 Task: Find connections with filter location Várzea Paulista with filter topic #Technologywith filter profile language German with filter current company Jubilant Biosys Limited with filter school Ganpat University with filter industry Administration of Justice with filter service category Nature Photography with filter keywords title Superintendent
Action: Mouse moved to (769, 555)
Screenshot: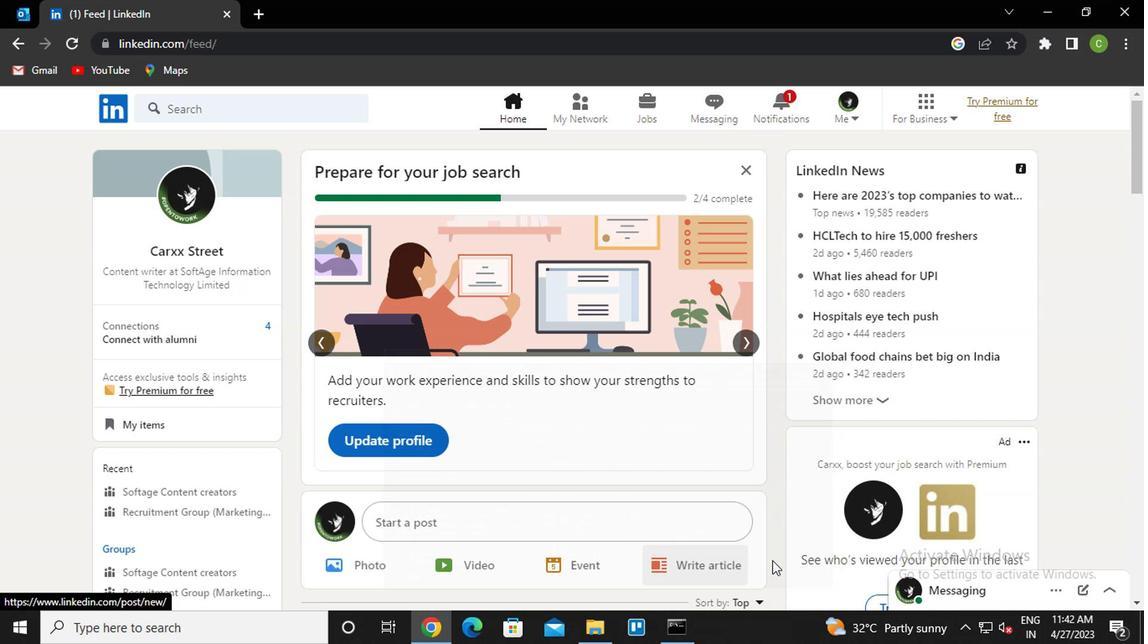 
Action: Mouse scrolled (769, 555) with delta (0, 0)
Screenshot: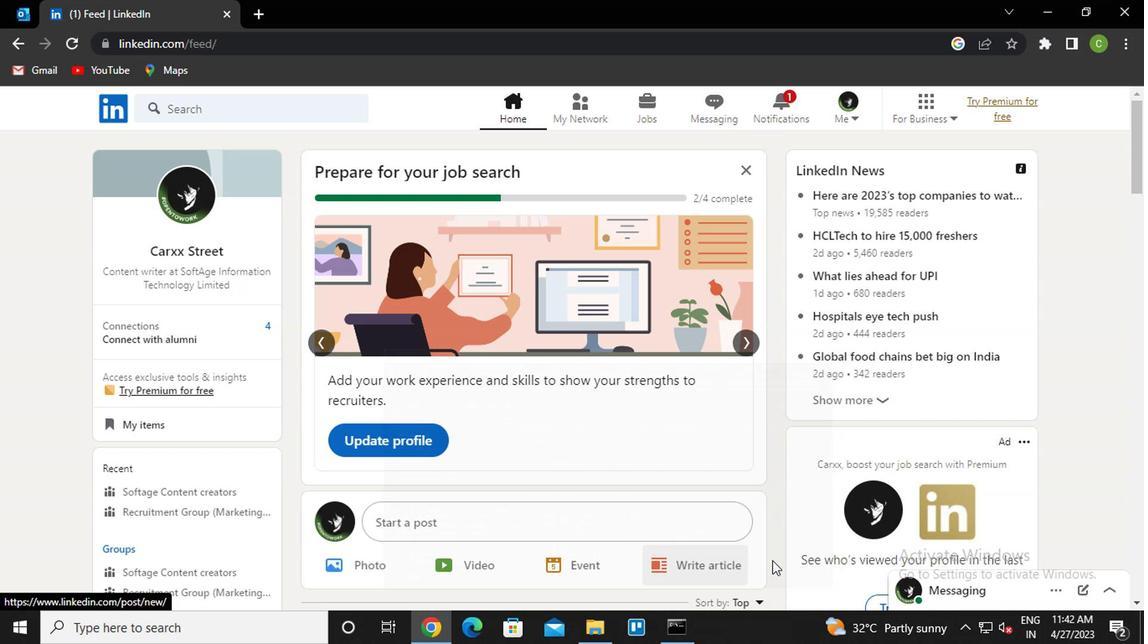 
Action: Mouse moved to (584, 119)
Screenshot: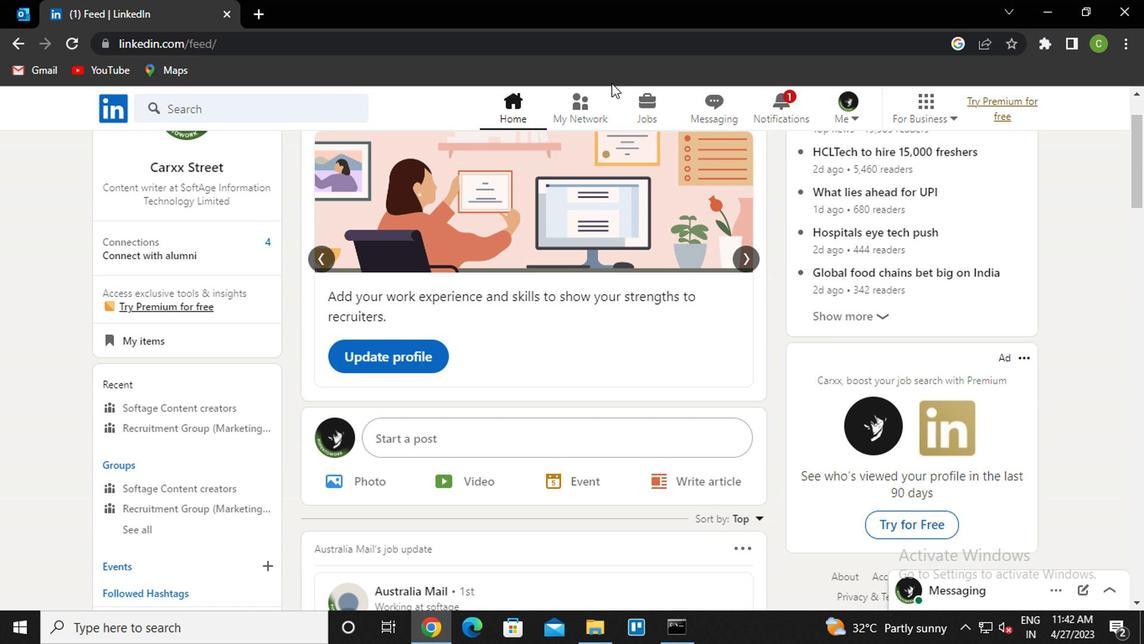 
Action: Mouse pressed left at (584, 119)
Screenshot: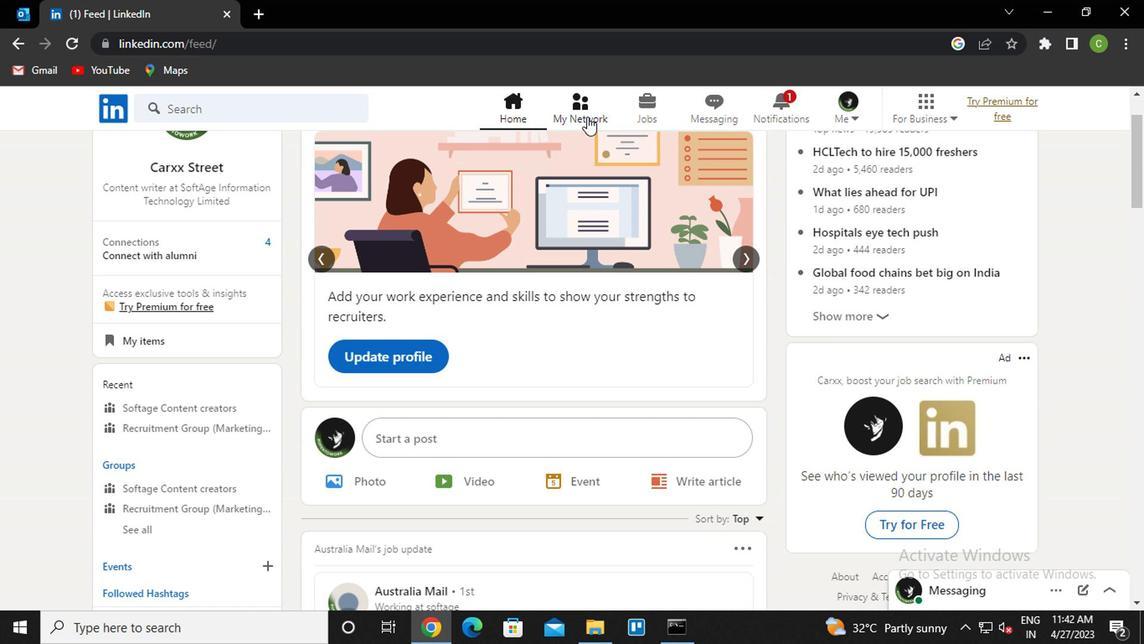 
Action: Mouse moved to (248, 206)
Screenshot: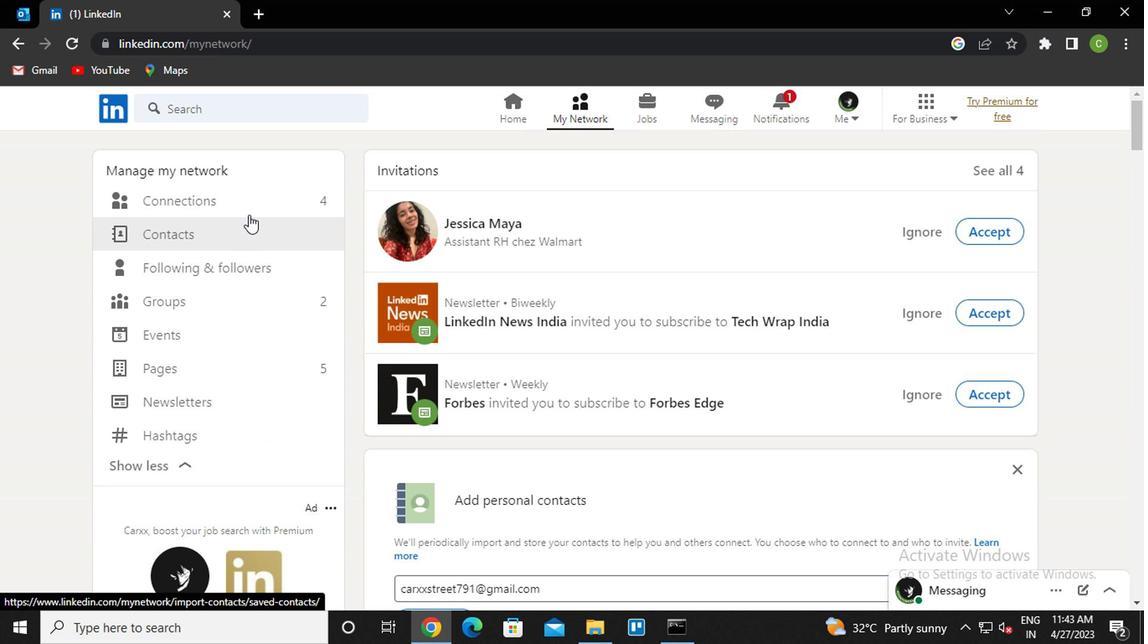 
Action: Mouse pressed left at (248, 206)
Screenshot: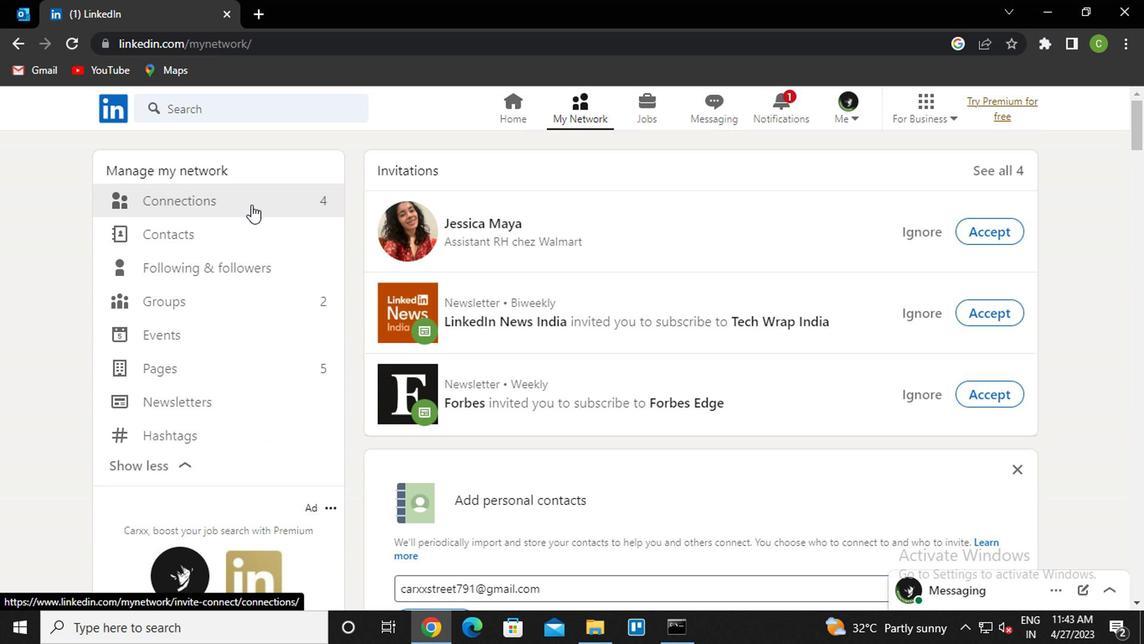 
Action: Mouse moved to (693, 206)
Screenshot: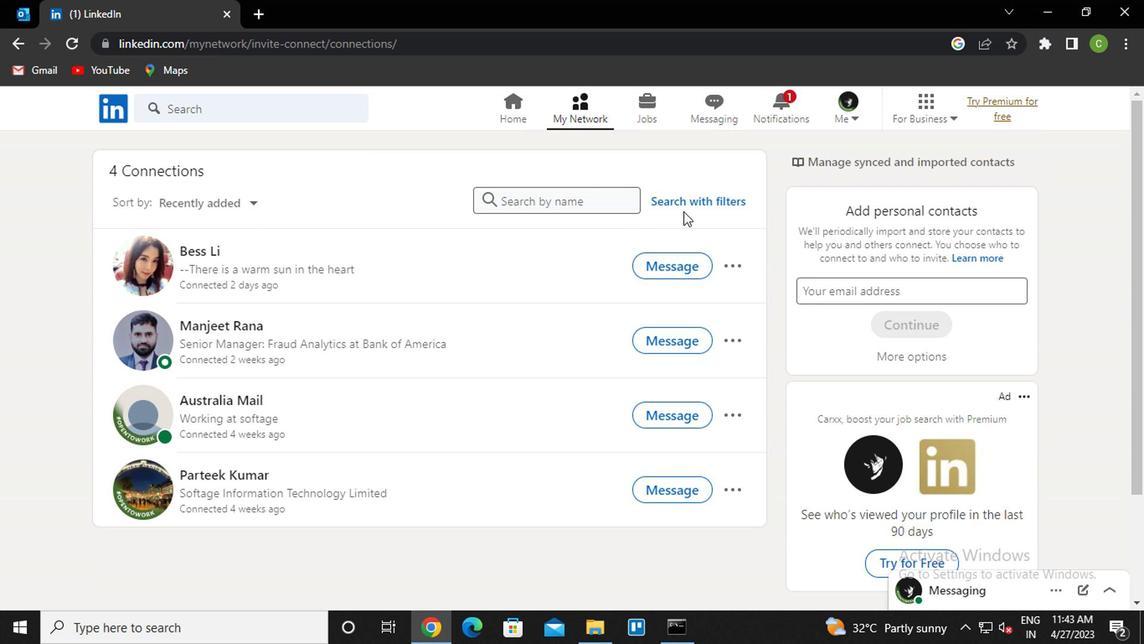 
Action: Mouse pressed left at (693, 206)
Screenshot: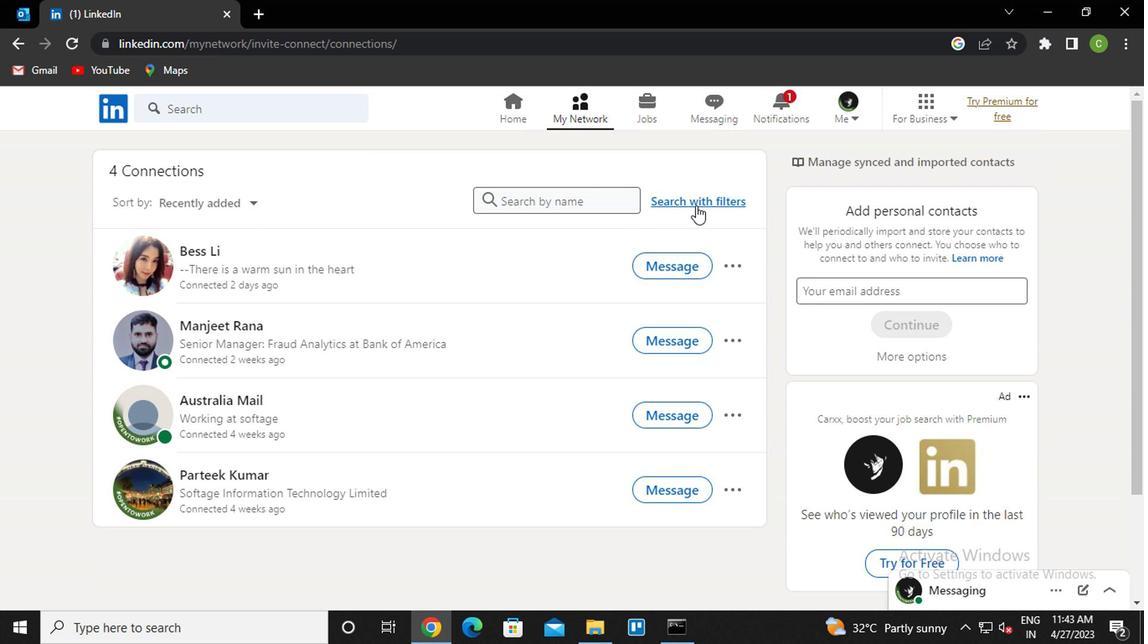
Action: Mouse moved to (616, 158)
Screenshot: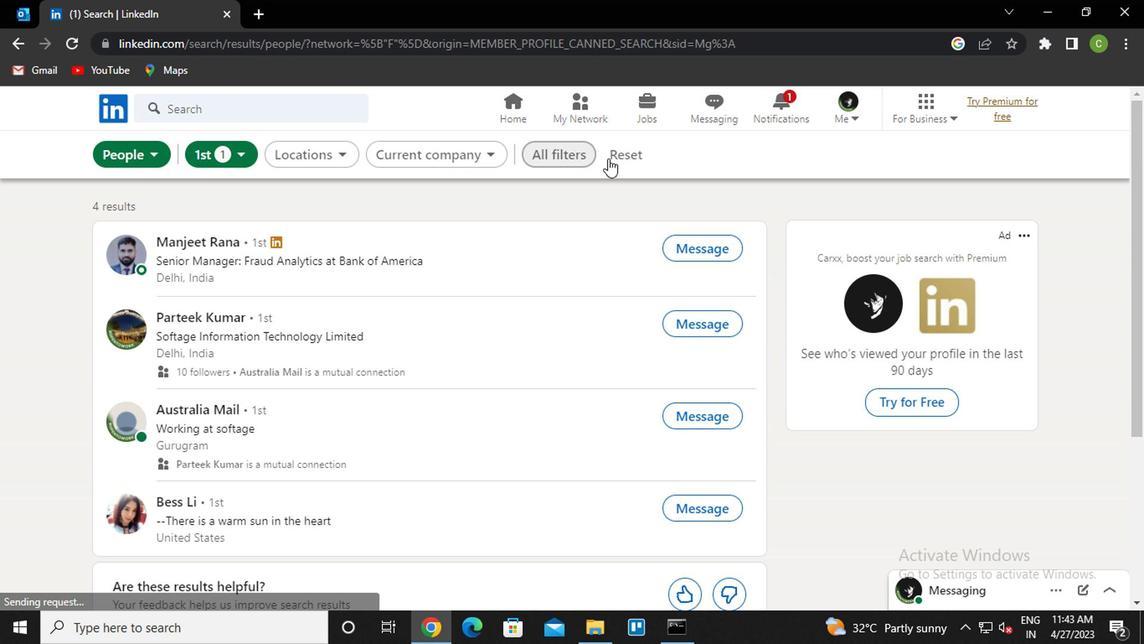 
Action: Mouse pressed left at (616, 158)
Screenshot: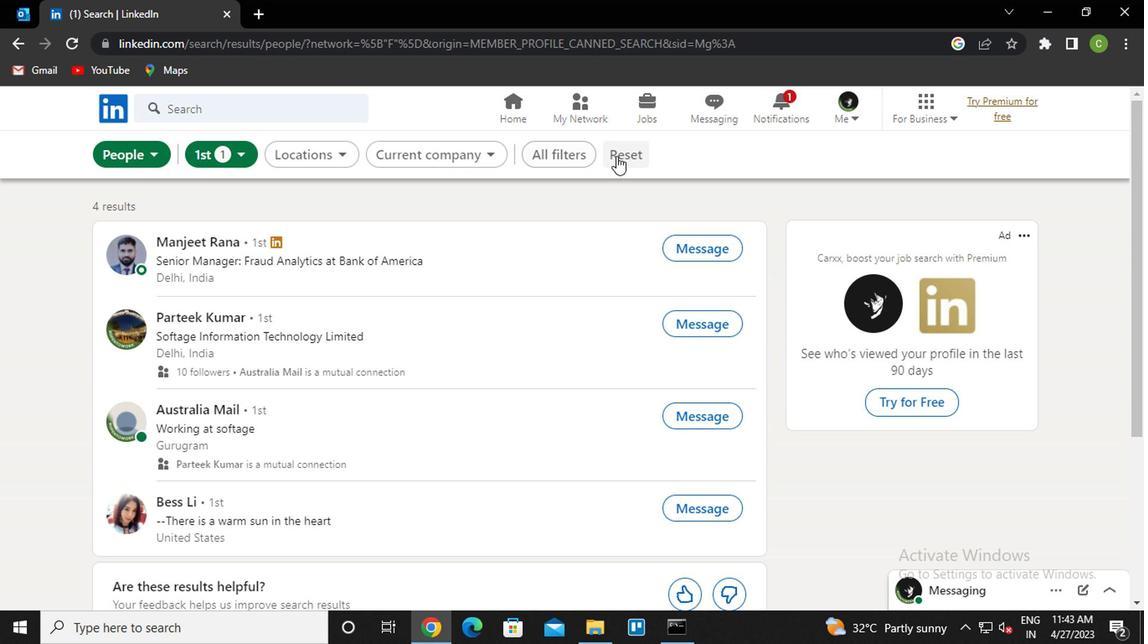 
Action: Mouse moved to (588, 161)
Screenshot: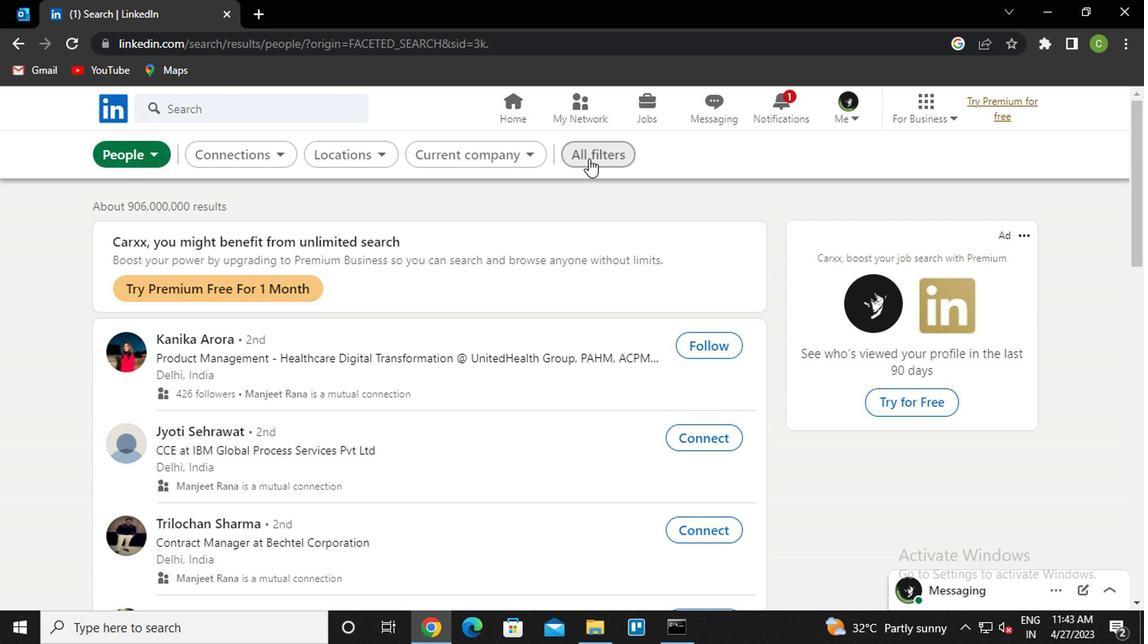 
Action: Mouse pressed left at (588, 161)
Screenshot: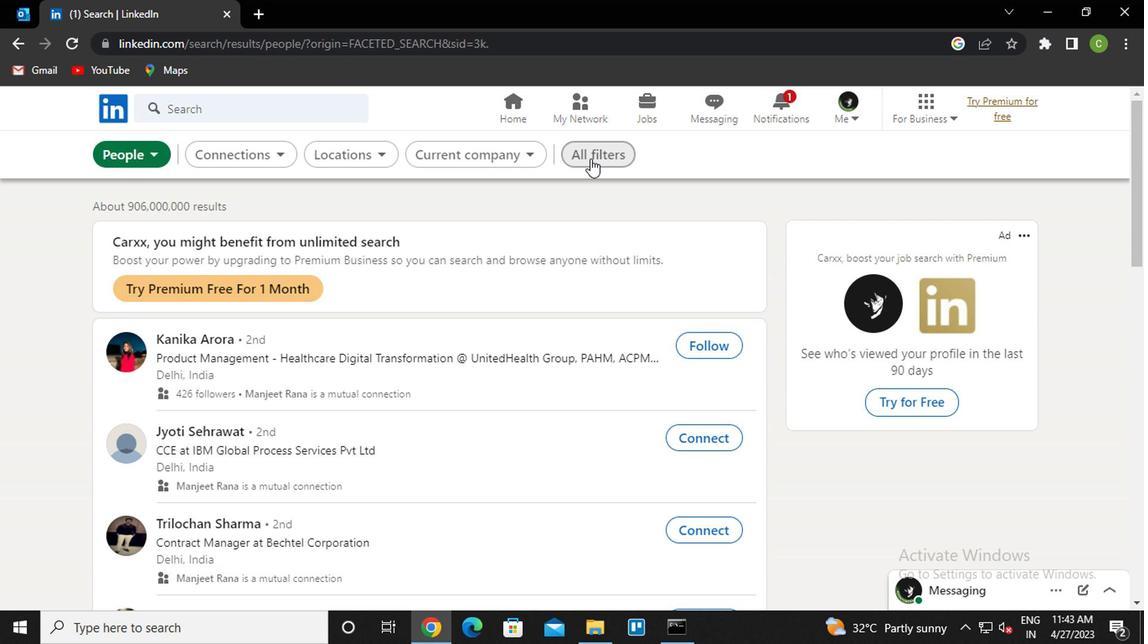 
Action: Mouse moved to (915, 359)
Screenshot: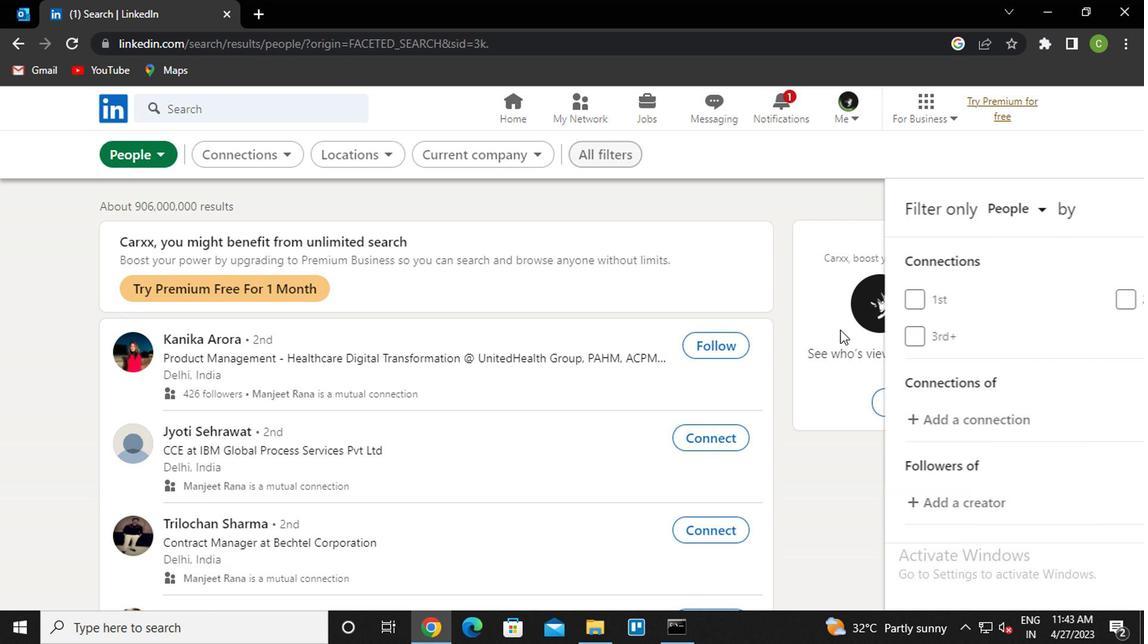 
Action: Mouse scrolled (915, 358) with delta (0, 0)
Screenshot: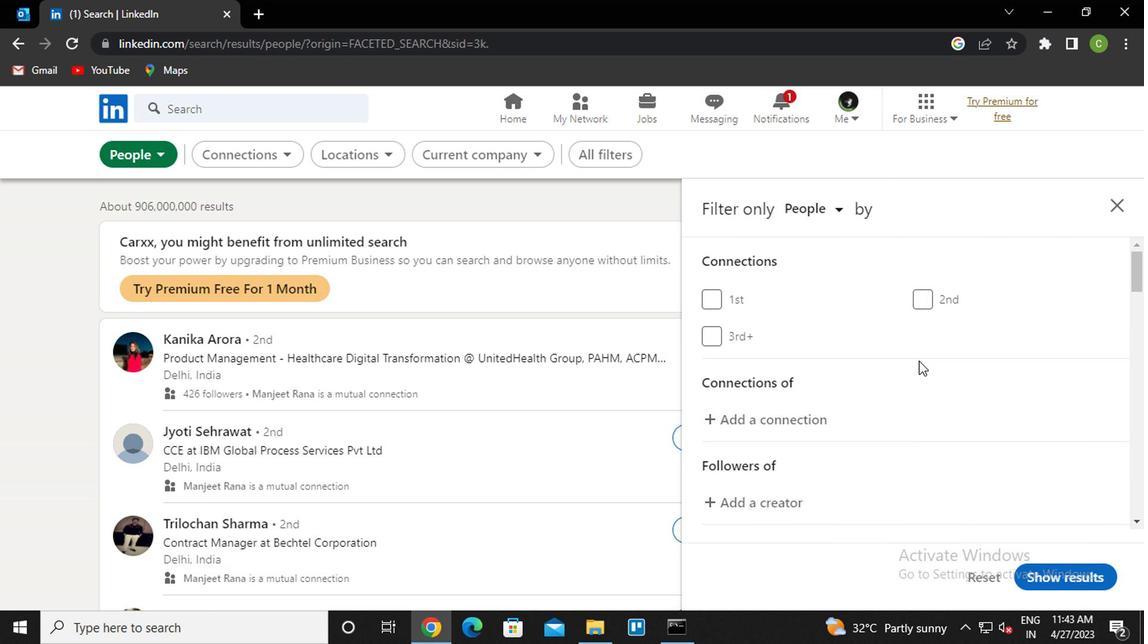 
Action: Mouse scrolled (915, 358) with delta (0, 0)
Screenshot: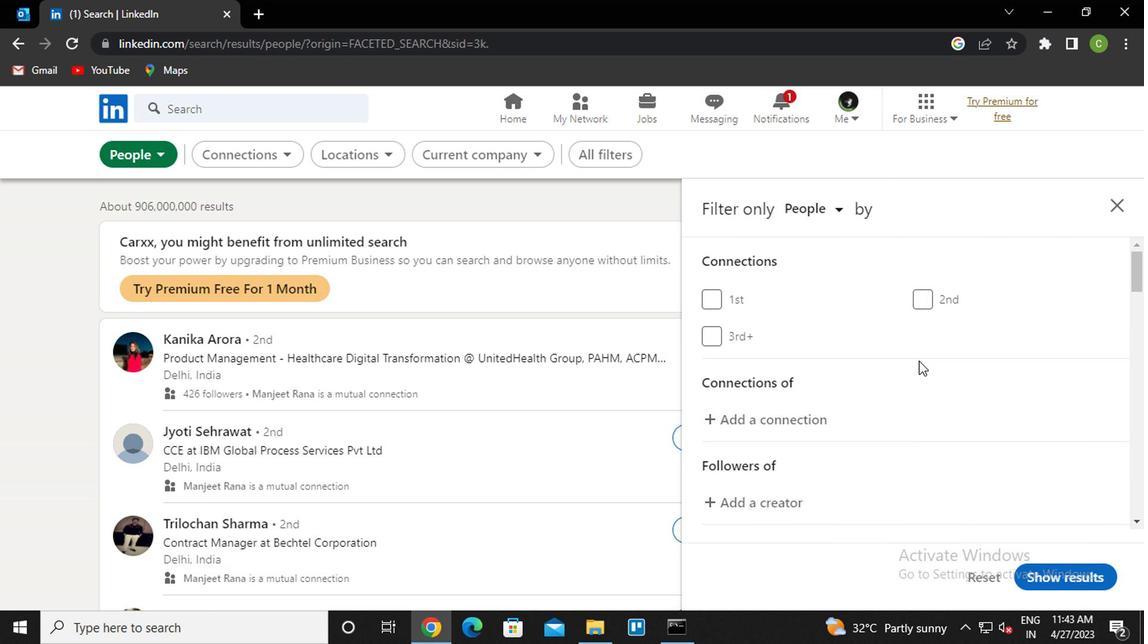 
Action: Mouse scrolled (915, 358) with delta (0, 0)
Screenshot: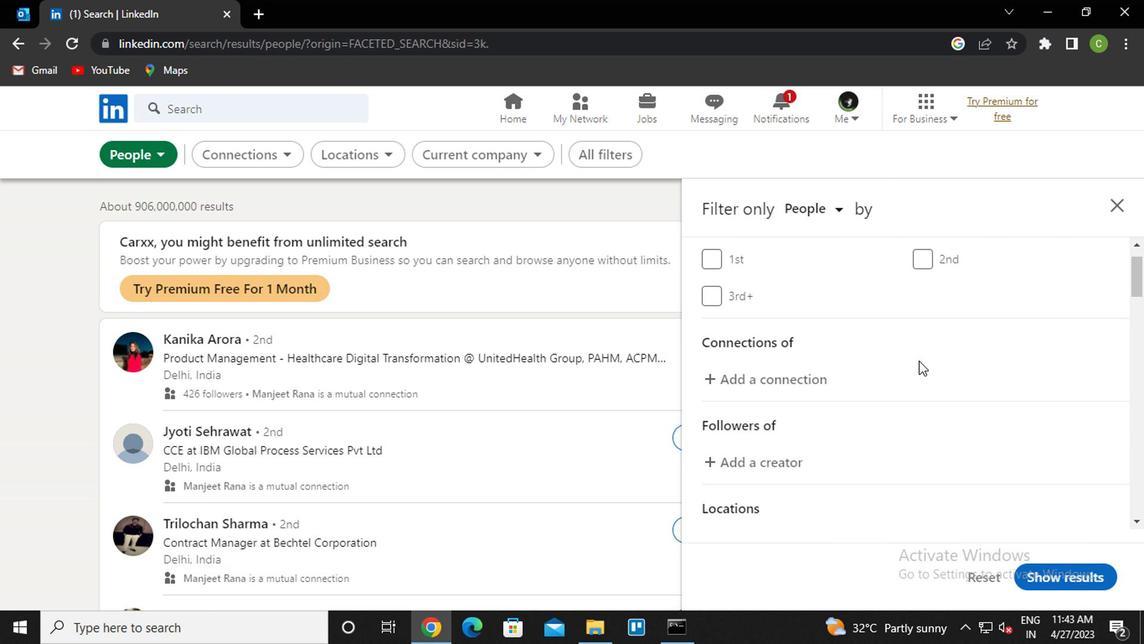 
Action: Mouse scrolled (915, 358) with delta (0, 0)
Screenshot: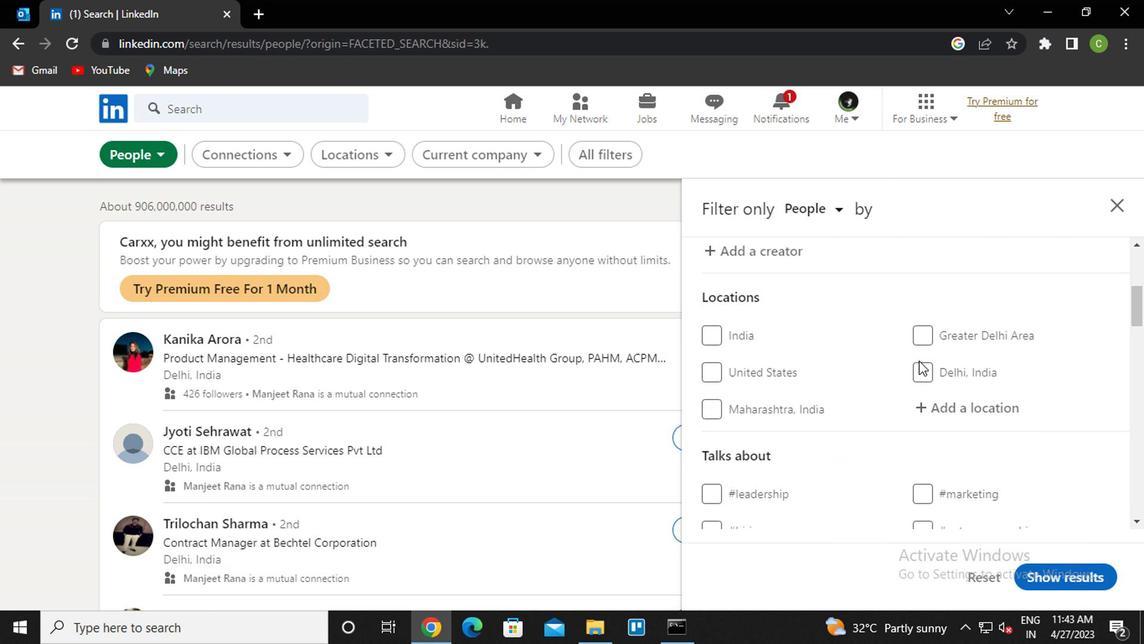 
Action: Mouse moved to (957, 325)
Screenshot: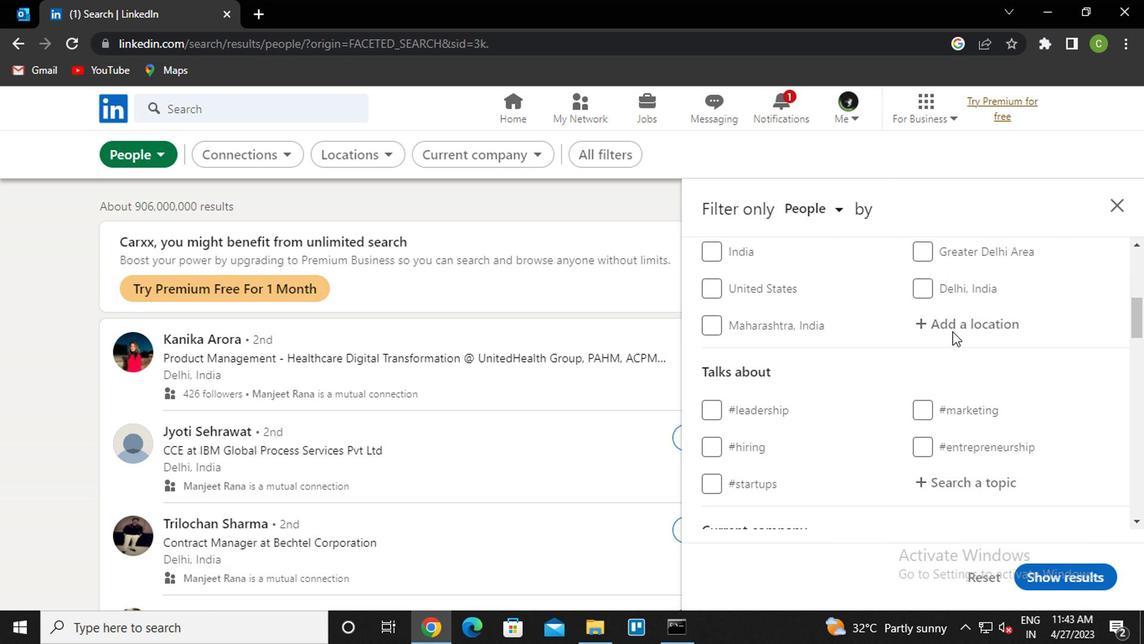 
Action: Mouse pressed left at (957, 325)
Screenshot: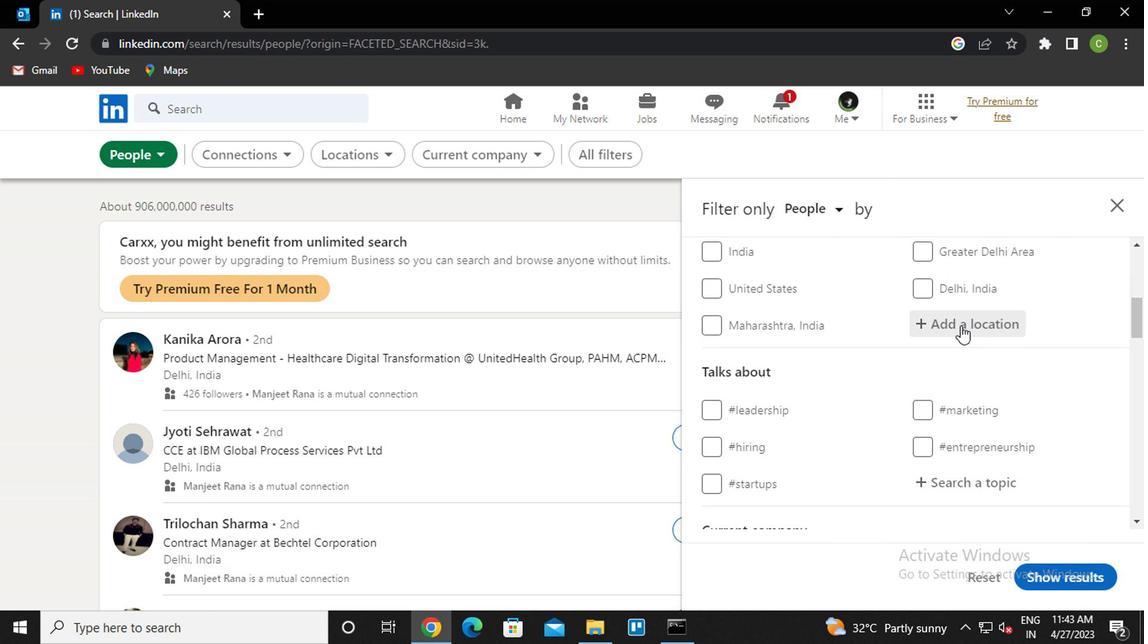 
Action: Key pressed <Key.caps_lock>v<Key.caps_lock>arzea<Key.down><Key.down><Key.enter>
Screenshot: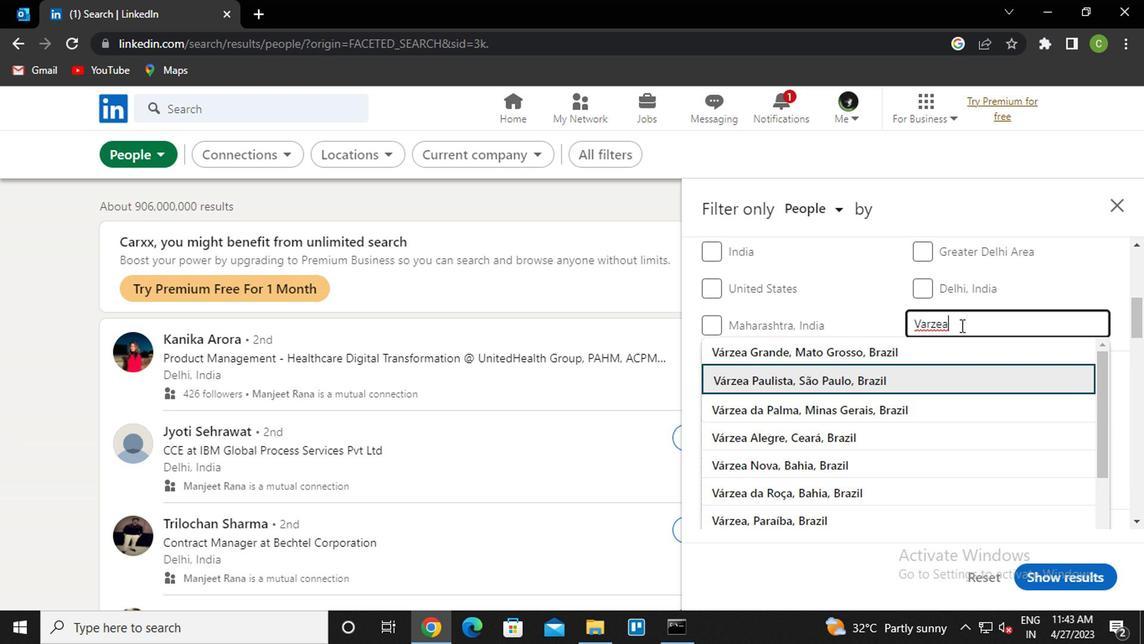 
Action: Mouse scrolled (957, 324) with delta (0, 0)
Screenshot: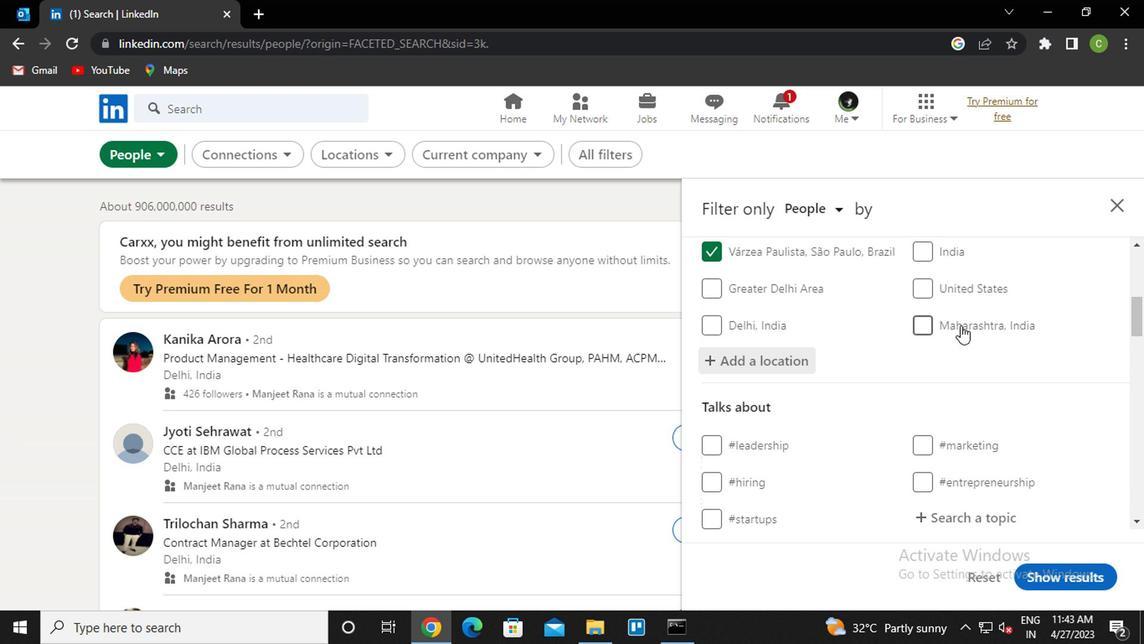 
Action: Mouse scrolled (957, 324) with delta (0, 0)
Screenshot: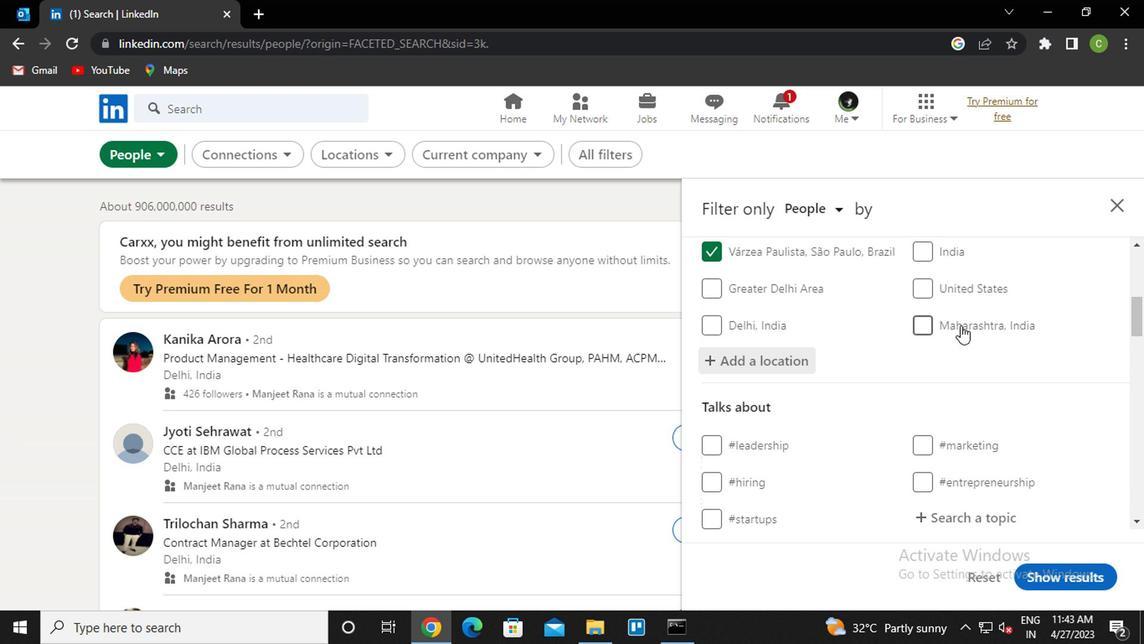 
Action: Mouse moved to (961, 341)
Screenshot: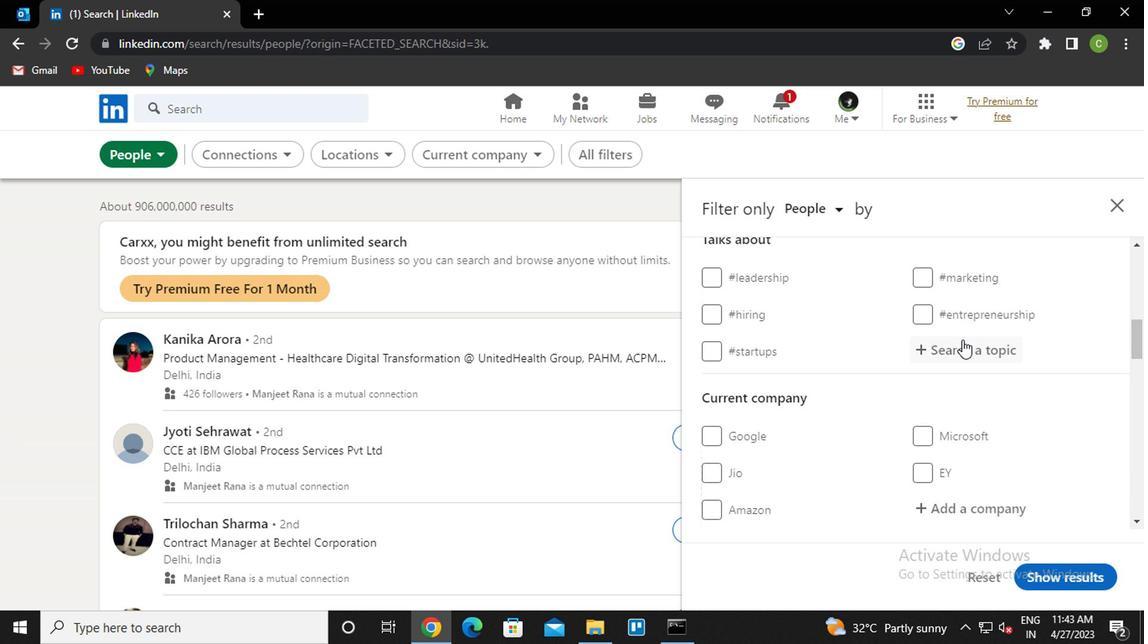 
Action: Mouse pressed left at (961, 341)
Screenshot: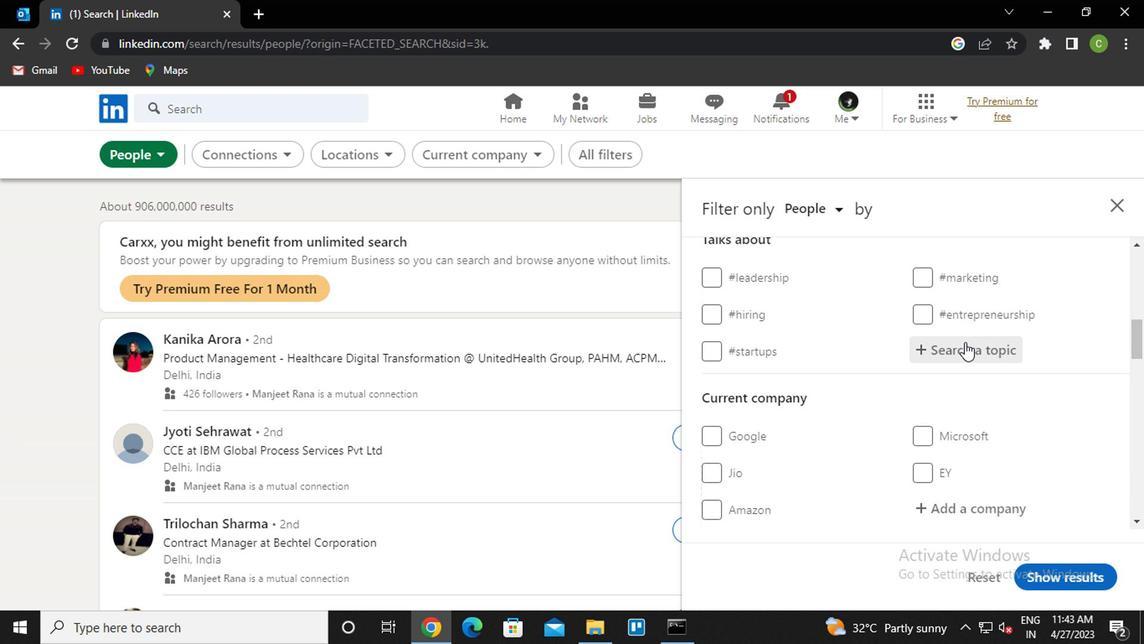 
Action: Key pressed <Key.caps_lock>t<Key.caps_lock>echno<Key.down><Key.enter>
Screenshot: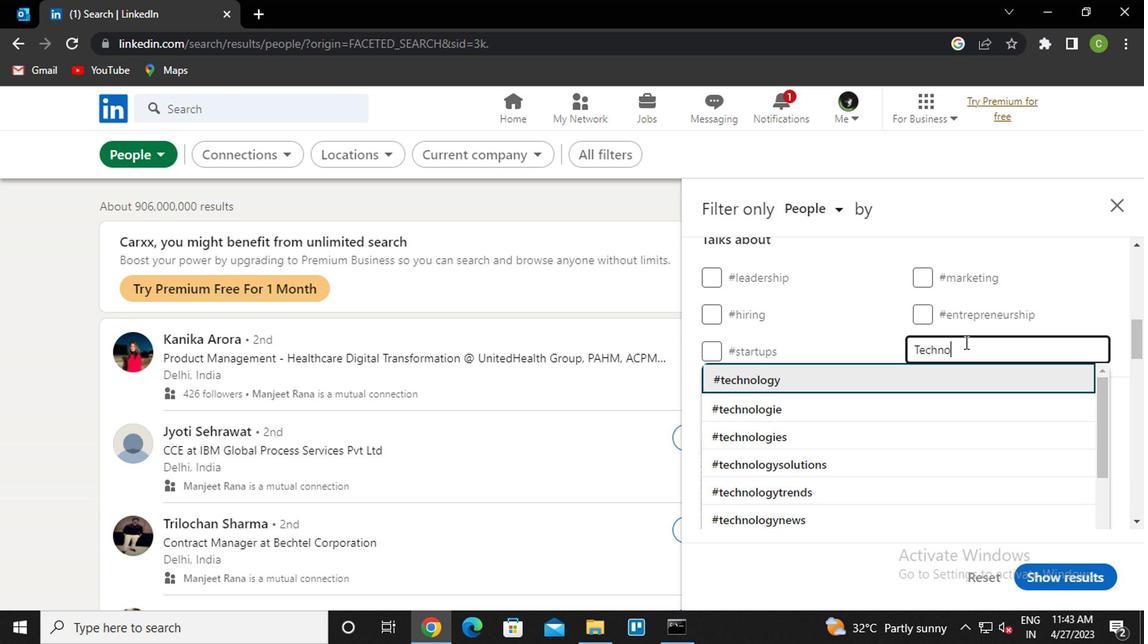
Action: Mouse scrolled (961, 340) with delta (0, -1)
Screenshot: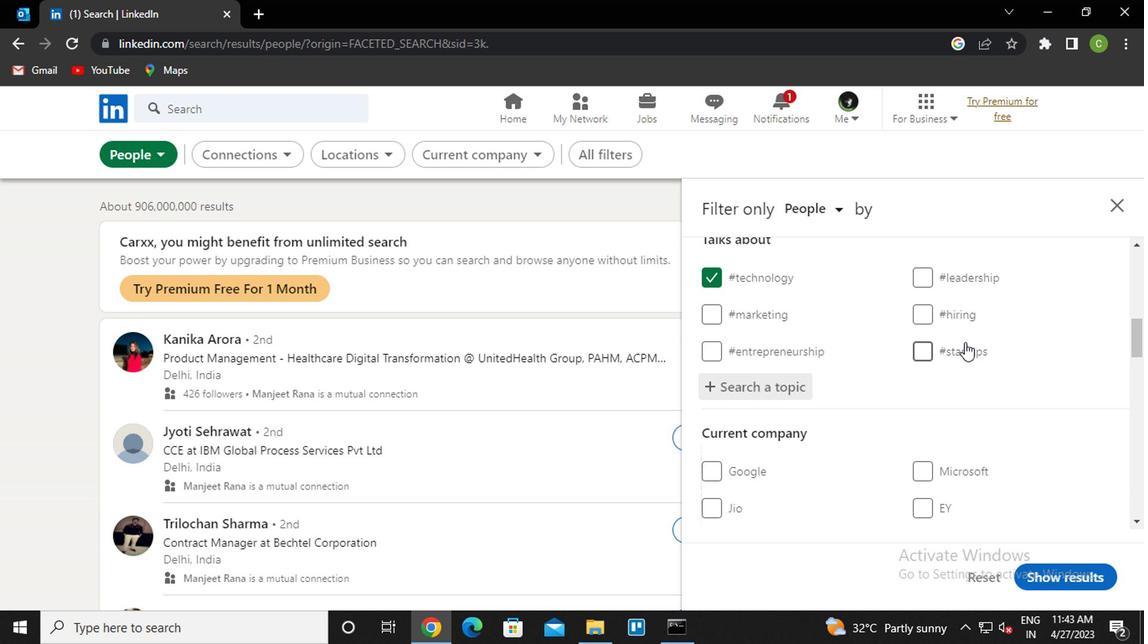 
Action: Mouse scrolled (961, 340) with delta (0, -1)
Screenshot: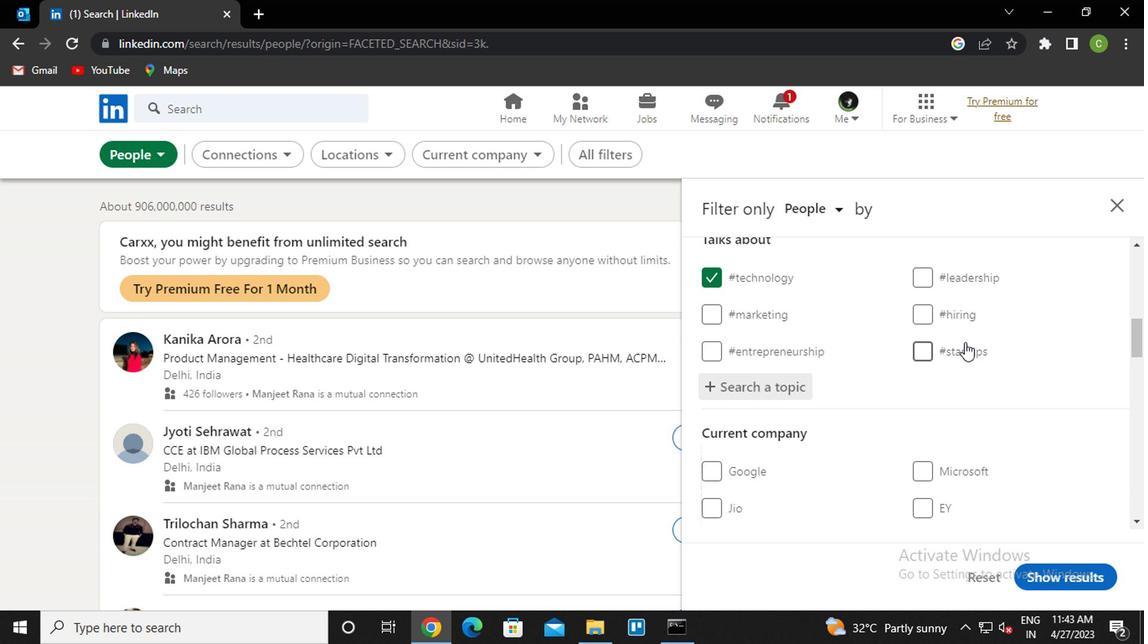 
Action: Mouse scrolled (961, 340) with delta (0, -1)
Screenshot: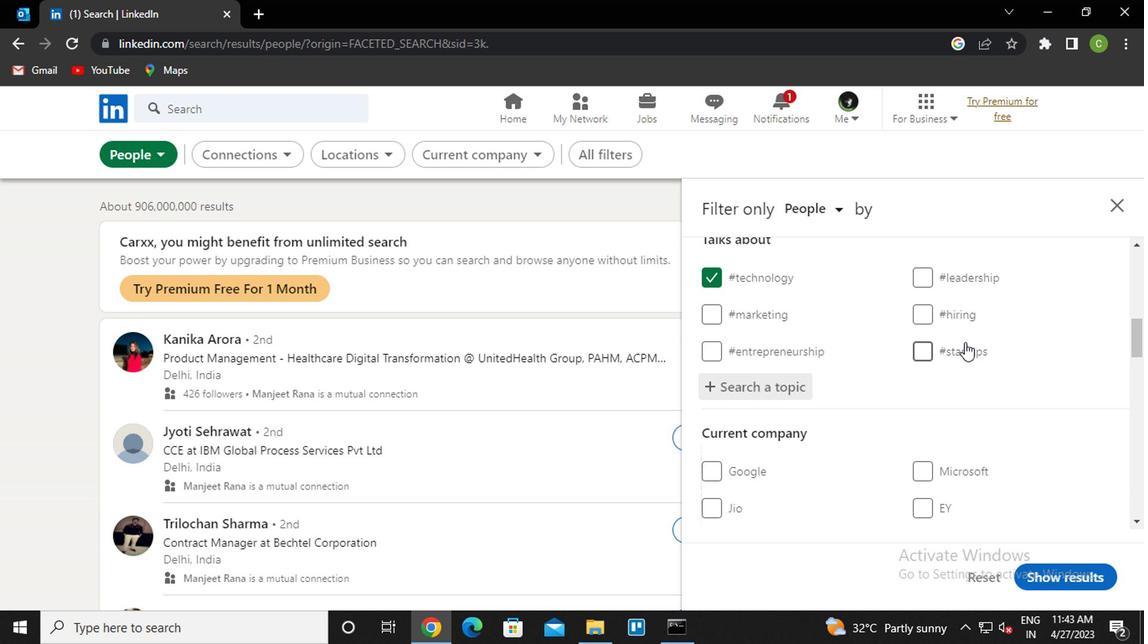 
Action: Mouse scrolled (961, 340) with delta (0, -1)
Screenshot: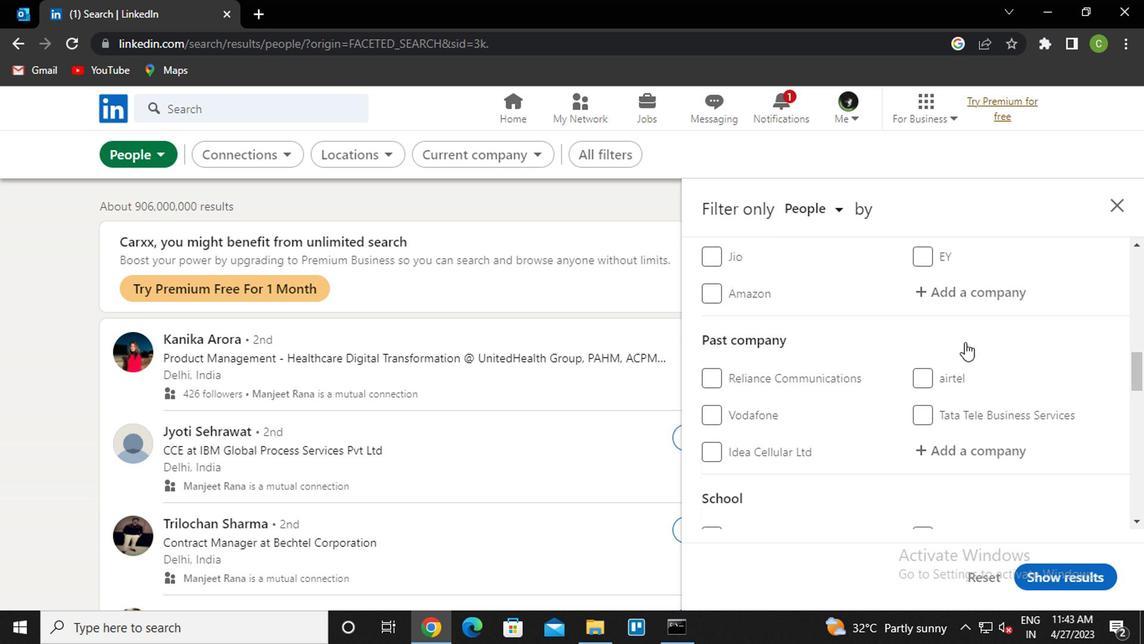
Action: Mouse scrolled (961, 340) with delta (0, -1)
Screenshot: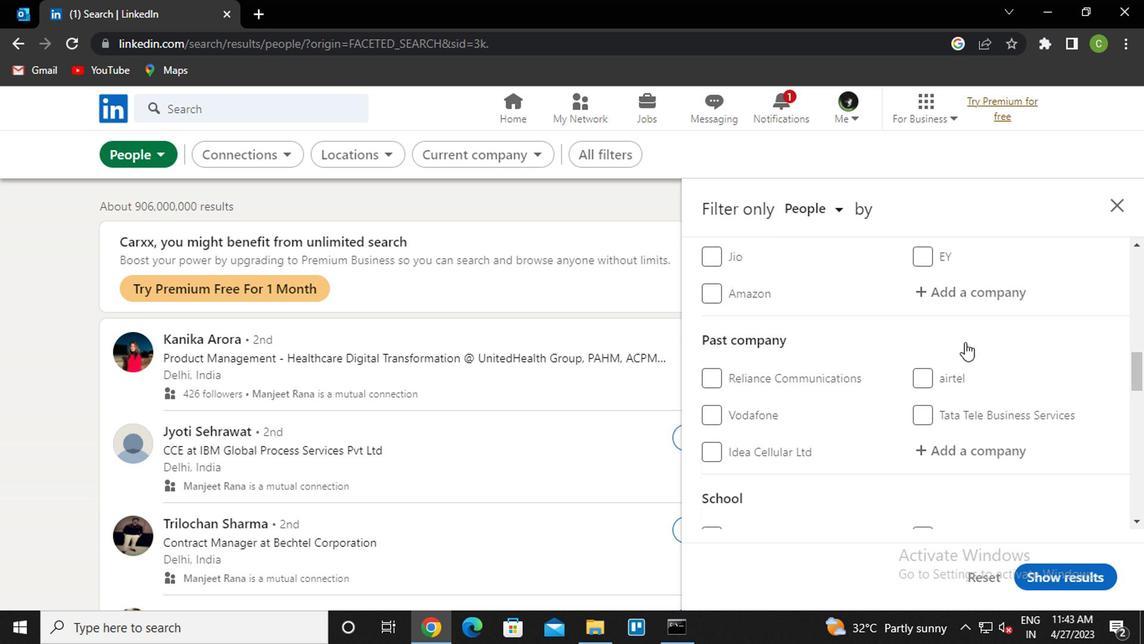 
Action: Mouse scrolled (961, 340) with delta (0, -1)
Screenshot: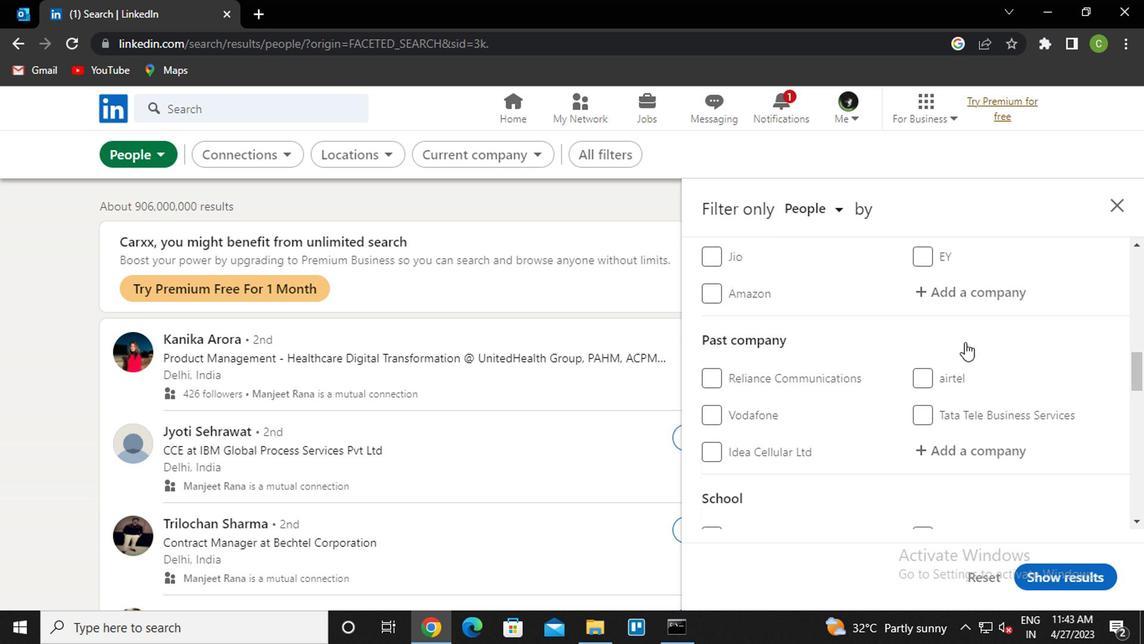 
Action: Mouse scrolled (961, 340) with delta (0, -1)
Screenshot: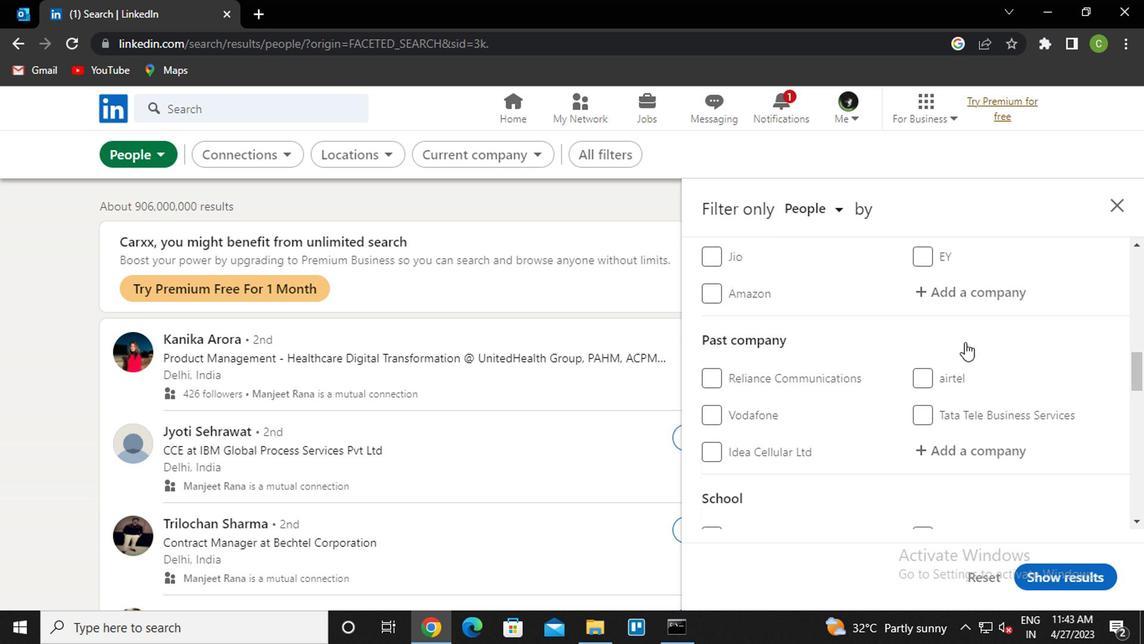 
Action: Mouse scrolled (961, 340) with delta (0, -1)
Screenshot: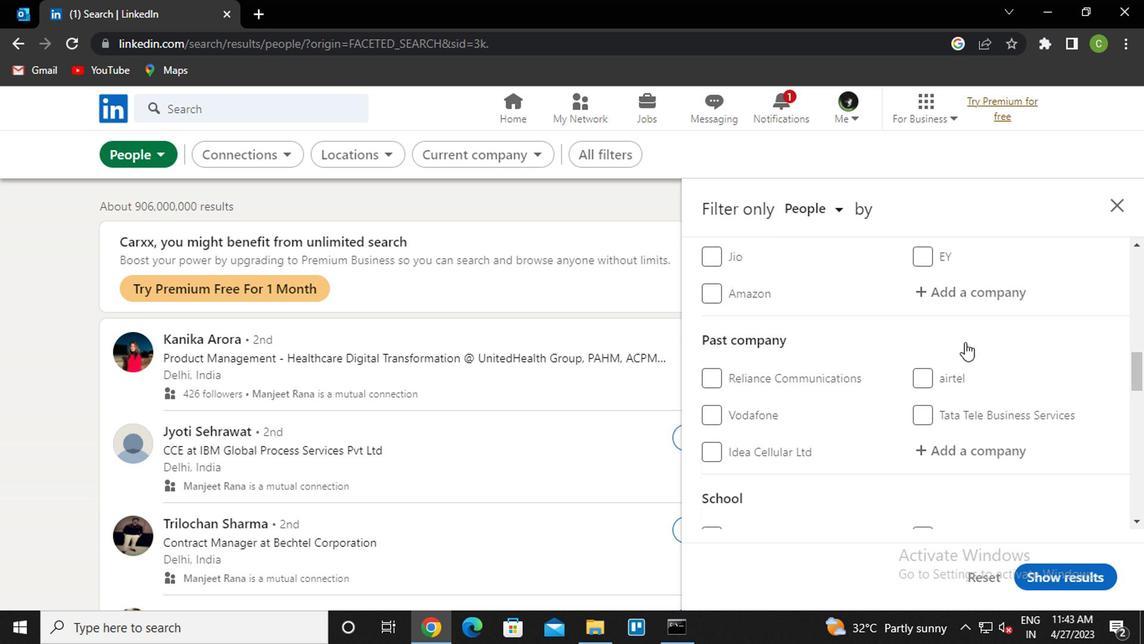 
Action: Mouse scrolled (961, 340) with delta (0, -1)
Screenshot: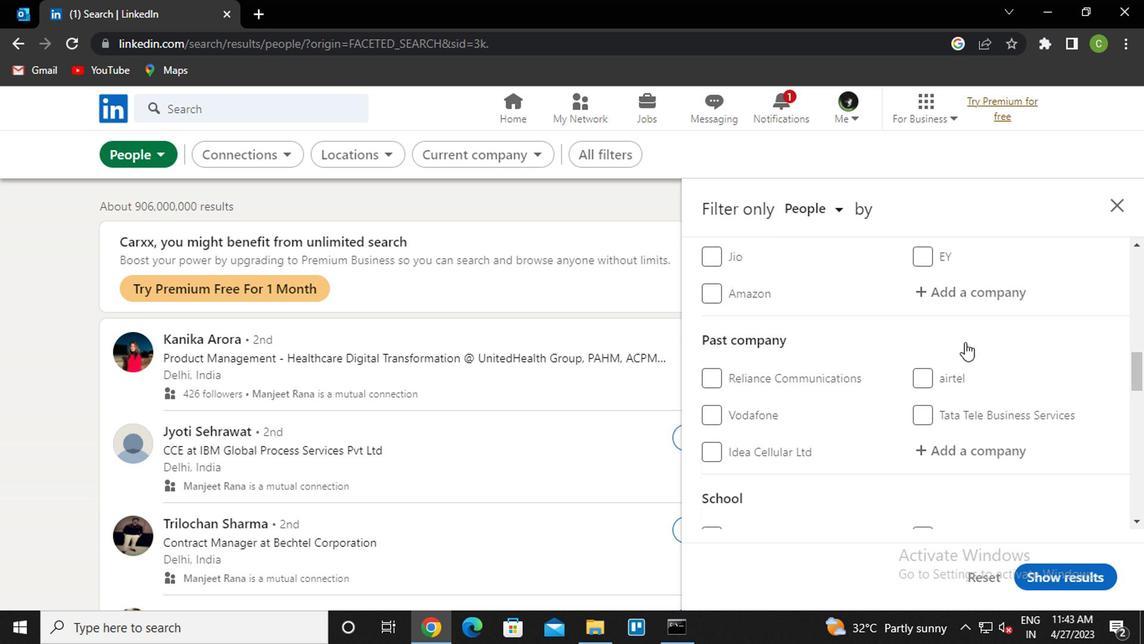 
Action: Mouse moved to (898, 353)
Screenshot: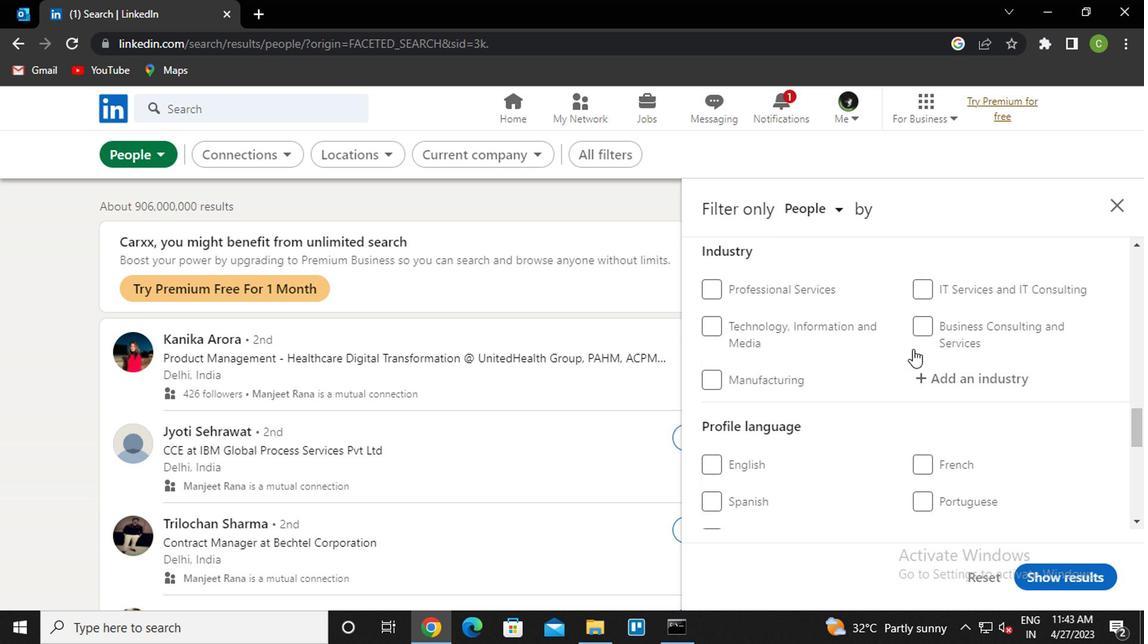 
Action: Mouse scrolled (898, 352) with delta (0, 0)
Screenshot: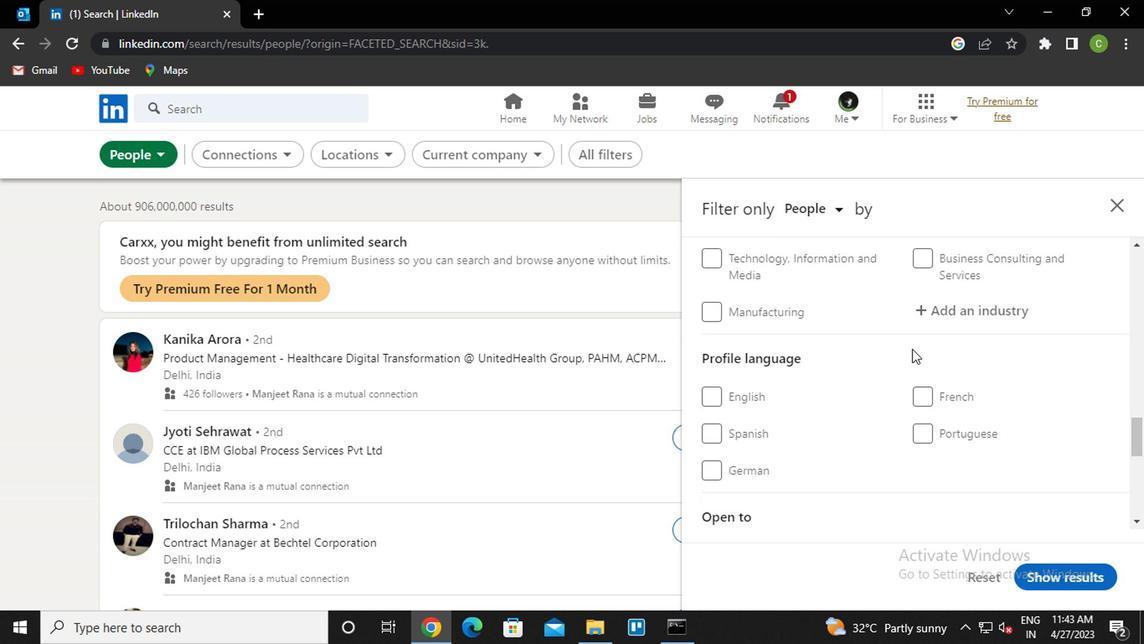 
Action: Mouse moved to (898, 353)
Screenshot: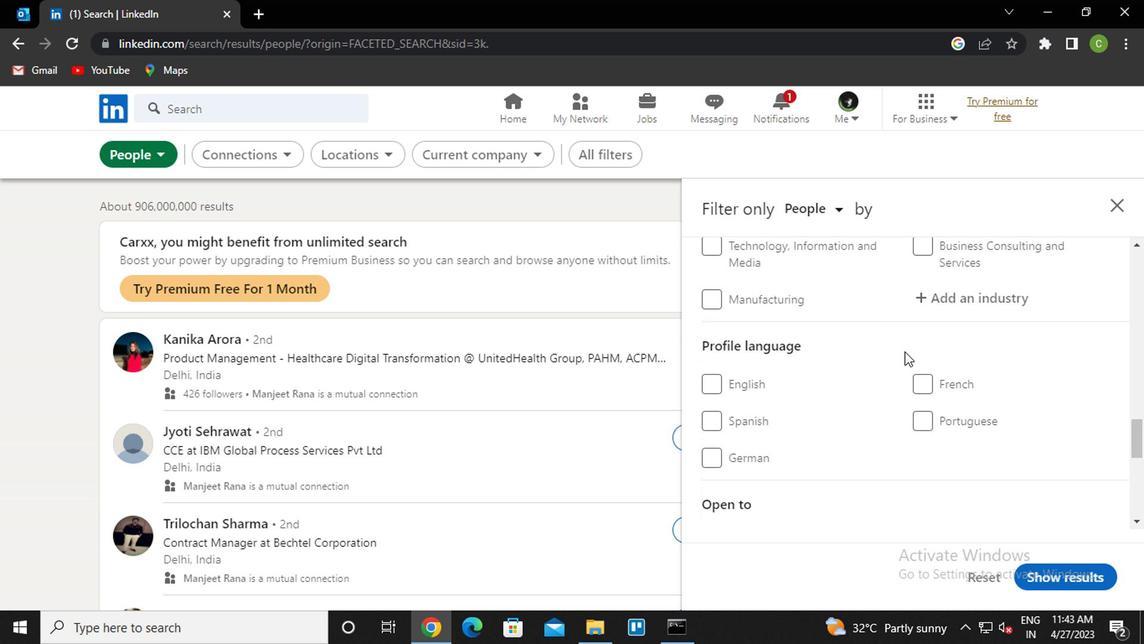 
Action: Mouse scrolled (898, 353) with delta (0, 0)
Screenshot: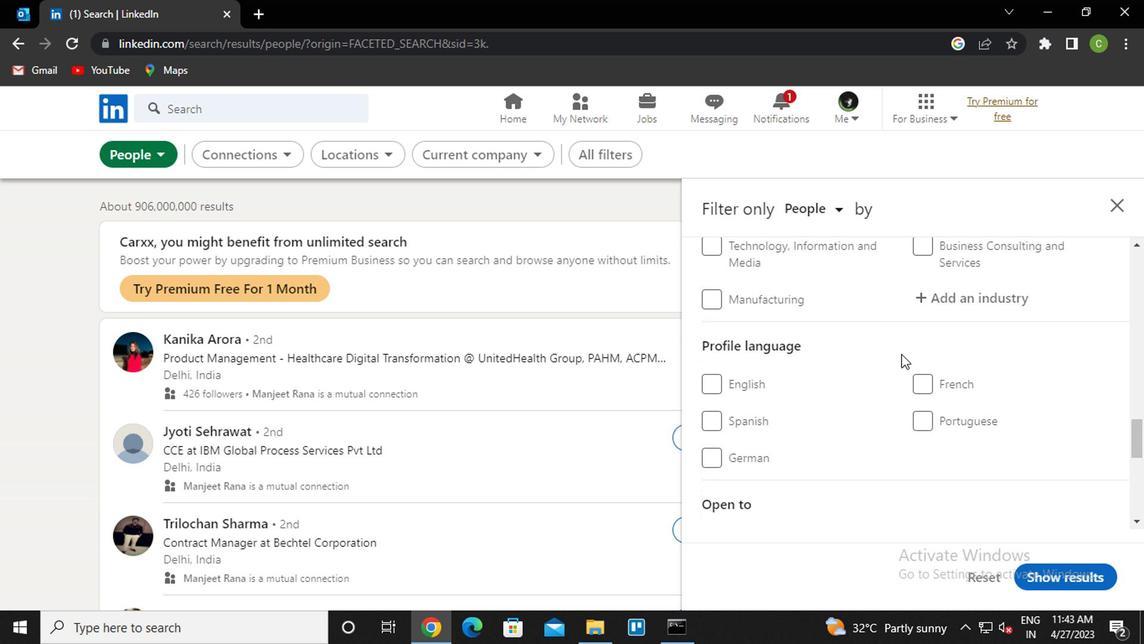 
Action: Mouse scrolled (898, 353) with delta (0, 0)
Screenshot: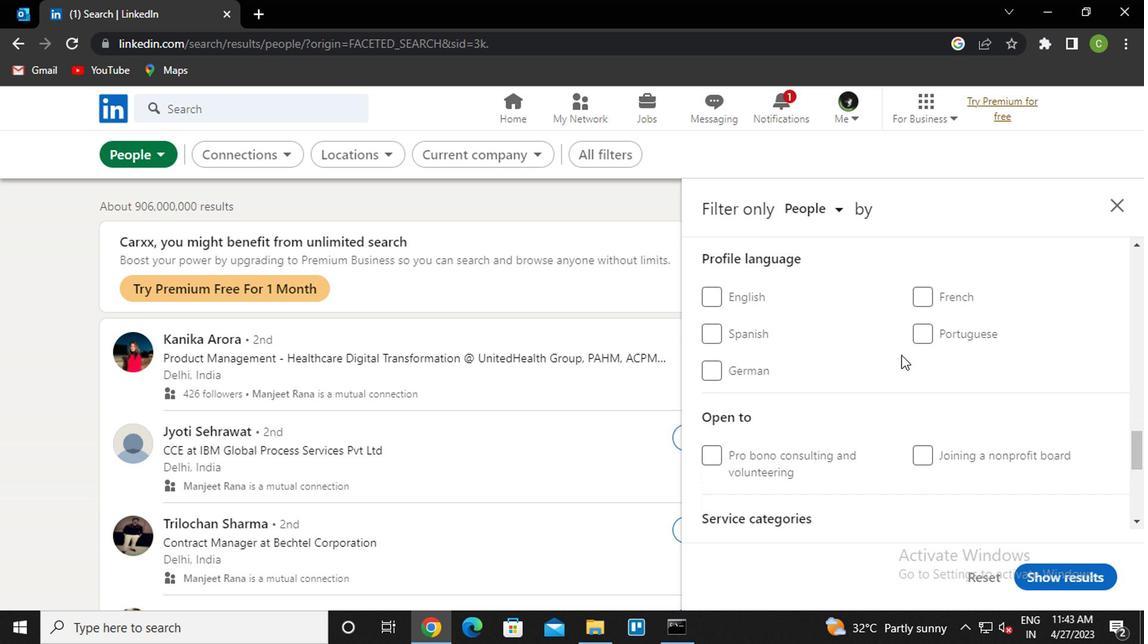 
Action: Mouse scrolled (898, 354) with delta (0, 1)
Screenshot: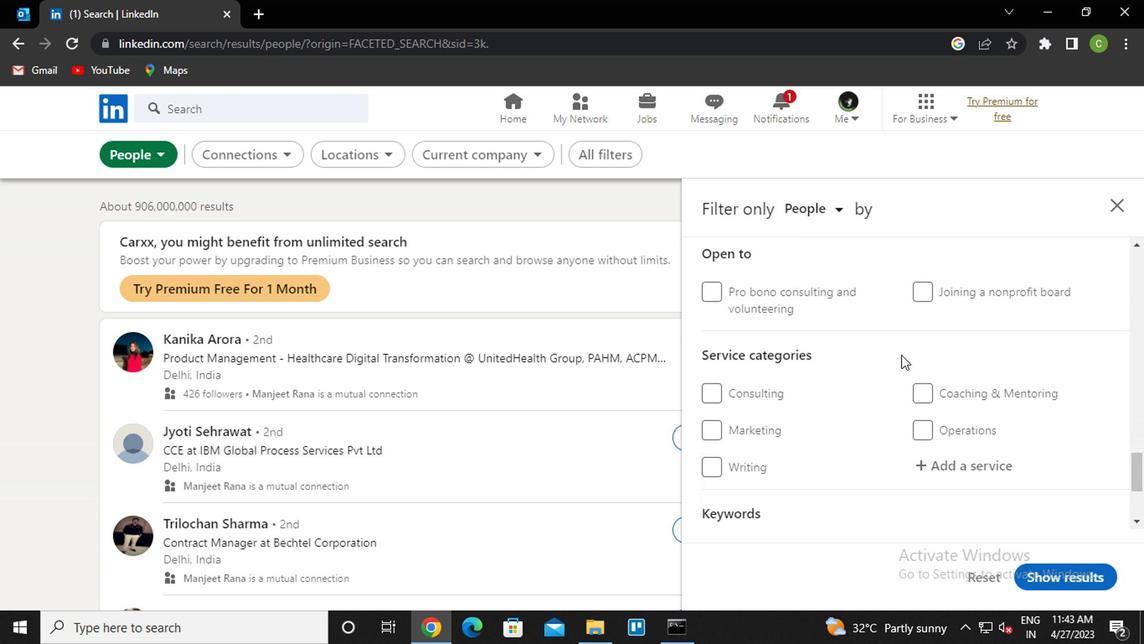 
Action: Mouse scrolled (898, 354) with delta (0, 1)
Screenshot: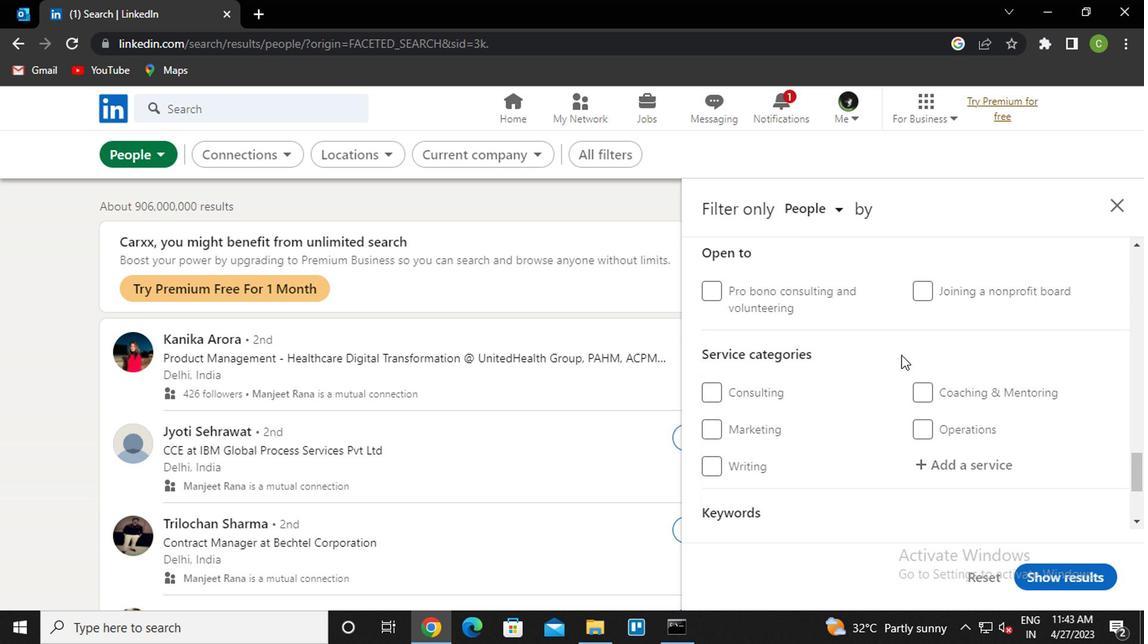 
Action: Mouse moved to (709, 368)
Screenshot: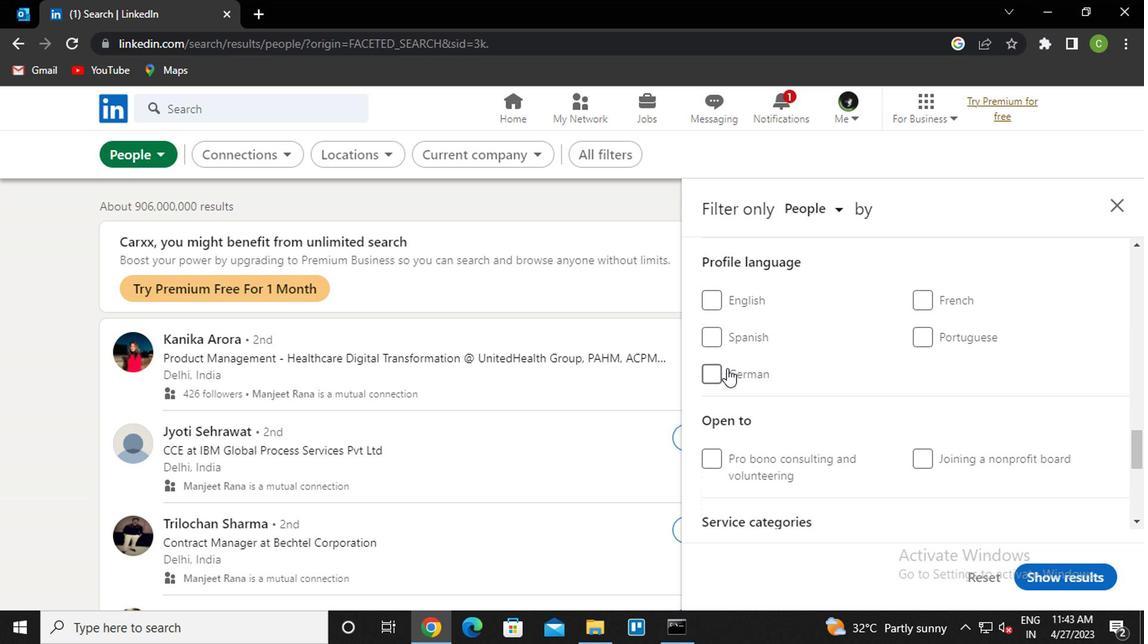 
Action: Mouse pressed left at (709, 368)
Screenshot: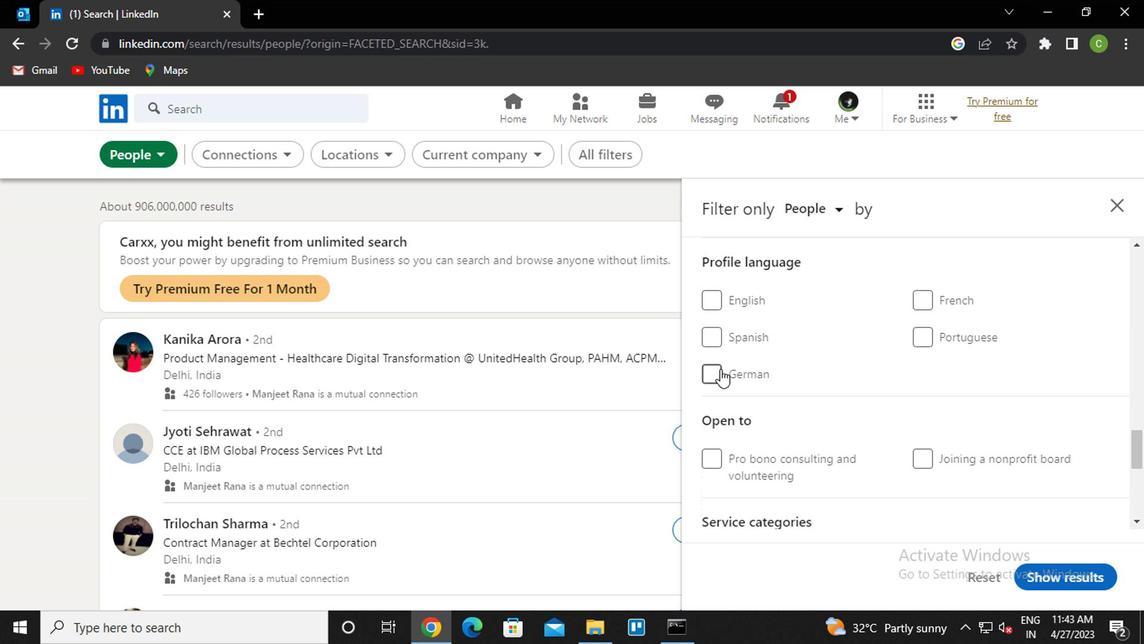 
Action: Mouse moved to (812, 400)
Screenshot: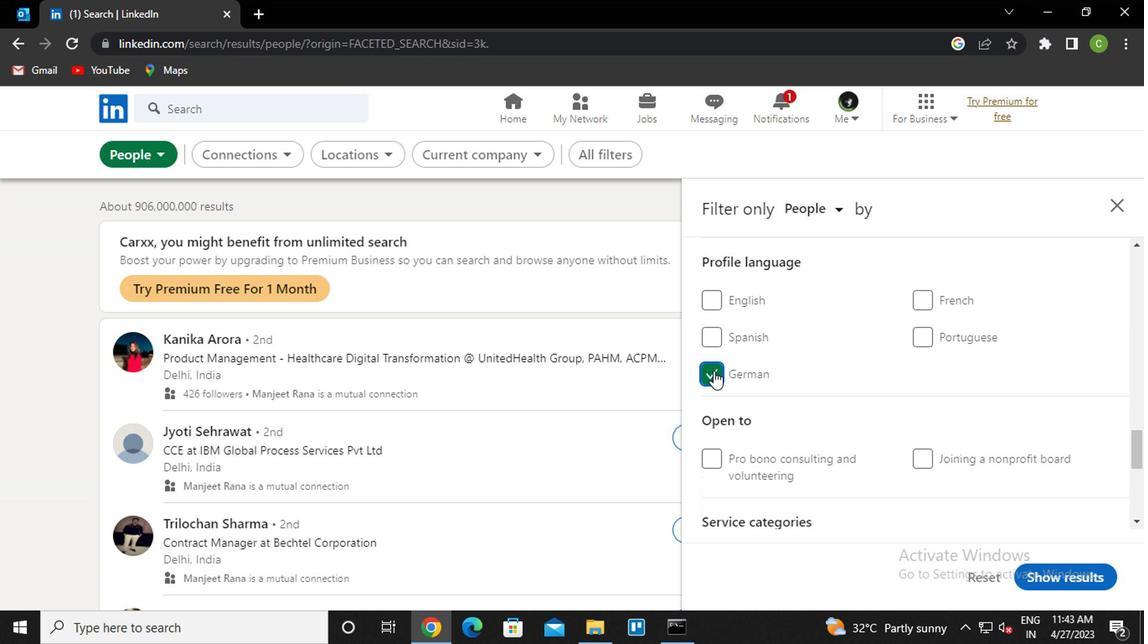
Action: Mouse scrolled (812, 401) with delta (0, 1)
Screenshot: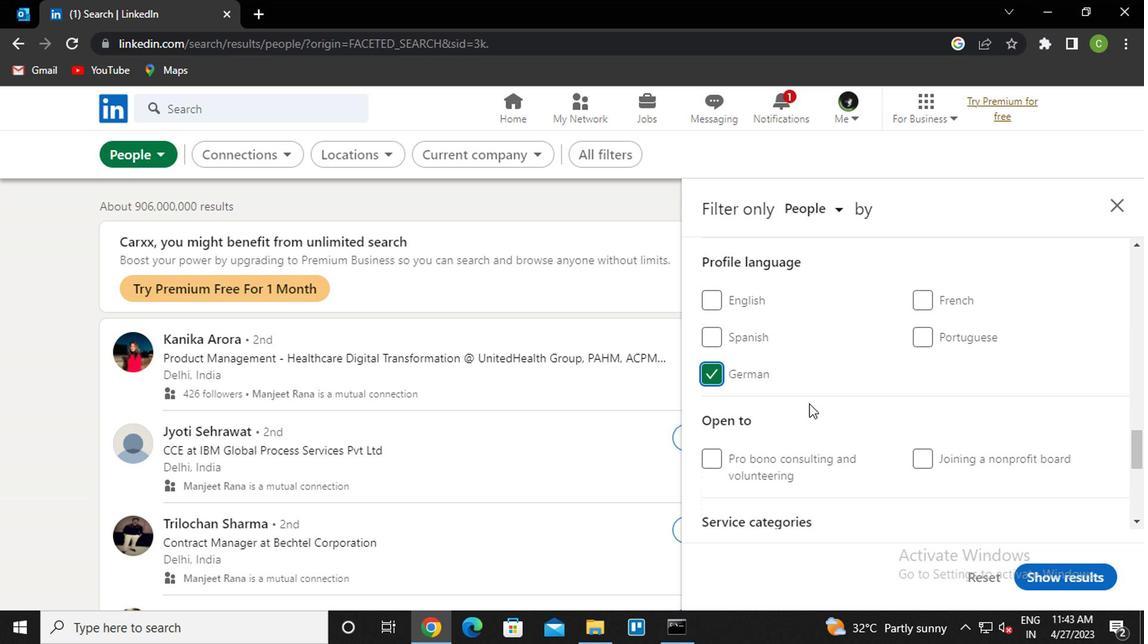 
Action: Mouse scrolled (812, 401) with delta (0, 1)
Screenshot: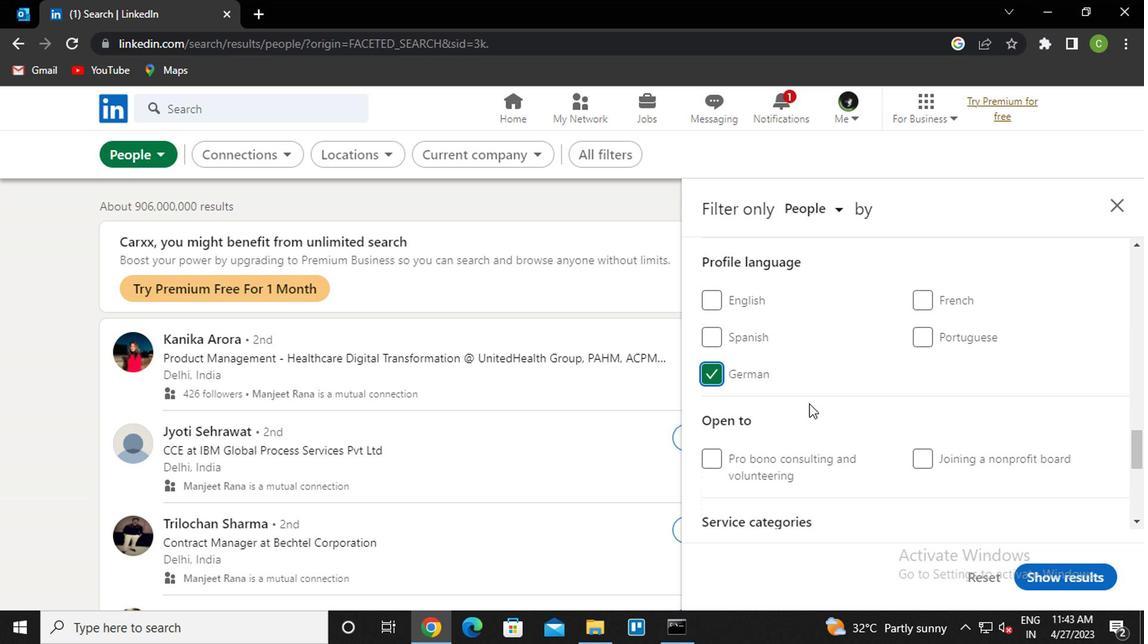 
Action: Mouse scrolled (812, 401) with delta (0, 1)
Screenshot: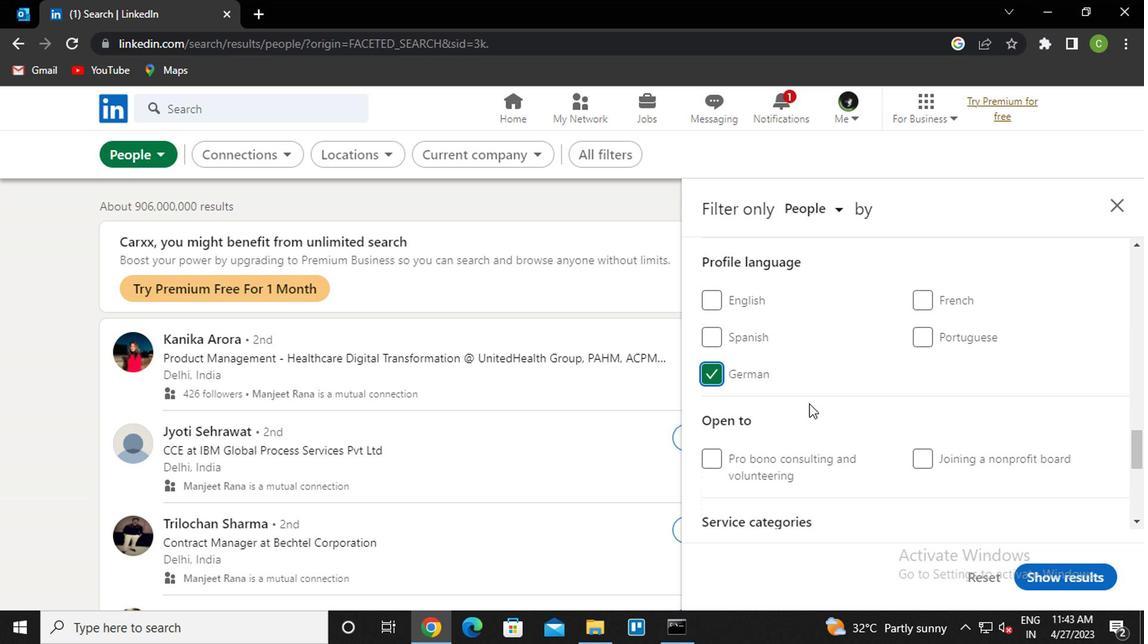 
Action: Mouse scrolled (812, 401) with delta (0, 1)
Screenshot: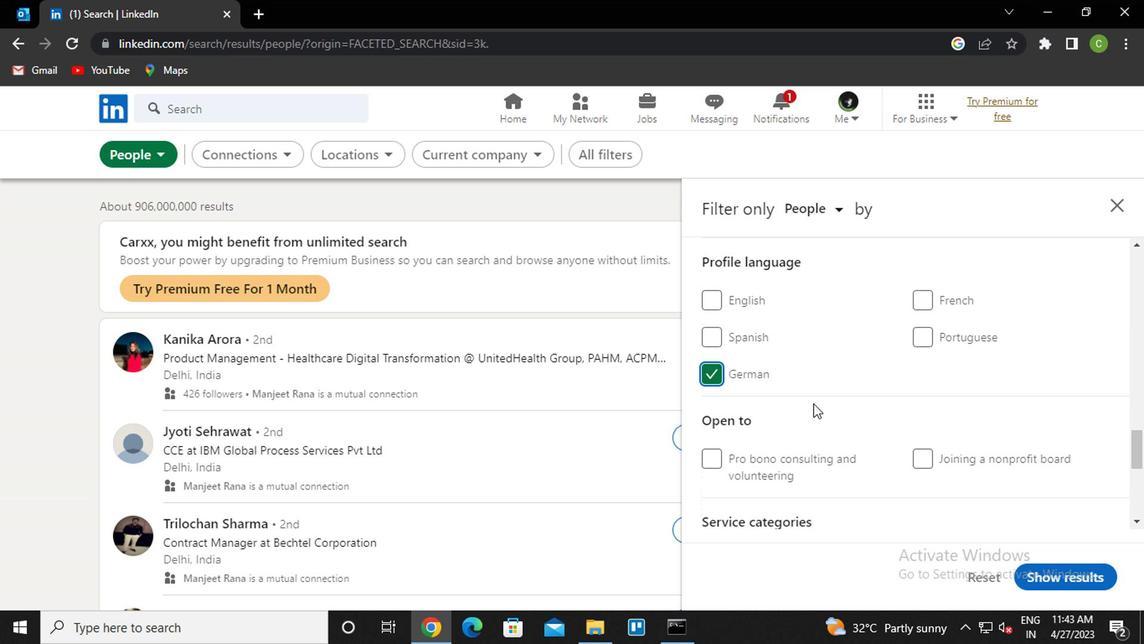 
Action: Mouse scrolled (812, 401) with delta (0, 1)
Screenshot: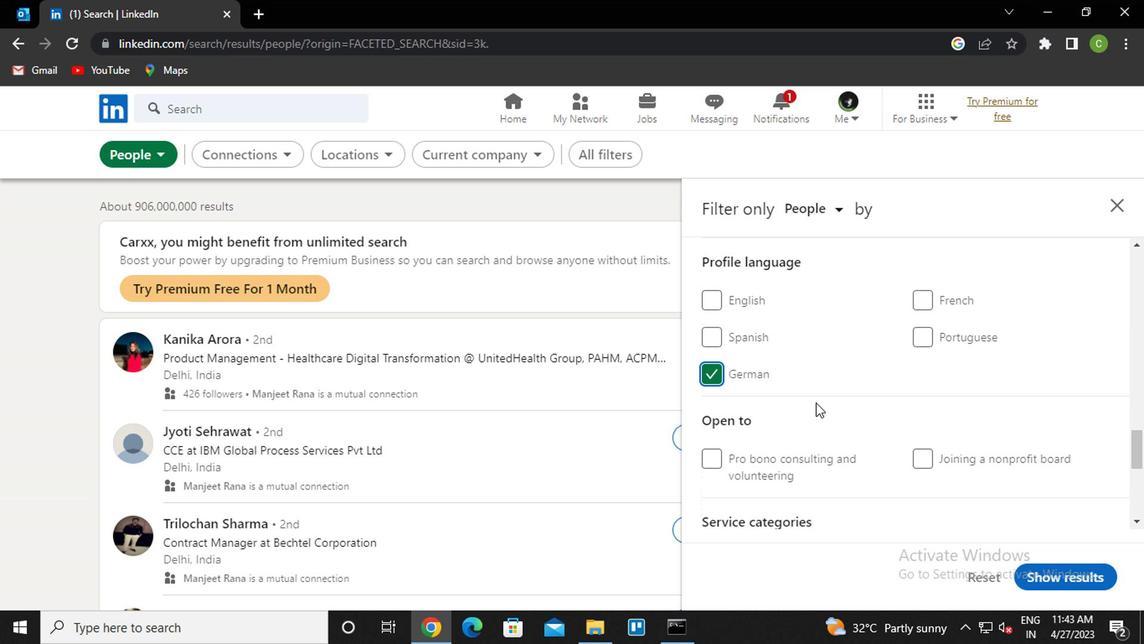 
Action: Mouse scrolled (812, 401) with delta (0, 1)
Screenshot: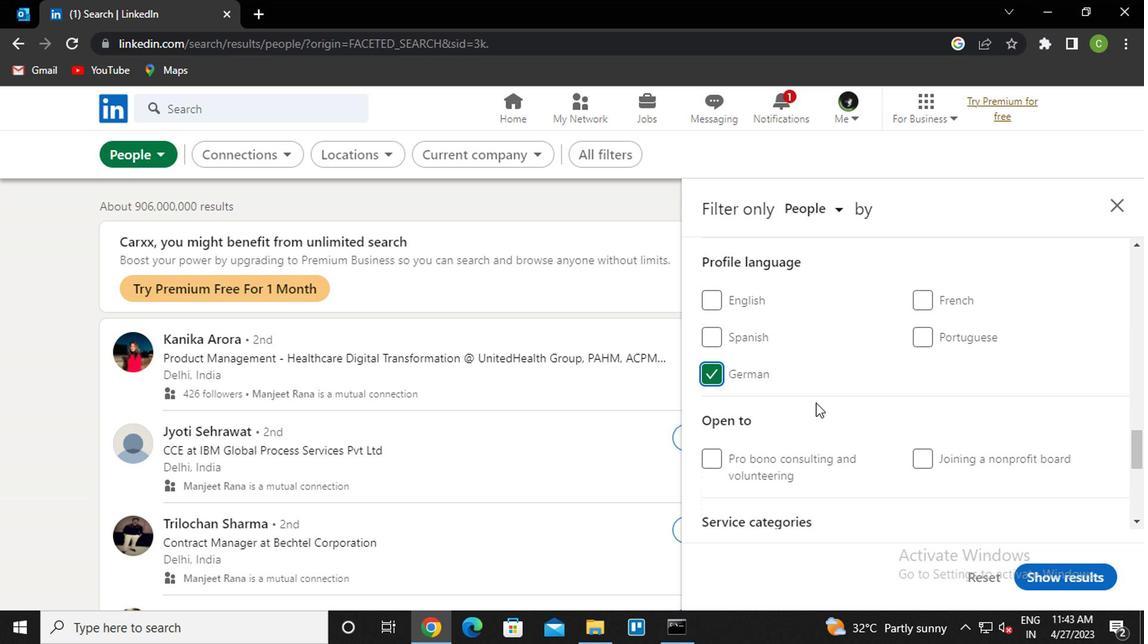 
Action: Mouse scrolled (812, 401) with delta (0, 1)
Screenshot: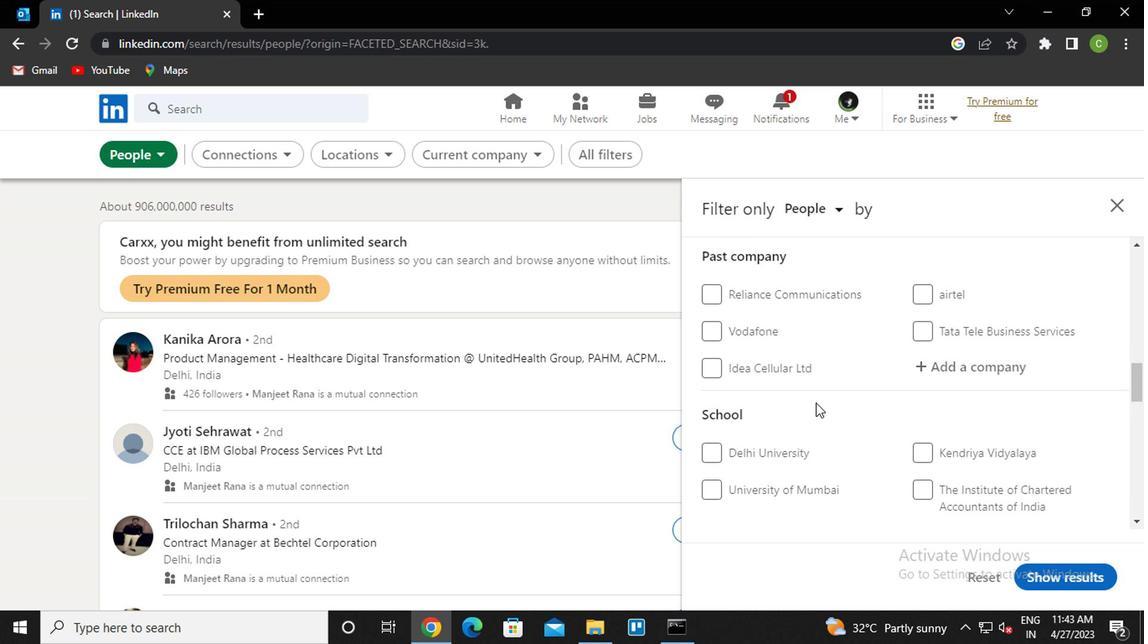 
Action: Mouse scrolled (812, 401) with delta (0, 1)
Screenshot: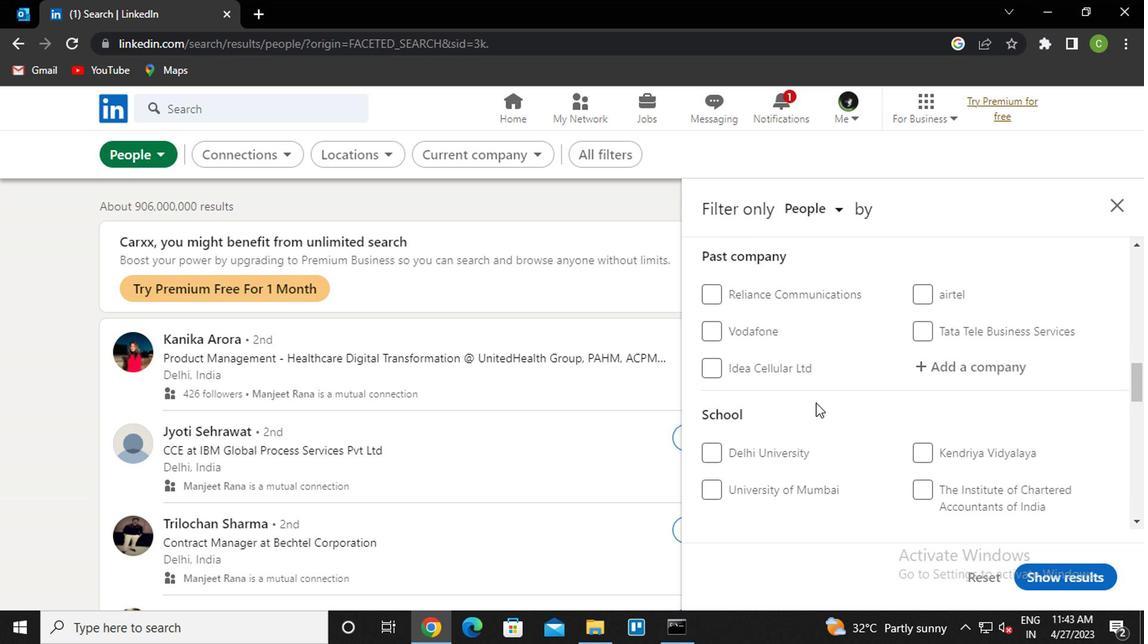 
Action: Mouse scrolled (812, 401) with delta (0, 1)
Screenshot: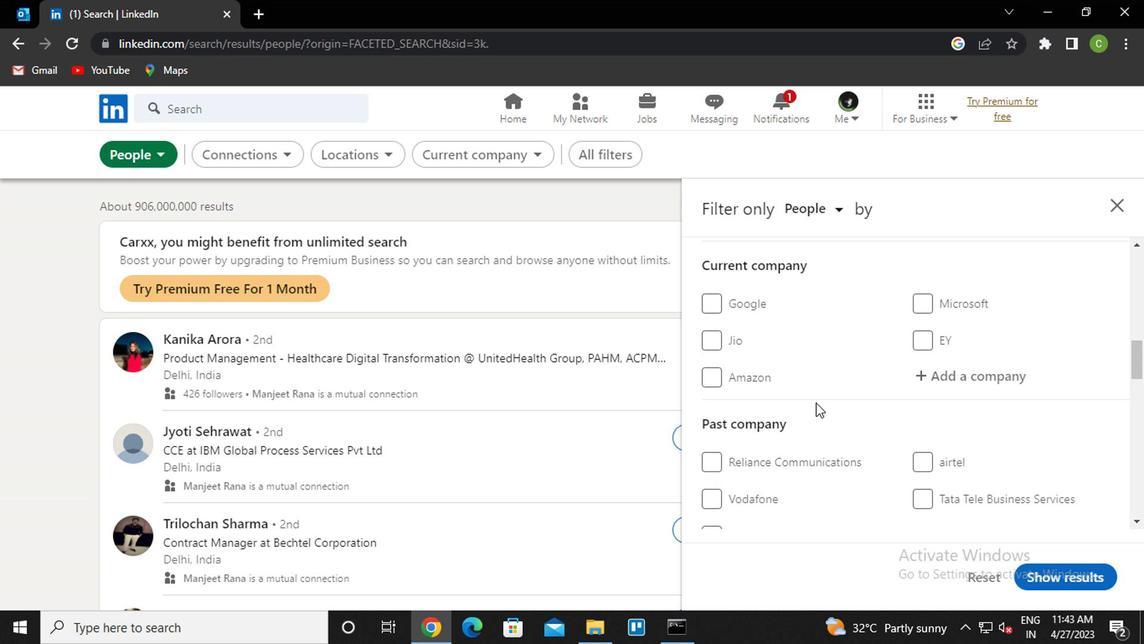 
Action: Mouse scrolled (812, 401) with delta (0, 1)
Screenshot: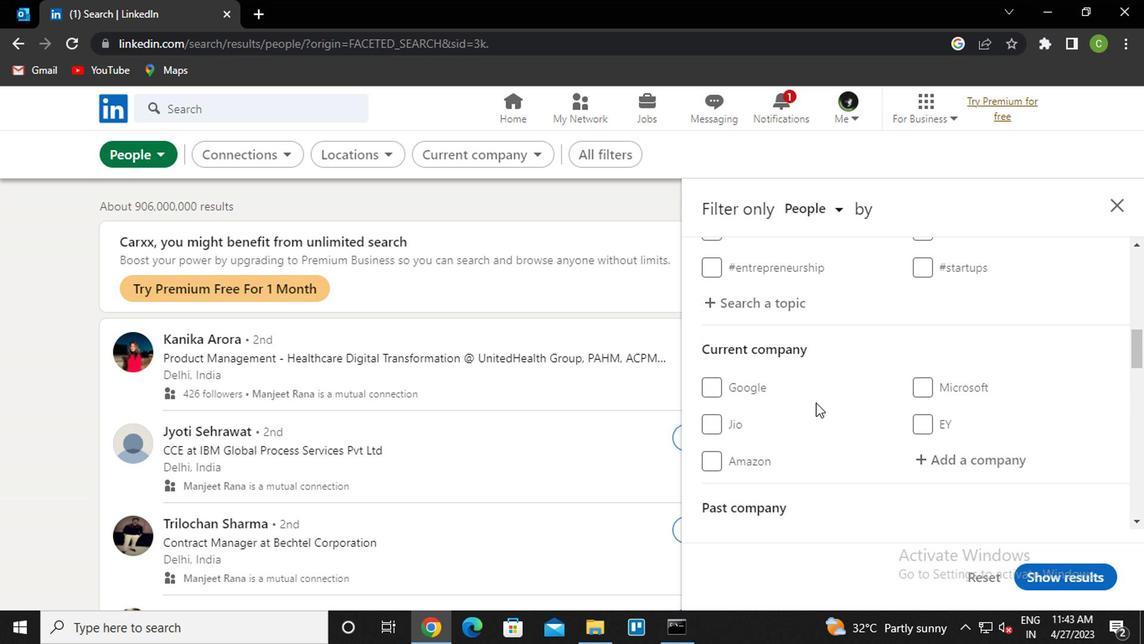 
Action: Mouse scrolled (812, 401) with delta (0, 1)
Screenshot: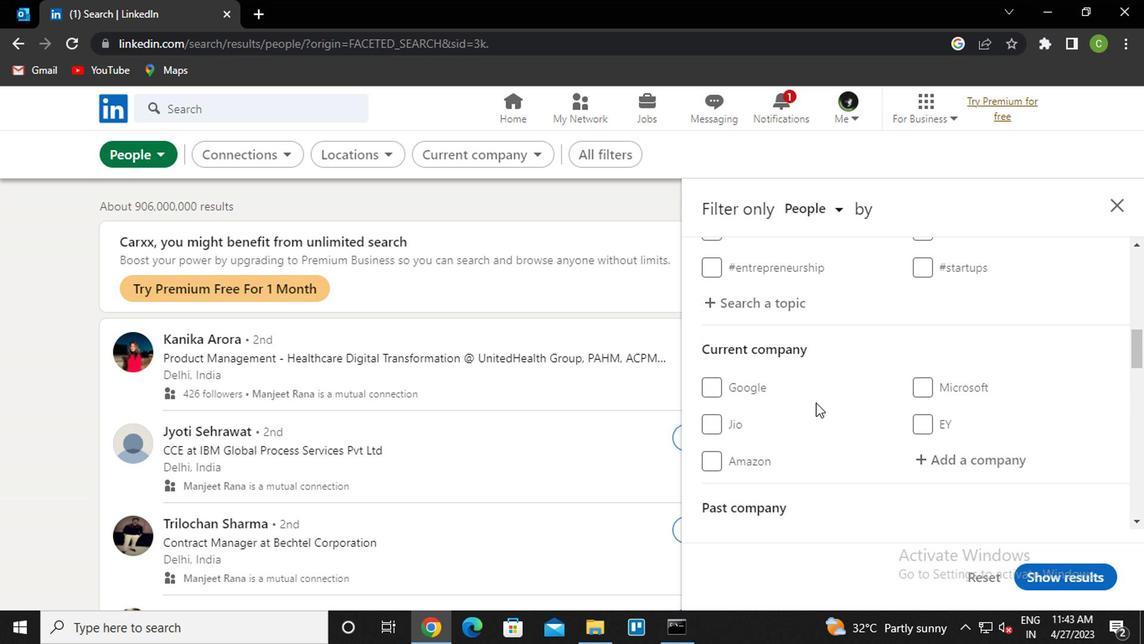 
Action: Mouse moved to (813, 400)
Screenshot: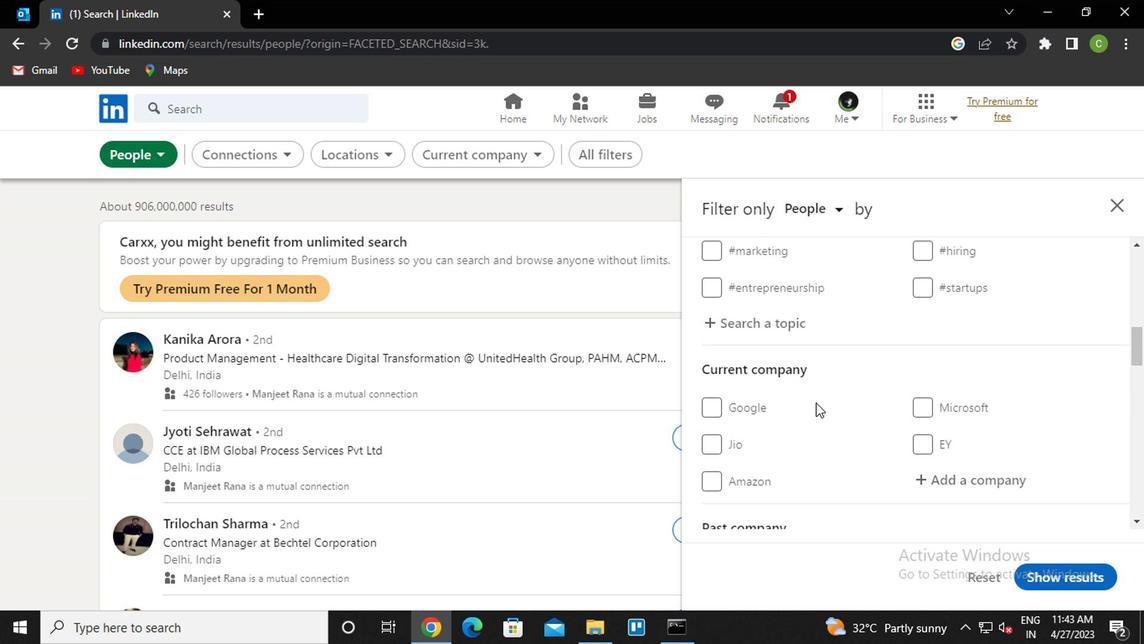 
Action: Mouse scrolled (813, 401) with delta (0, 1)
Screenshot: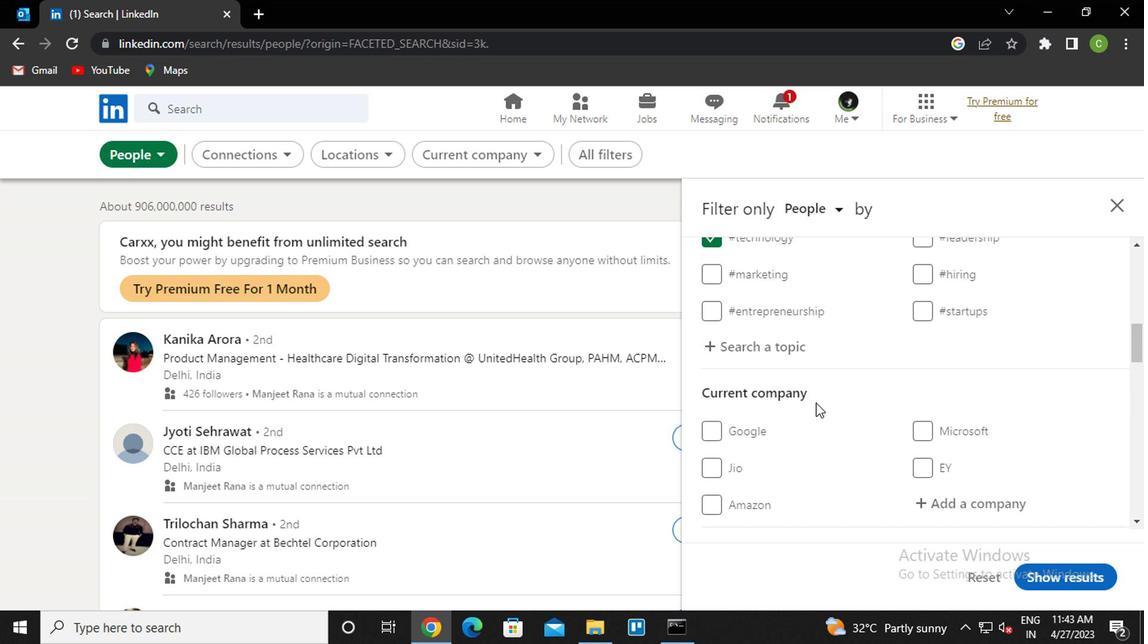 
Action: Mouse scrolled (813, 400) with delta (0, 0)
Screenshot: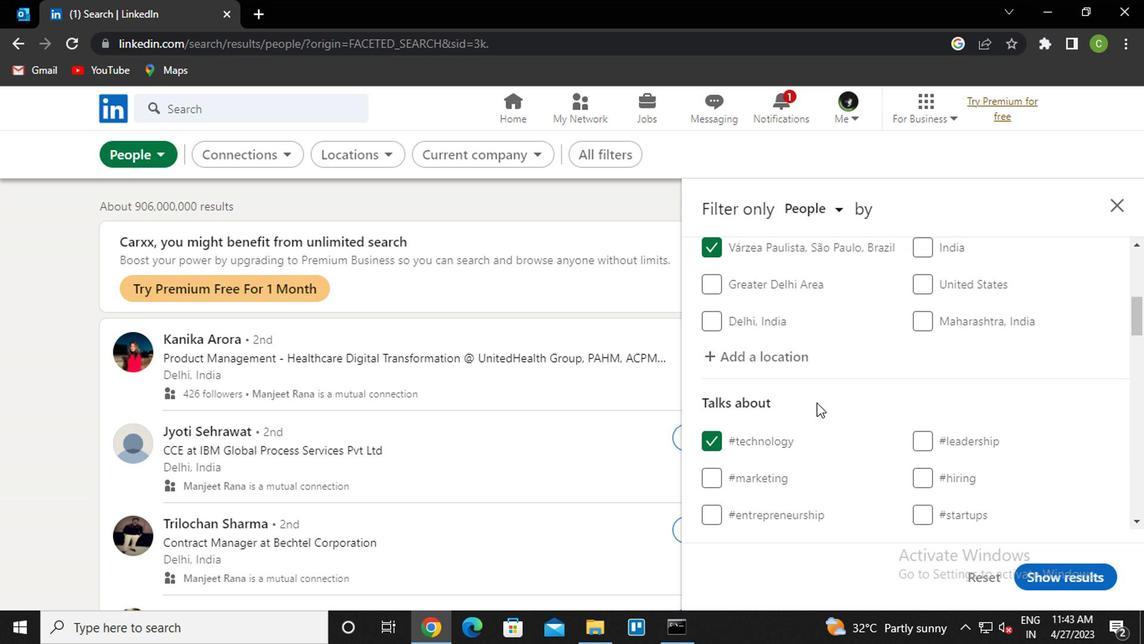 
Action: Mouse scrolled (813, 400) with delta (0, 0)
Screenshot: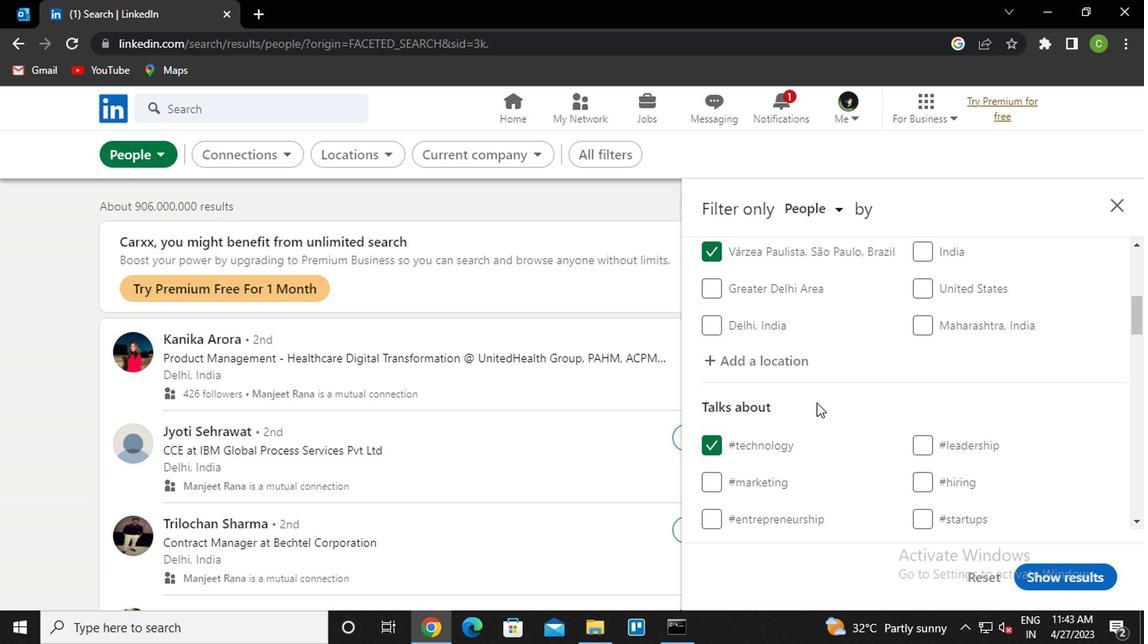 
Action: Mouse scrolled (813, 400) with delta (0, 0)
Screenshot: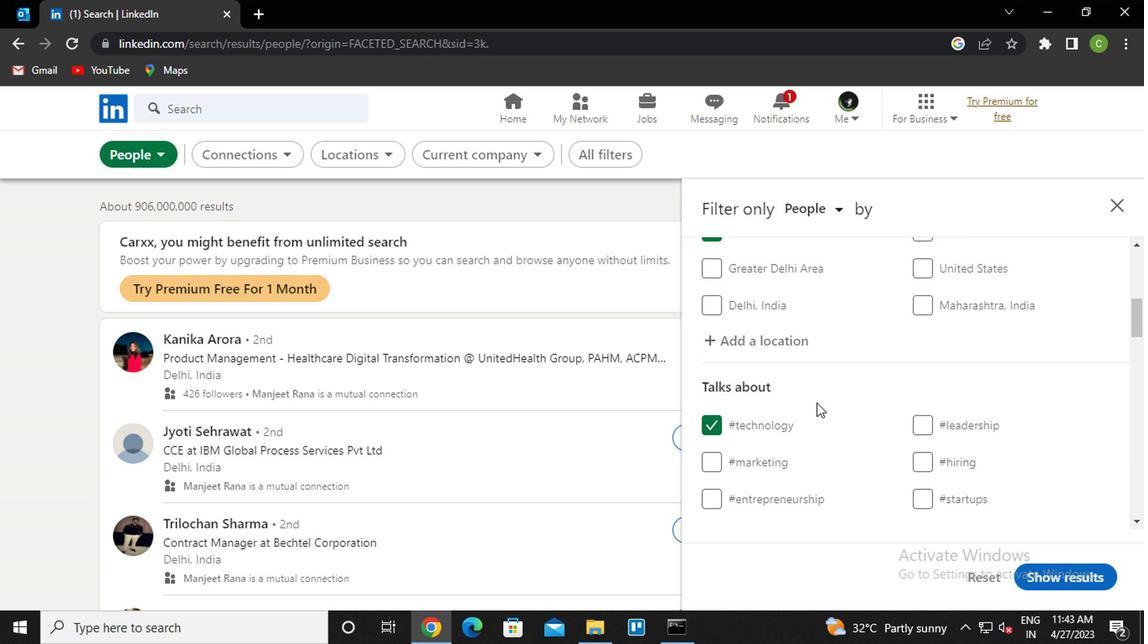 
Action: Mouse scrolled (813, 400) with delta (0, 0)
Screenshot: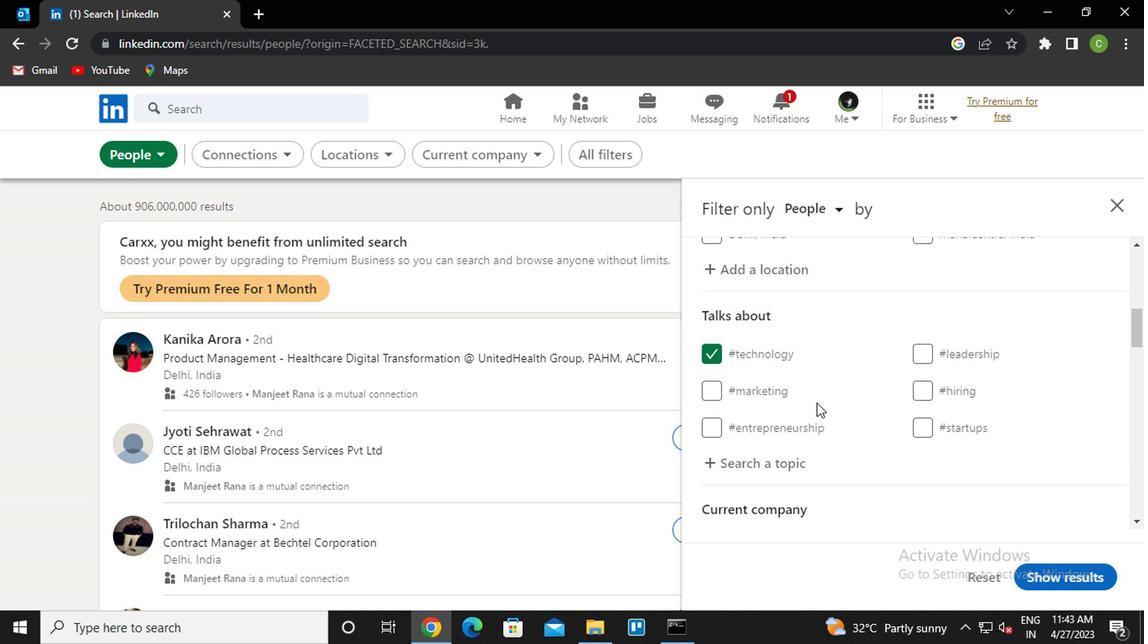 
Action: Mouse moved to (952, 371)
Screenshot: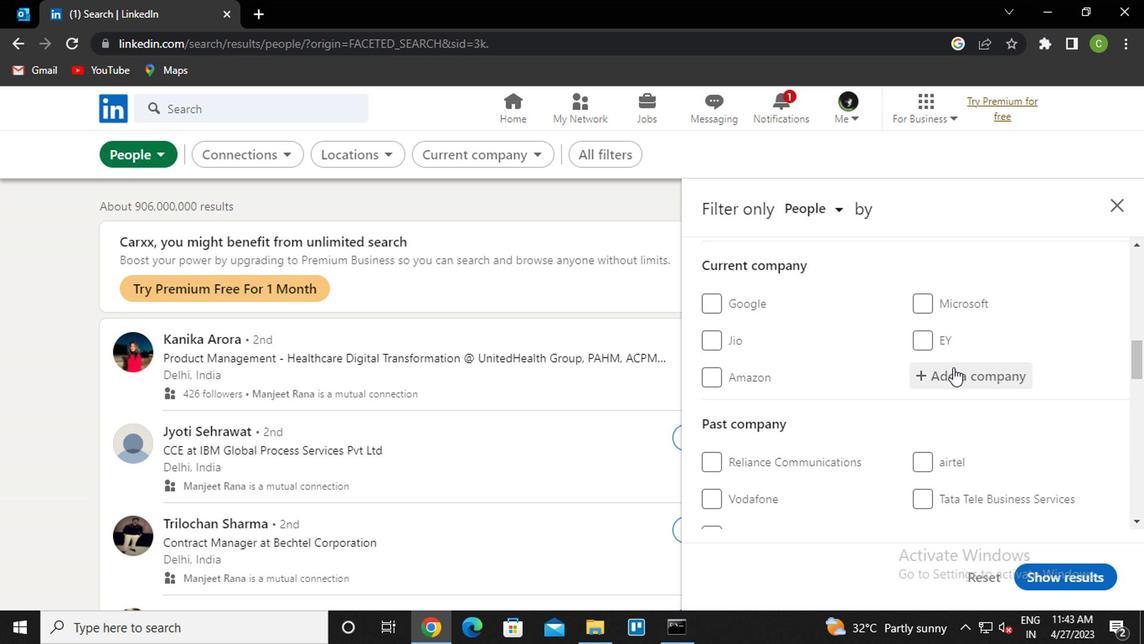 
Action: Mouse pressed left at (952, 371)
Screenshot: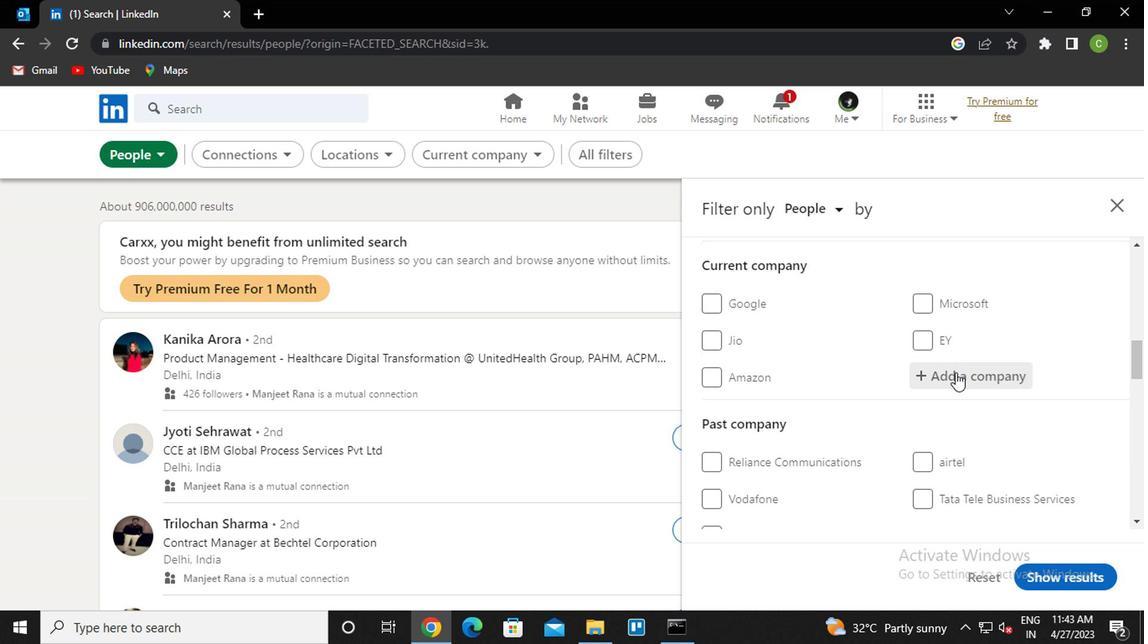 
Action: Key pressed <Key.caps_lock>j<Key.caps_lock>ubilant<Key.space><Key.down><Key.down><Key.down><Key.enter>
Screenshot: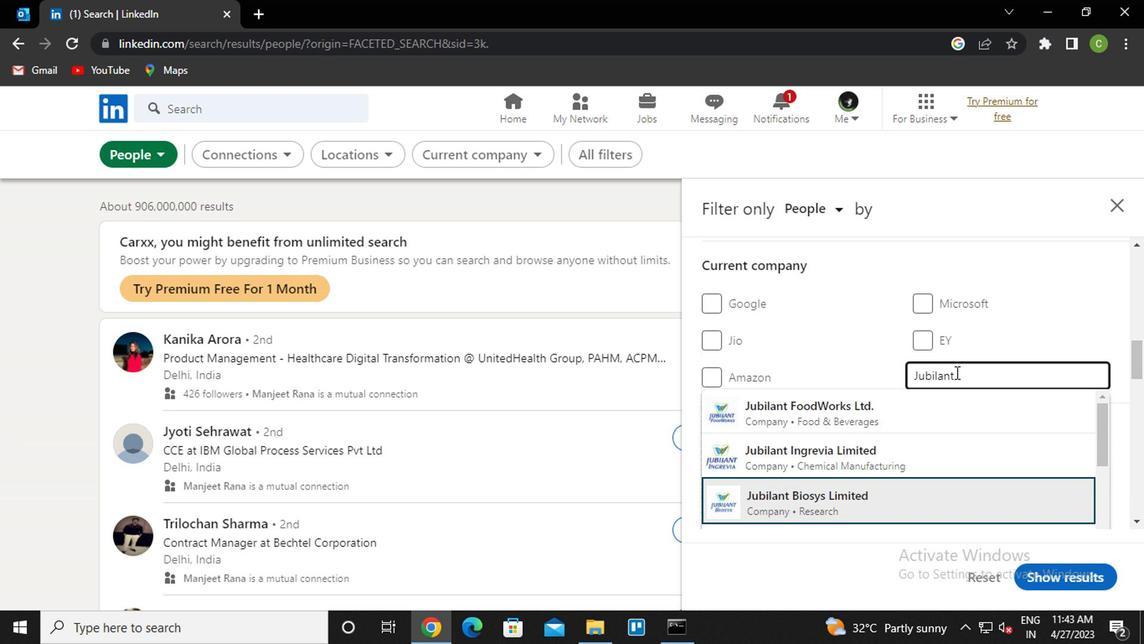 
Action: Mouse scrolled (952, 370) with delta (0, -1)
Screenshot: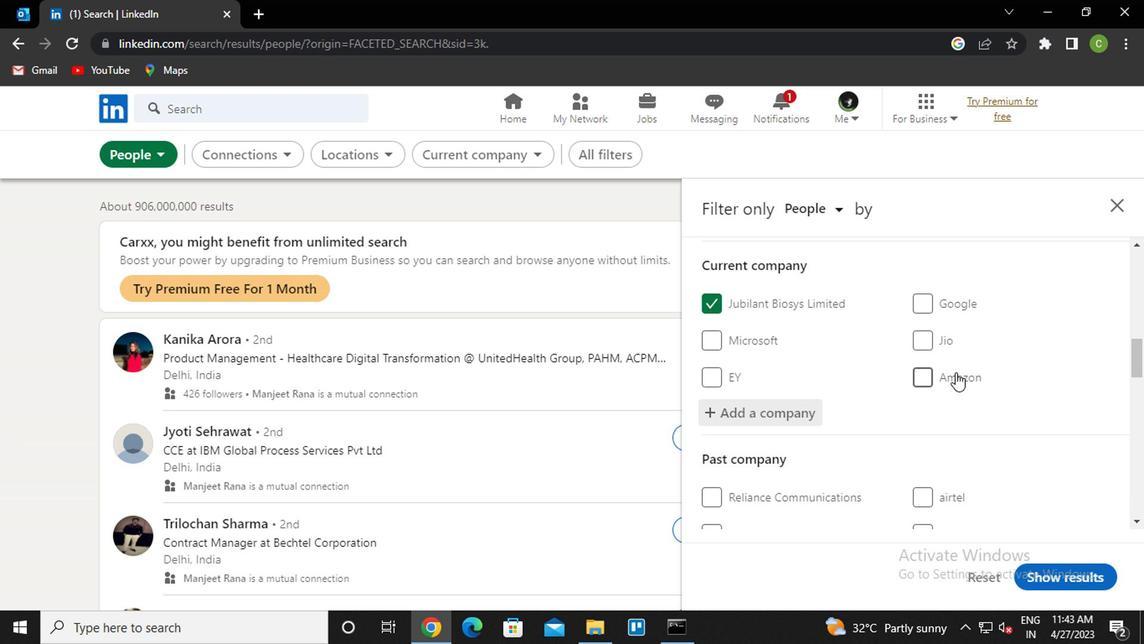 
Action: Mouse scrolled (952, 370) with delta (0, -1)
Screenshot: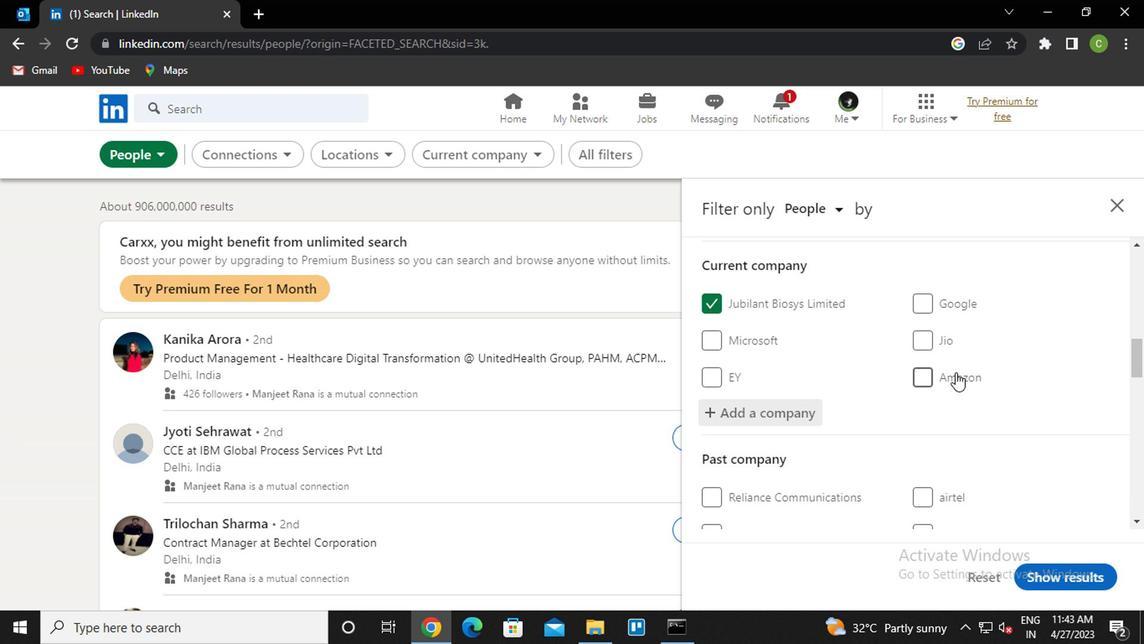 
Action: Mouse scrolled (952, 370) with delta (0, -1)
Screenshot: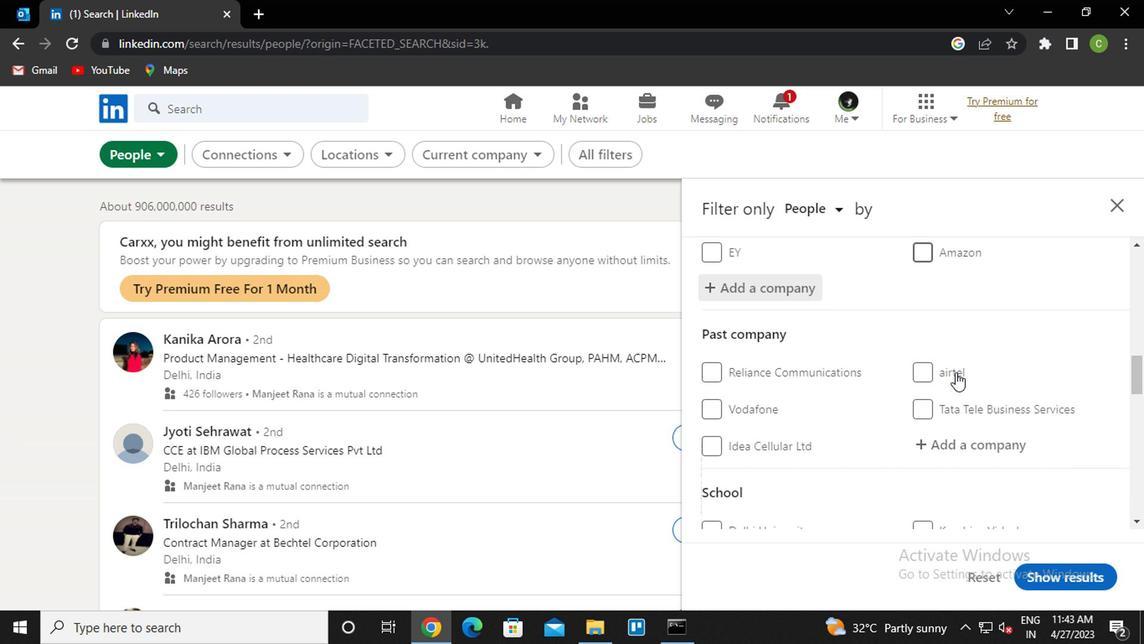 
Action: Mouse scrolled (952, 370) with delta (0, -1)
Screenshot: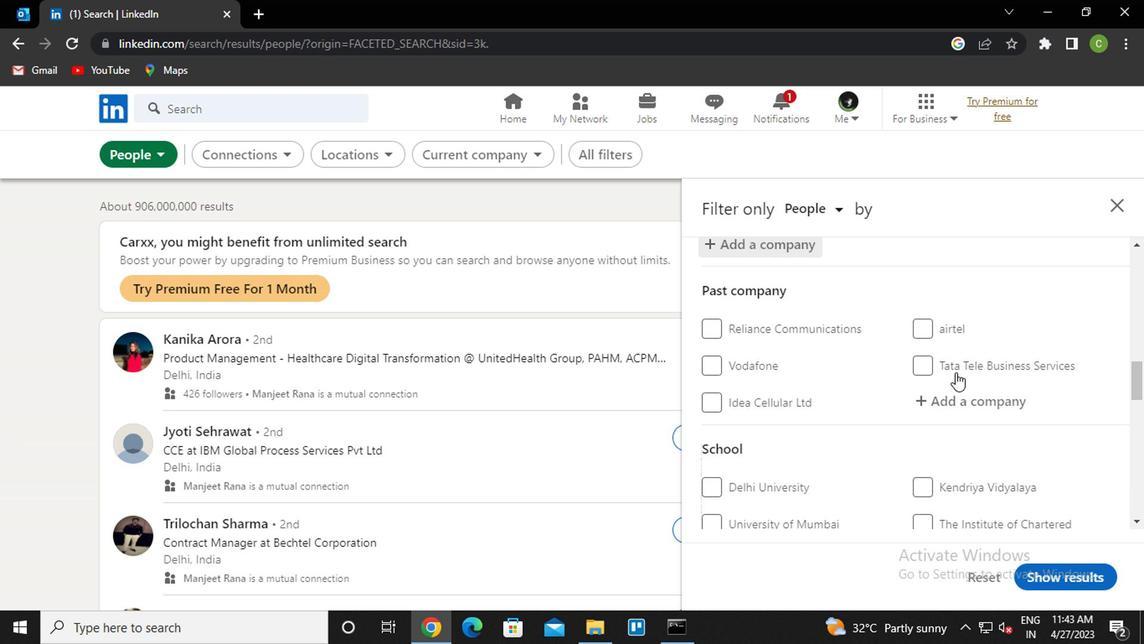 
Action: Mouse moved to (961, 397)
Screenshot: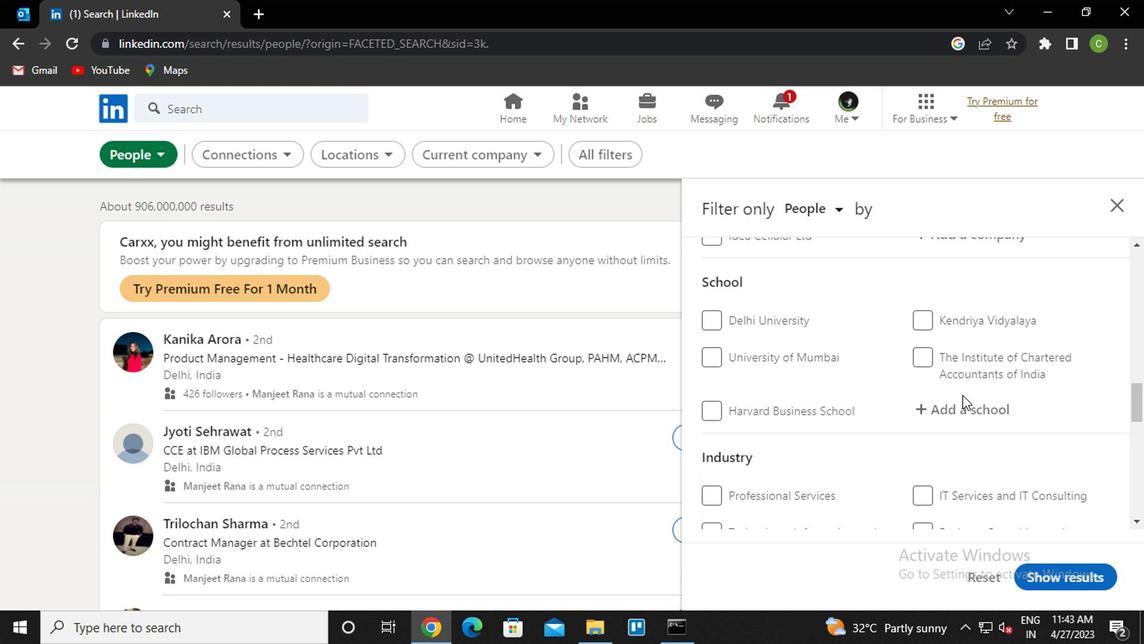 
Action: Mouse scrolled (961, 396) with delta (0, -1)
Screenshot: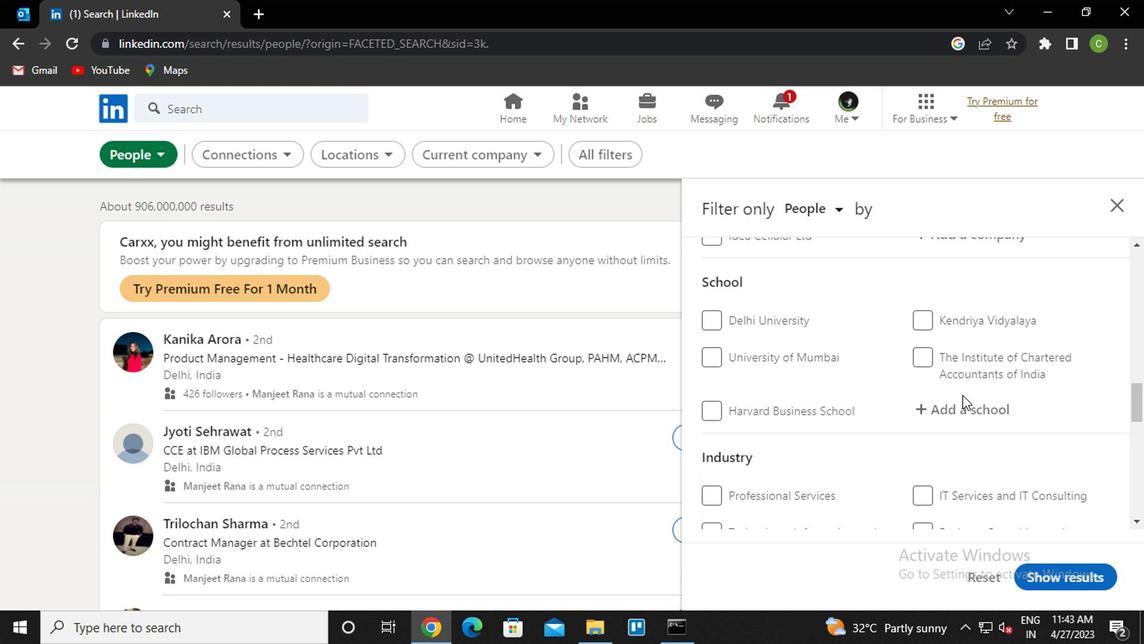 
Action: Mouse moved to (975, 323)
Screenshot: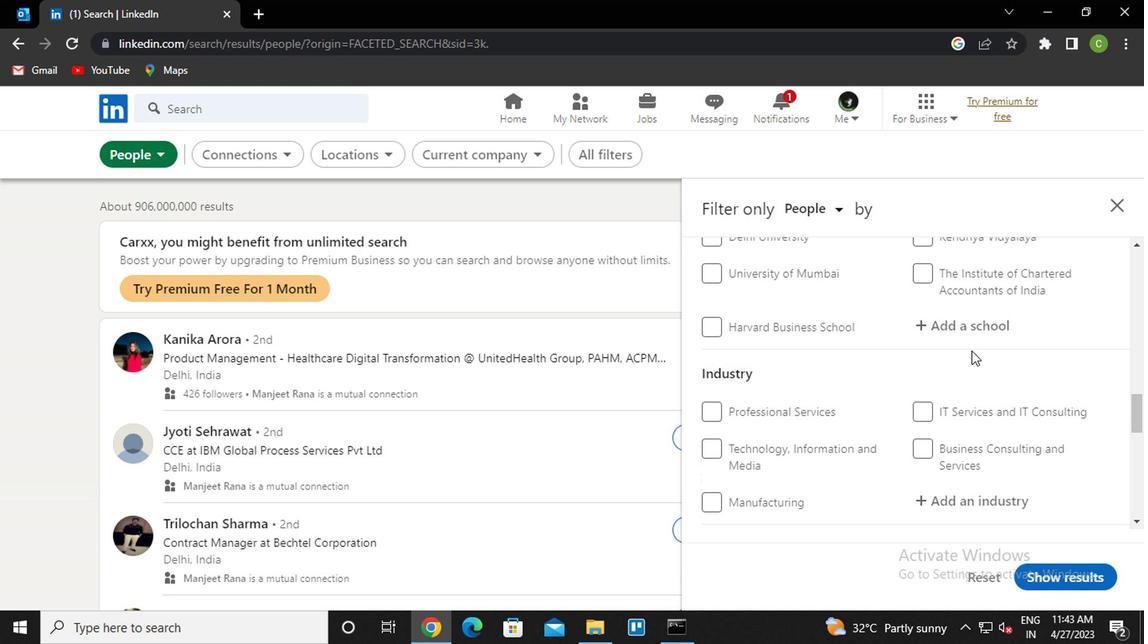 
Action: Mouse pressed left at (975, 323)
Screenshot: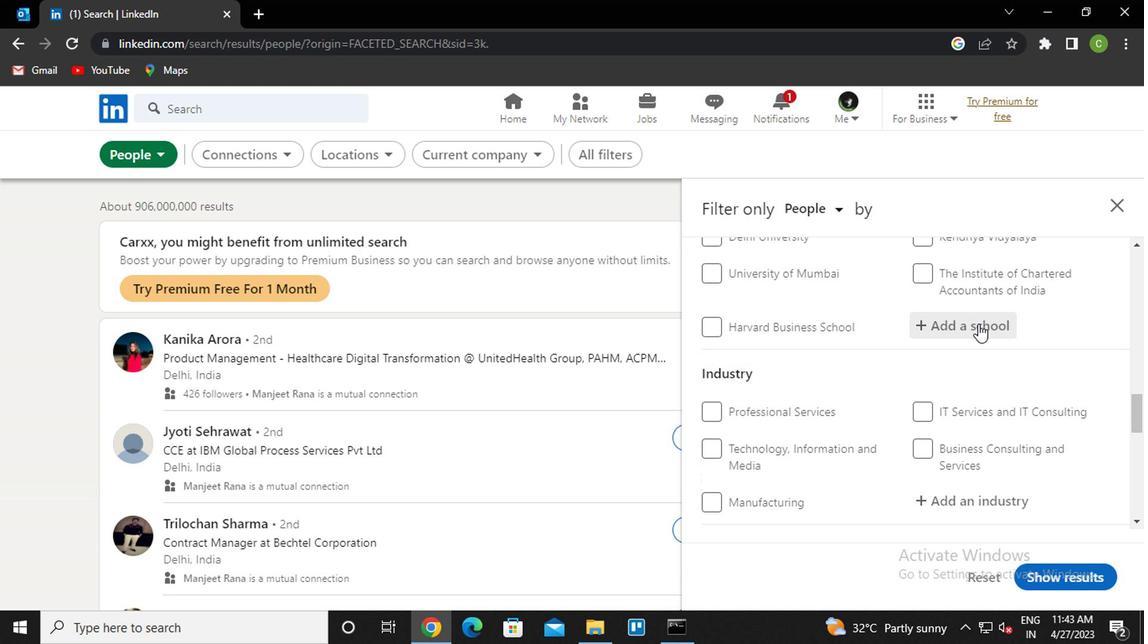 
Action: Key pressed <Key.caps_lock>g<Key.caps_lock>anpat<Key.space><Key.caps_lock>u<Key.caps_lock>niver<Key.down><Key.enter>
Screenshot: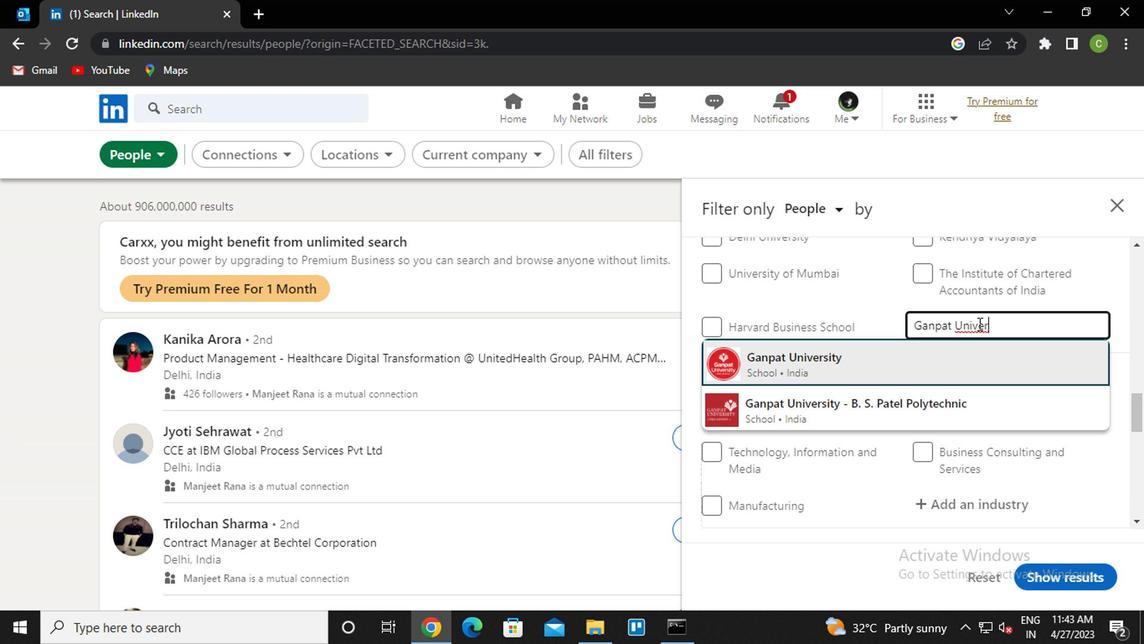
Action: Mouse moved to (968, 331)
Screenshot: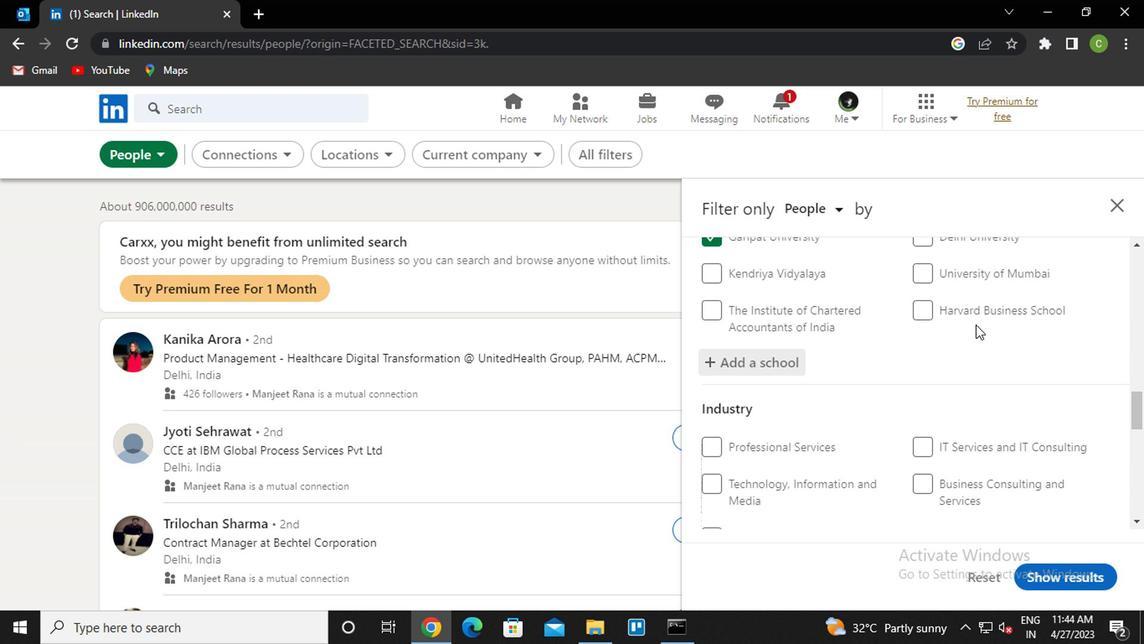 
Action: Mouse scrolled (968, 330) with delta (0, 0)
Screenshot: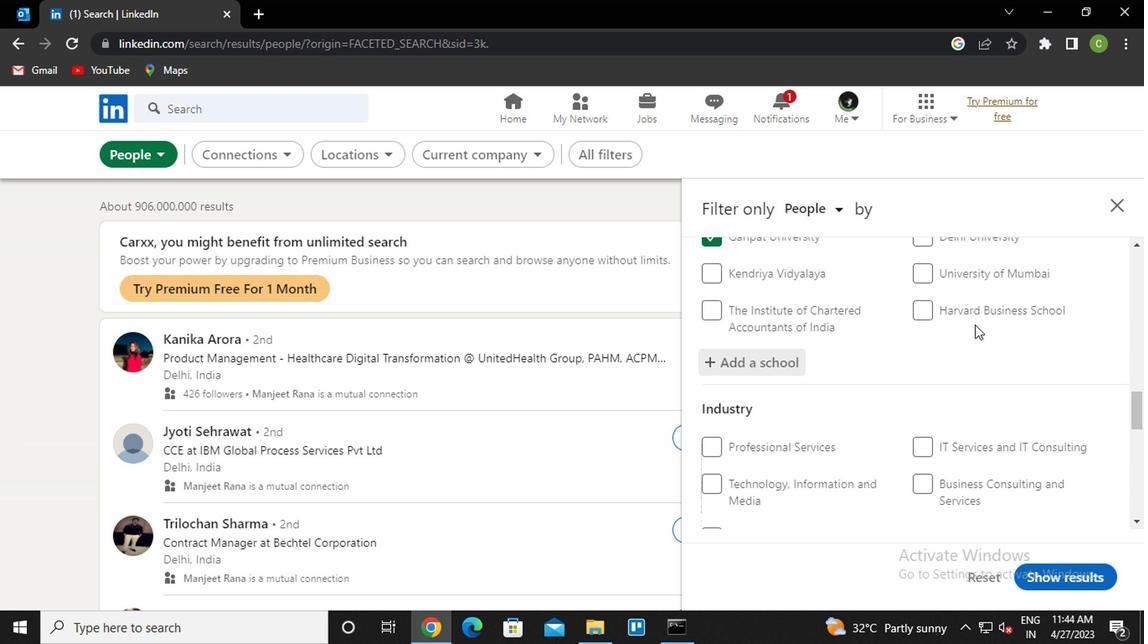 
Action: Mouse moved to (960, 341)
Screenshot: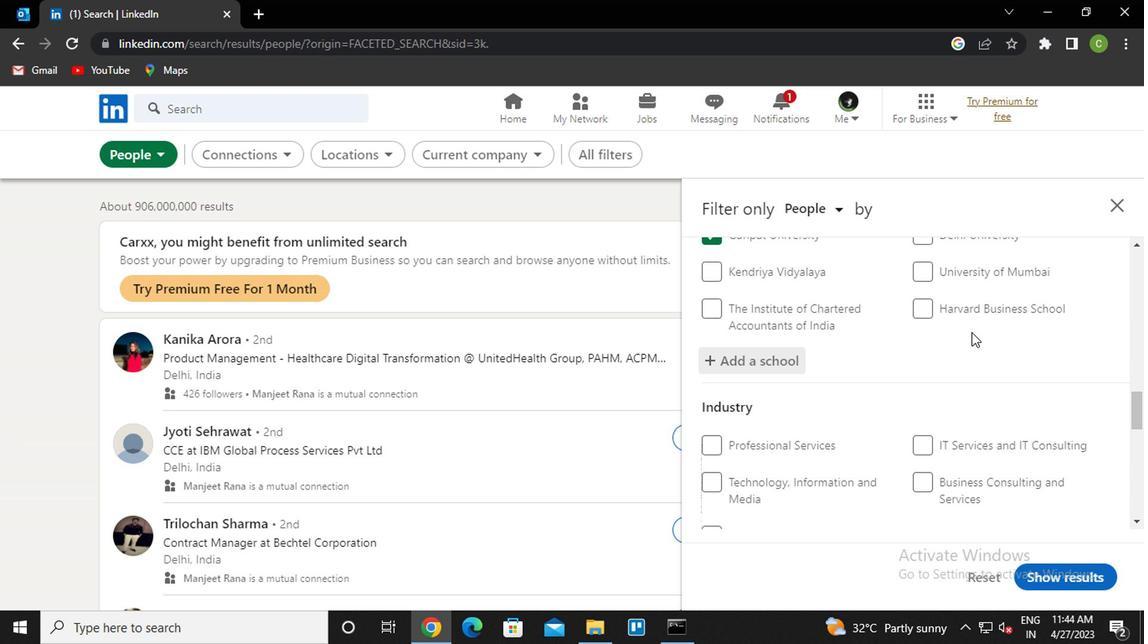 
Action: Mouse scrolled (960, 340) with delta (0, -1)
Screenshot: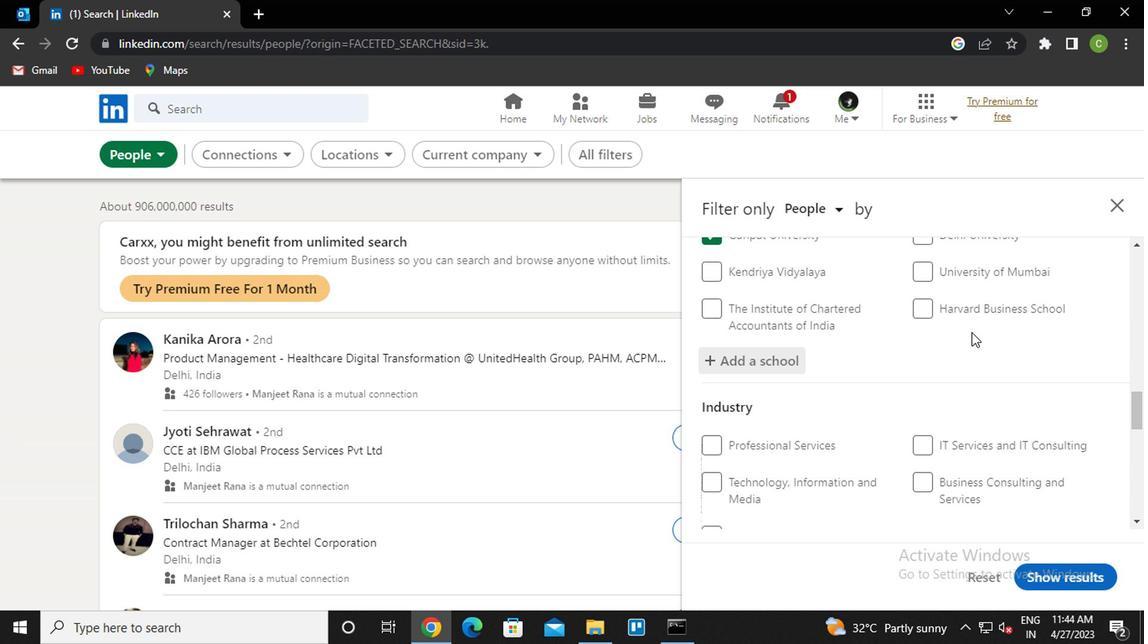 
Action: Mouse moved to (948, 360)
Screenshot: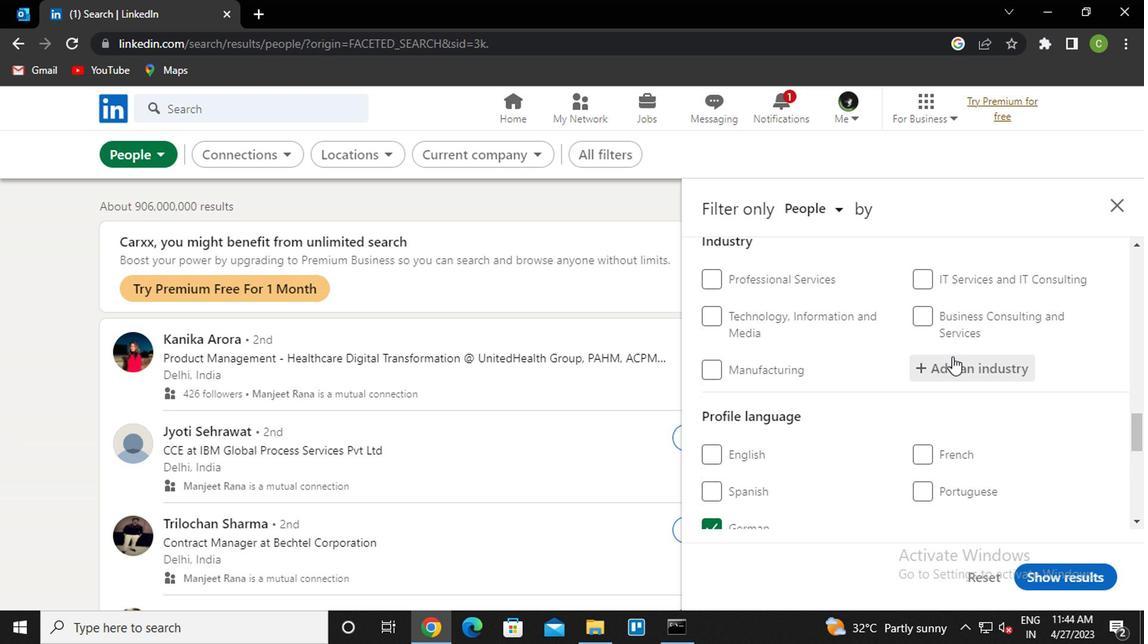 
Action: Mouse pressed left at (948, 360)
Screenshot: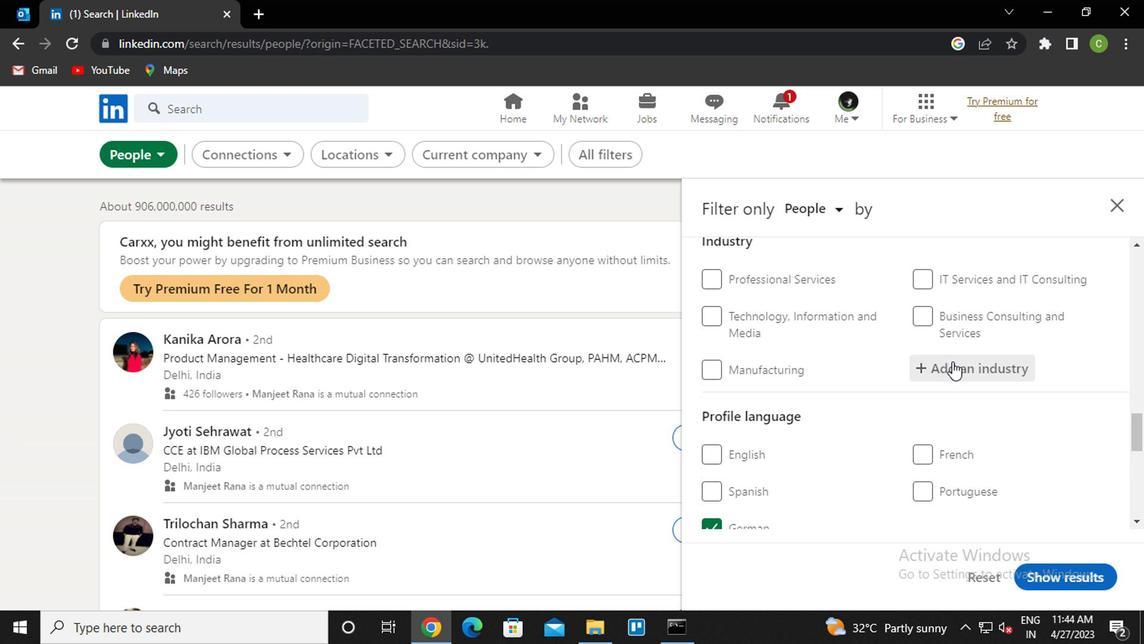
Action: Key pressed <Key.caps_lock>a<Key.caps_lock>dministra<Key.down><Key.down><Key.down><Key.down><Key.up><Key.enter>
Screenshot: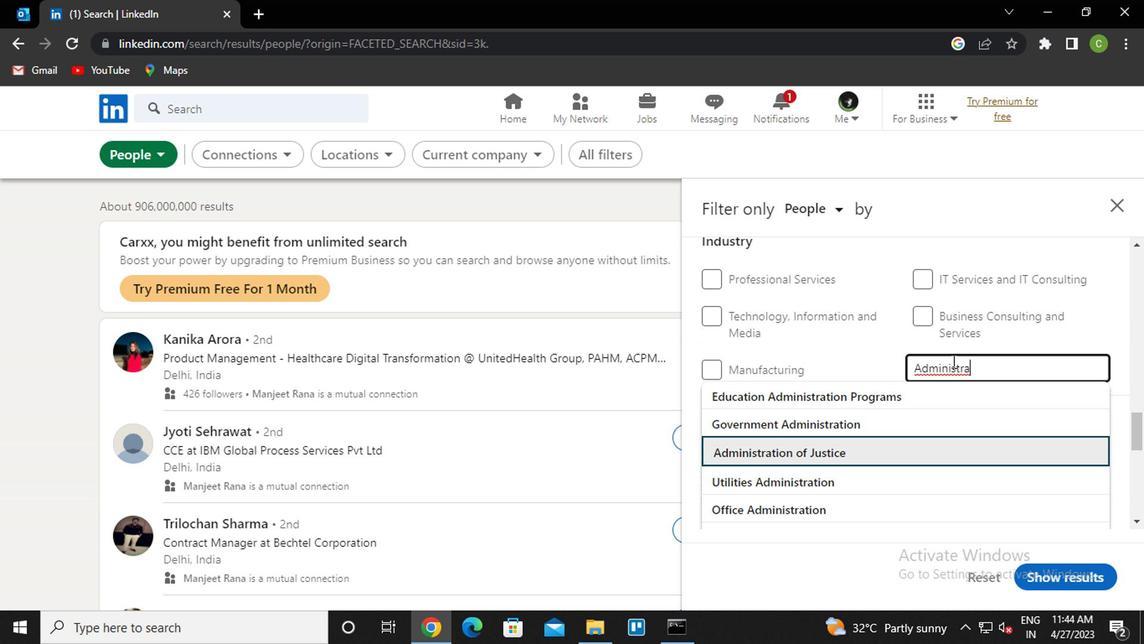 
Action: Mouse scrolled (948, 359) with delta (0, -1)
Screenshot: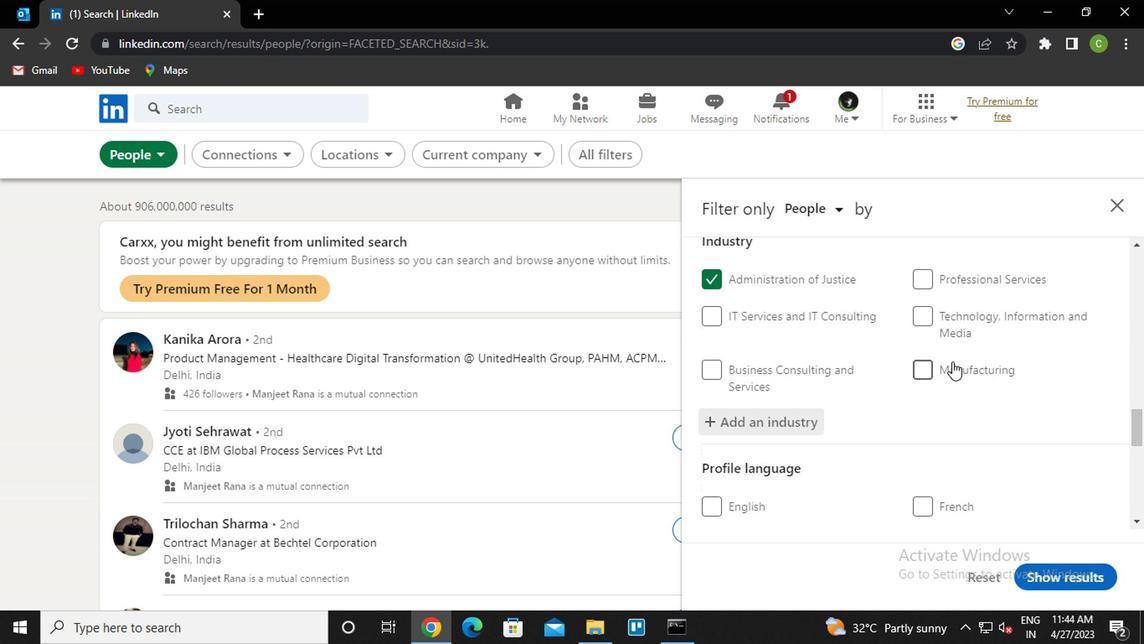 
Action: Mouse scrolled (948, 359) with delta (0, -1)
Screenshot: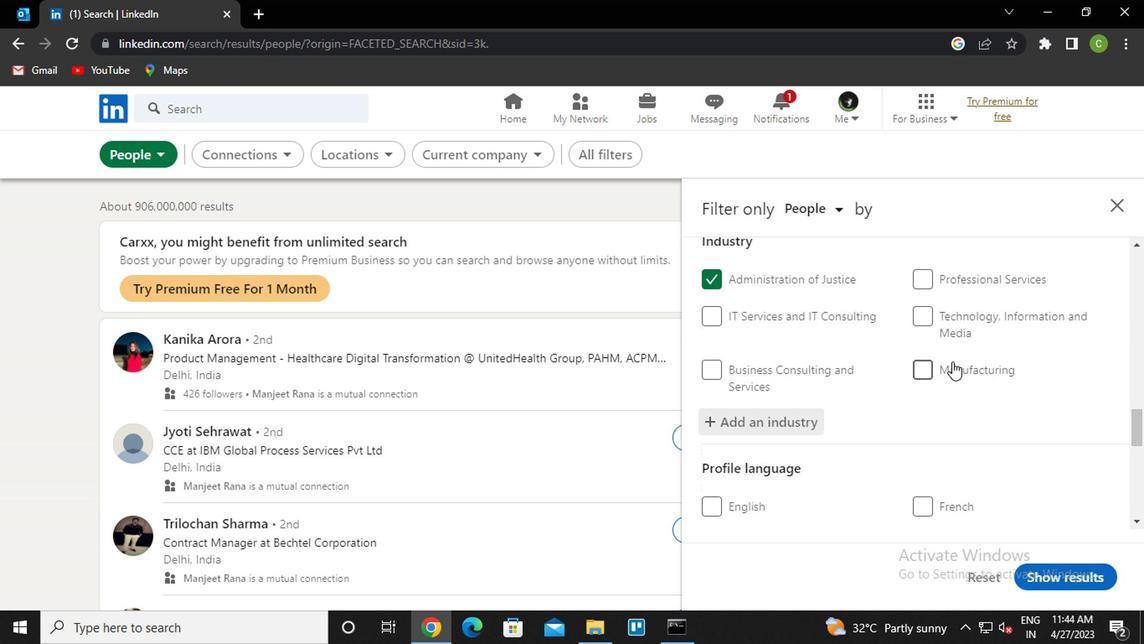 
Action: Mouse scrolled (948, 359) with delta (0, -1)
Screenshot: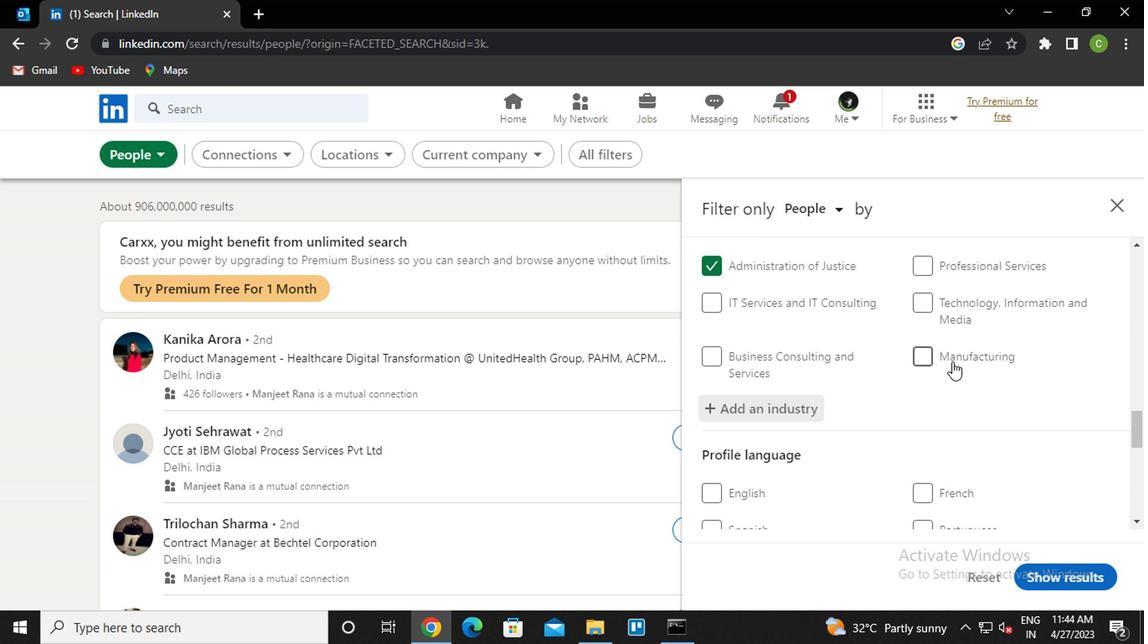 
Action: Mouse scrolled (948, 359) with delta (0, -1)
Screenshot: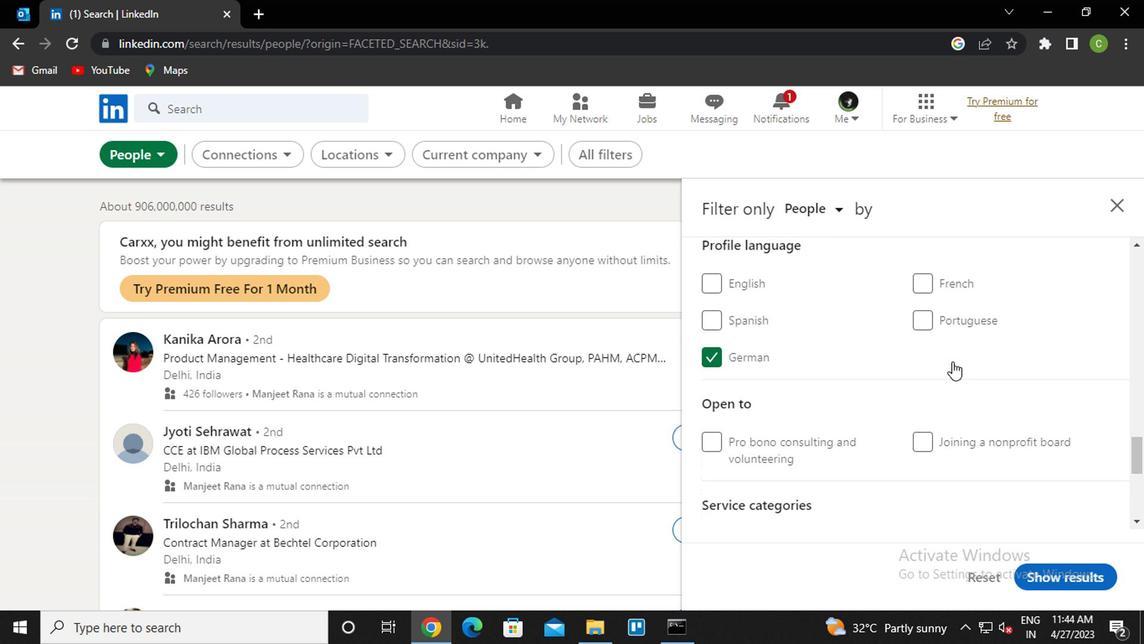 
Action: Mouse scrolled (948, 359) with delta (0, -1)
Screenshot: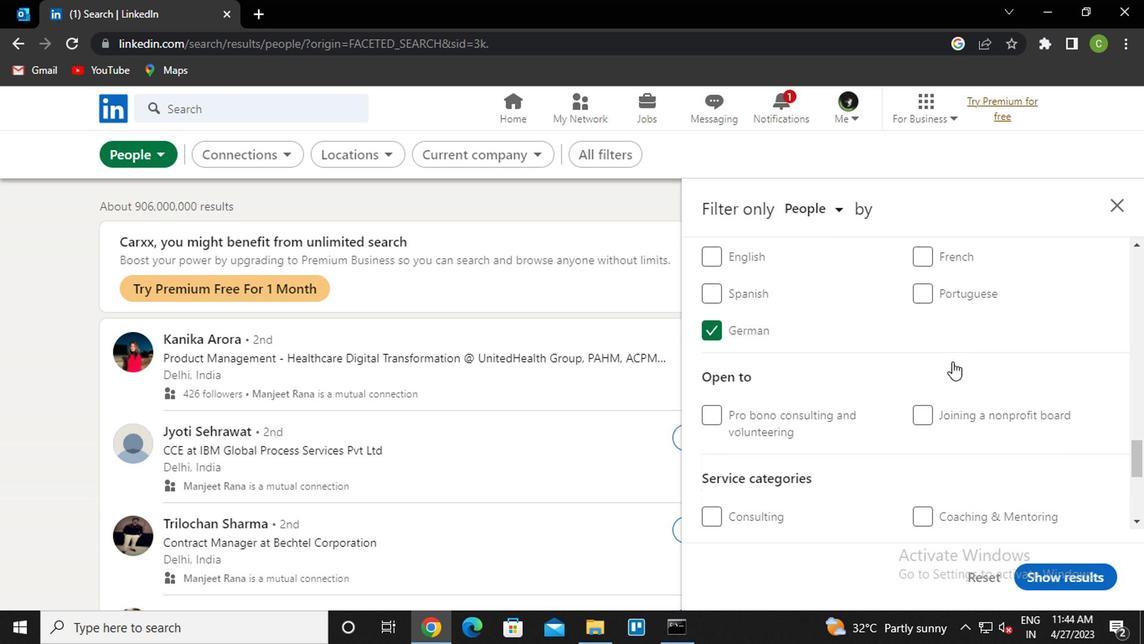 
Action: Mouse moved to (892, 406)
Screenshot: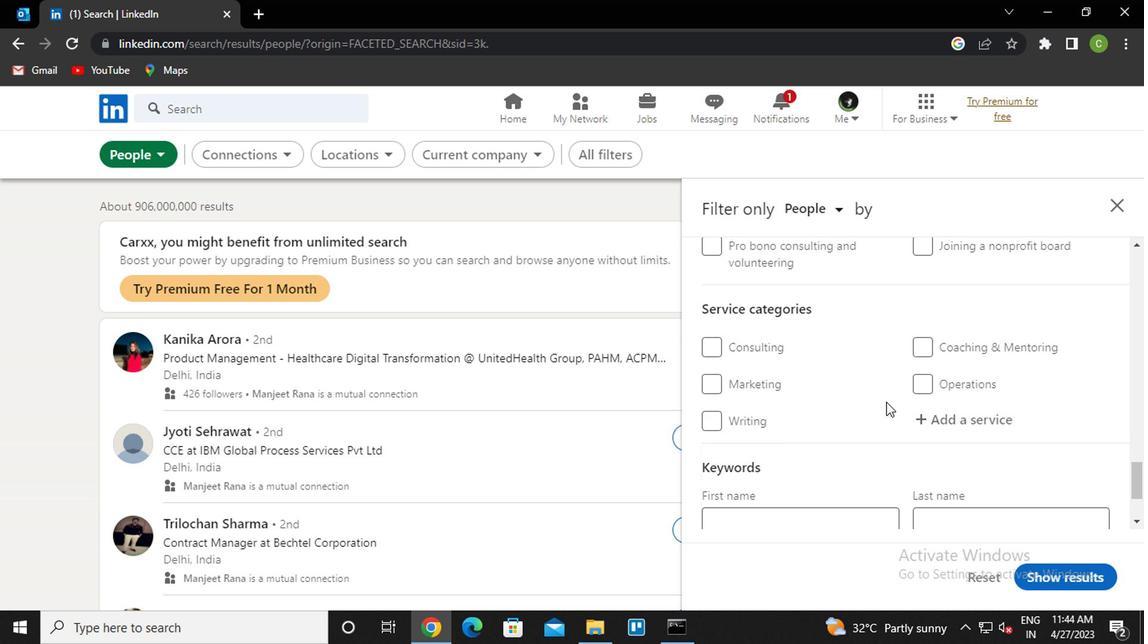 
Action: Mouse scrolled (892, 406) with delta (0, 0)
Screenshot: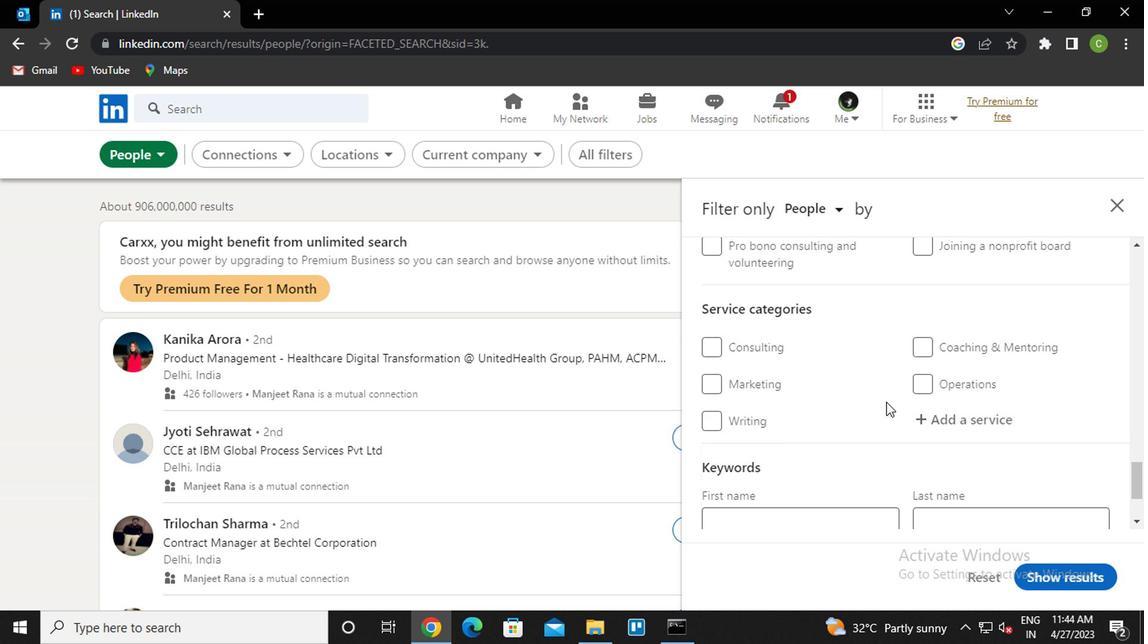 
Action: Mouse moved to (958, 333)
Screenshot: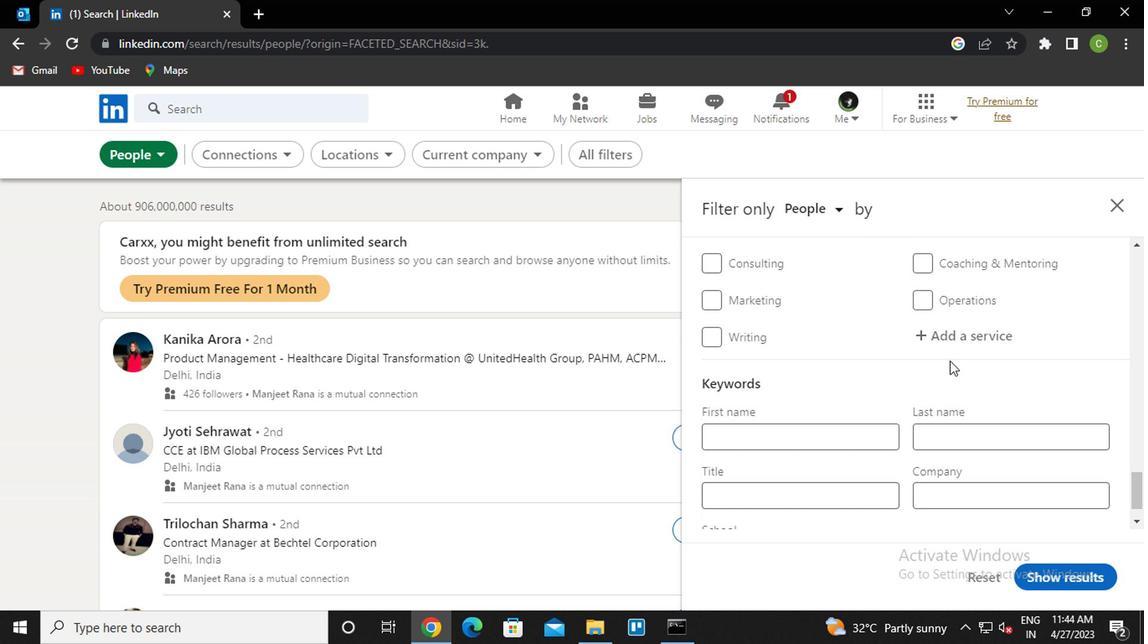 
Action: Mouse pressed left at (958, 333)
Screenshot: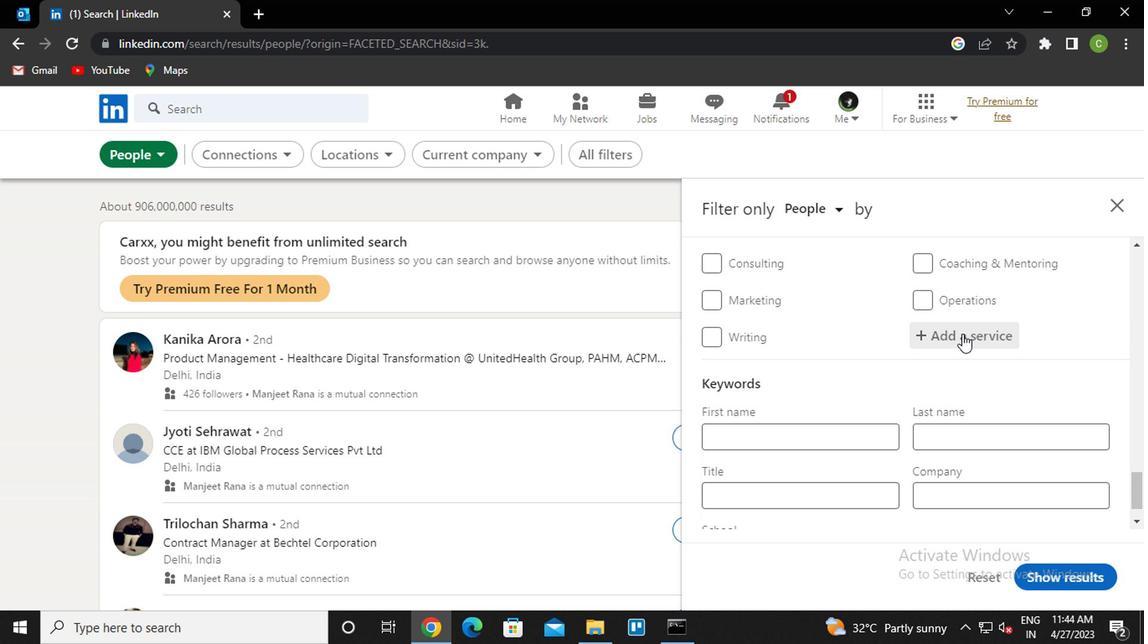 
Action: Key pressed <Key.caps_lock>n<Key.caps_lock>ature<Key.space>phot<Key.down><Key.enter>
Screenshot: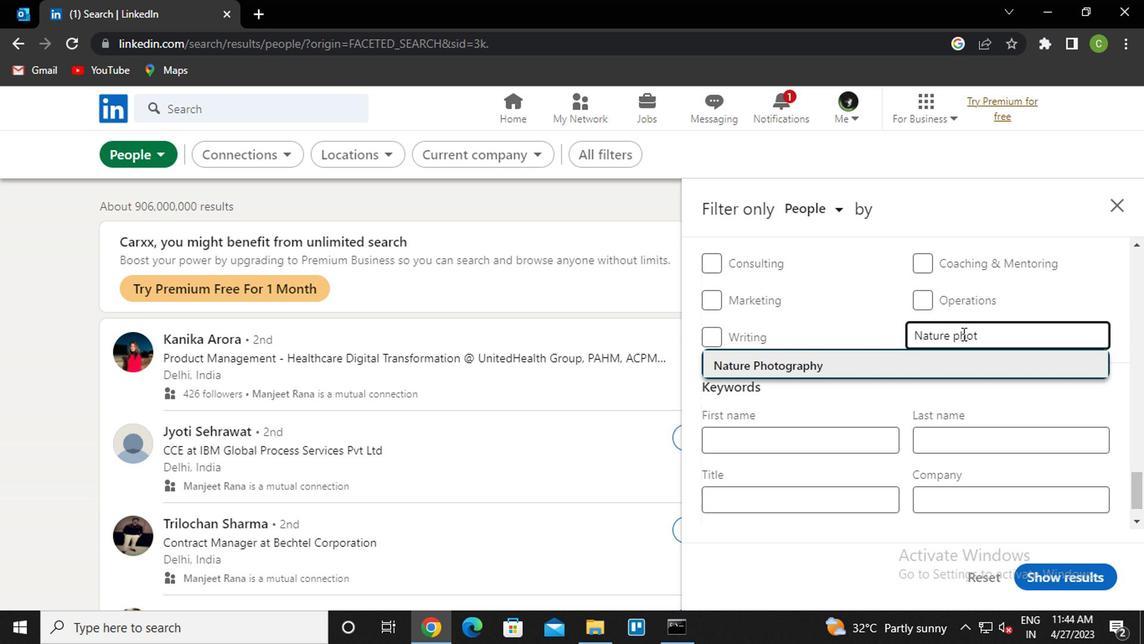 
Action: Mouse scrolled (958, 332) with delta (0, 0)
Screenshot: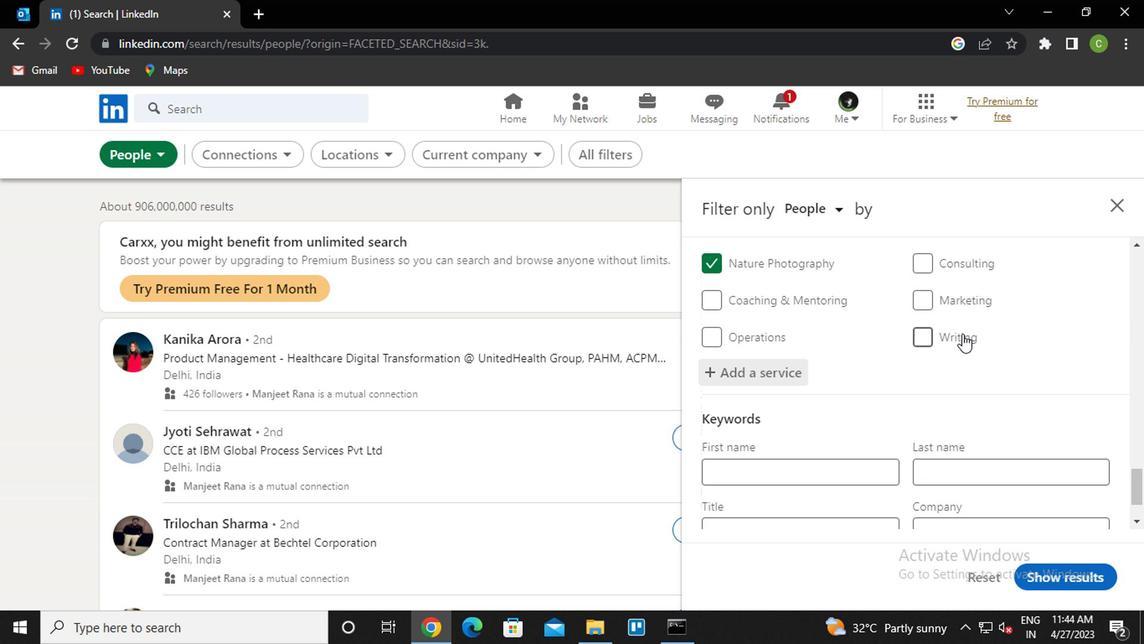 
Action: Mouse scrolled (958, 332) with delta (0, 0)
Screenshot: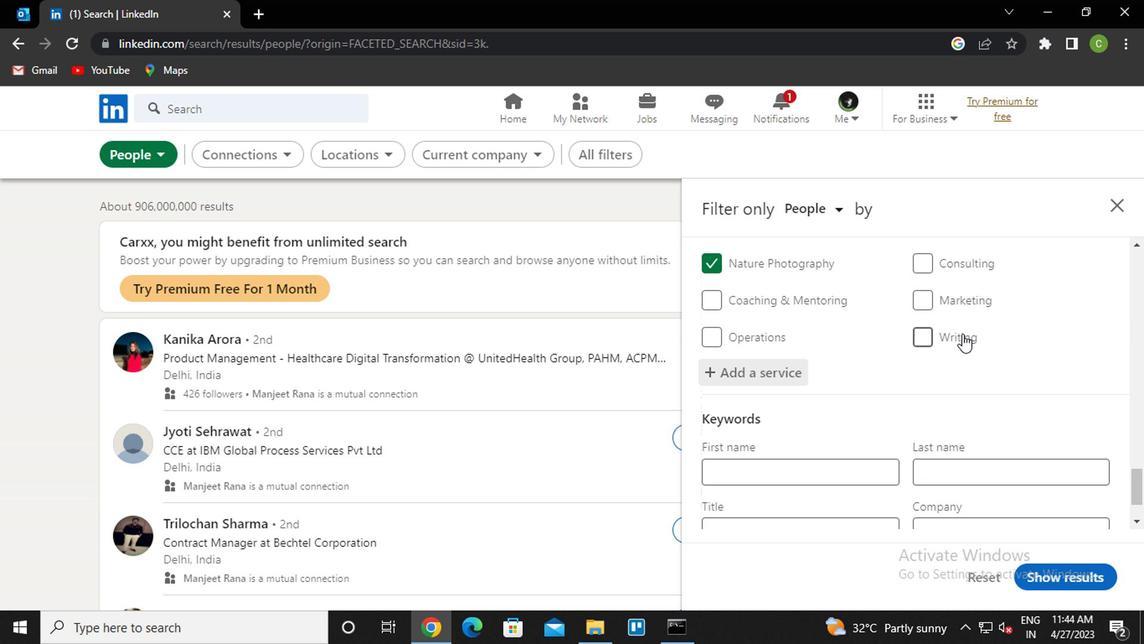 
Action: Mouse scrolled (958, 332) with delta (0, 0)
Screenshot: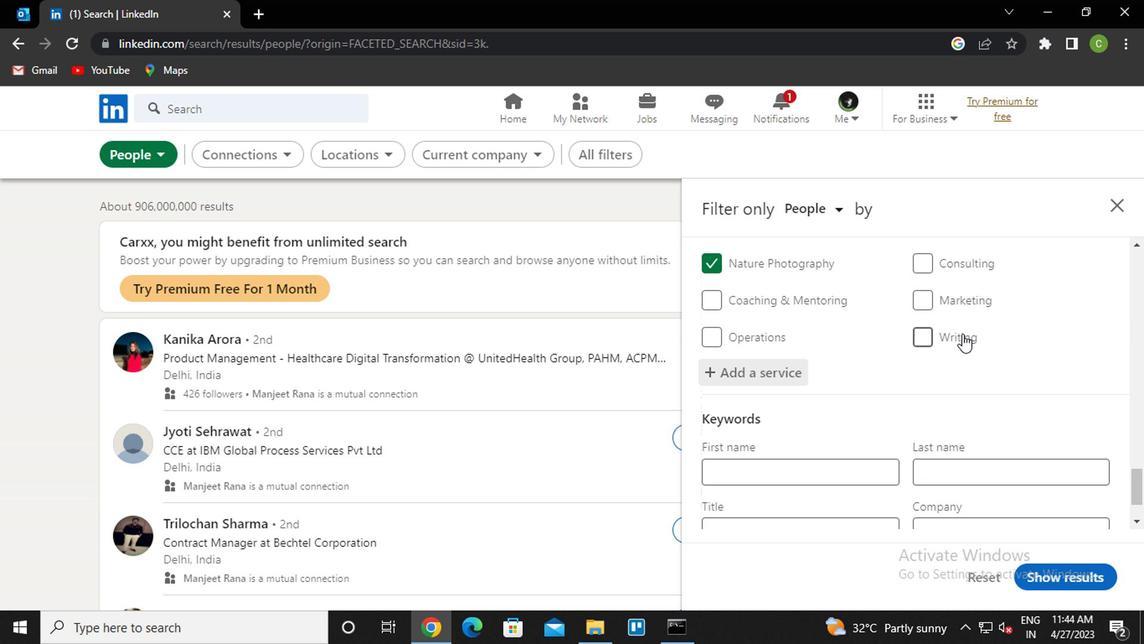 
Action: Mouse scrolled (958, 332) with delta (0, 0)
Screenshot: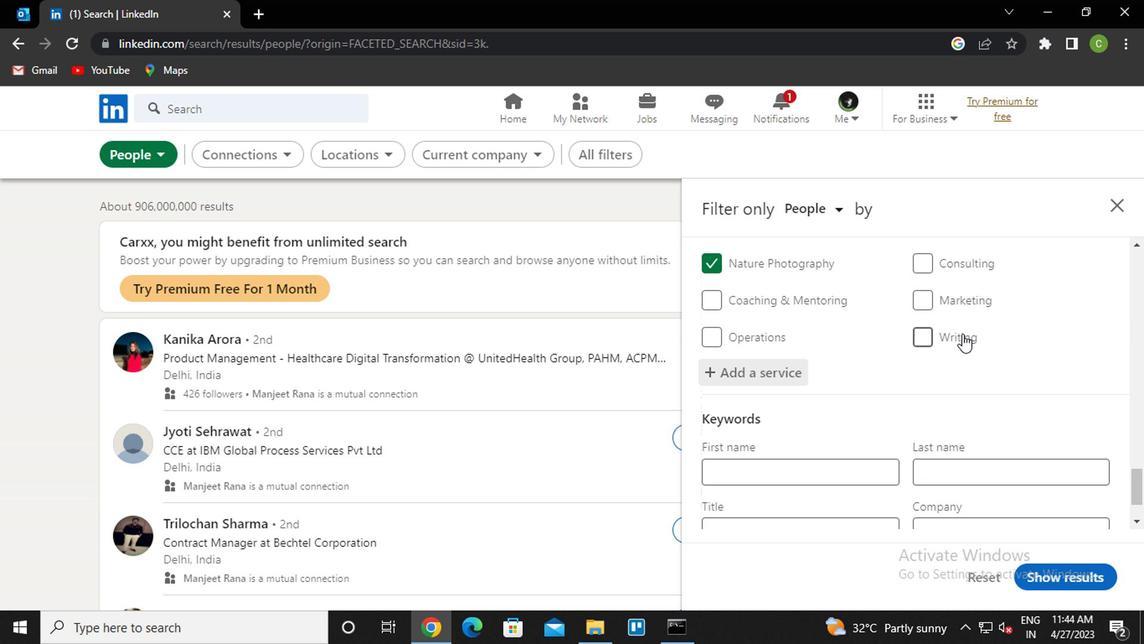 
Action: Mouse scrolled (958, 332) with delta (0, 0)
Screenshot: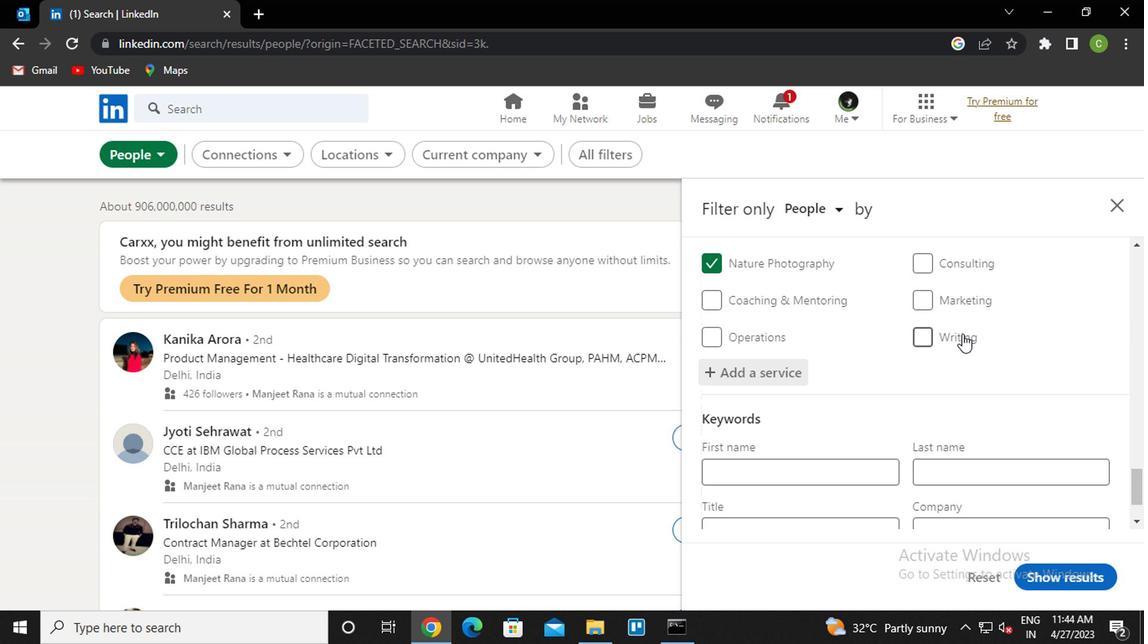 
Action: Mouse scrolled (958, 332) with delta (0, 0)
Screenshot: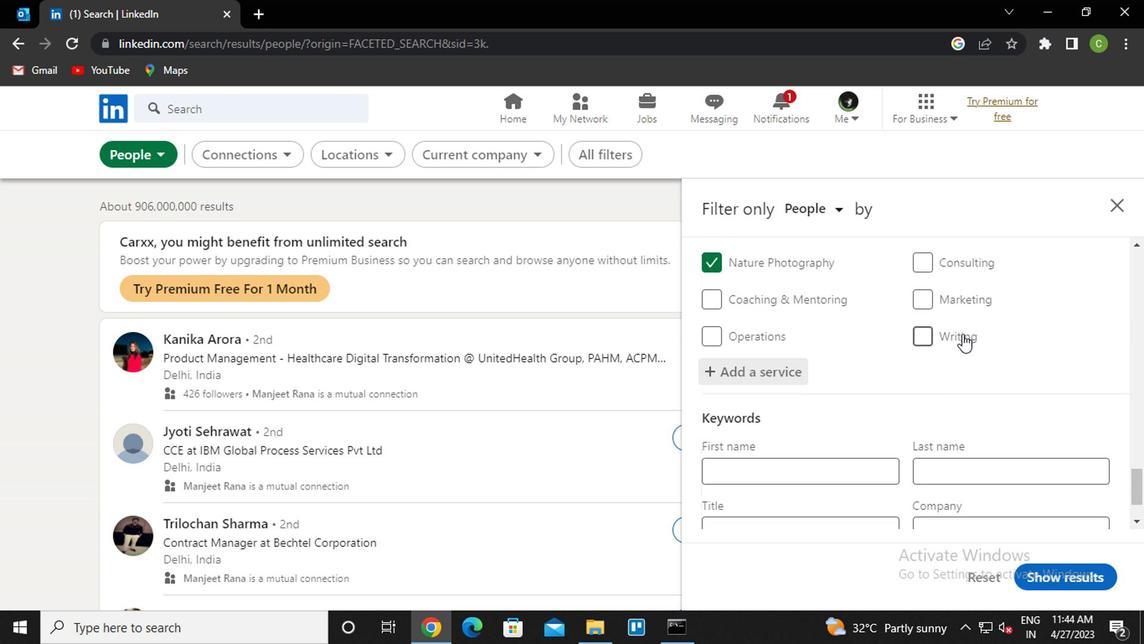 
Action: Mouse scrolled (958, 332) with delta (0, 0)
Screenshot: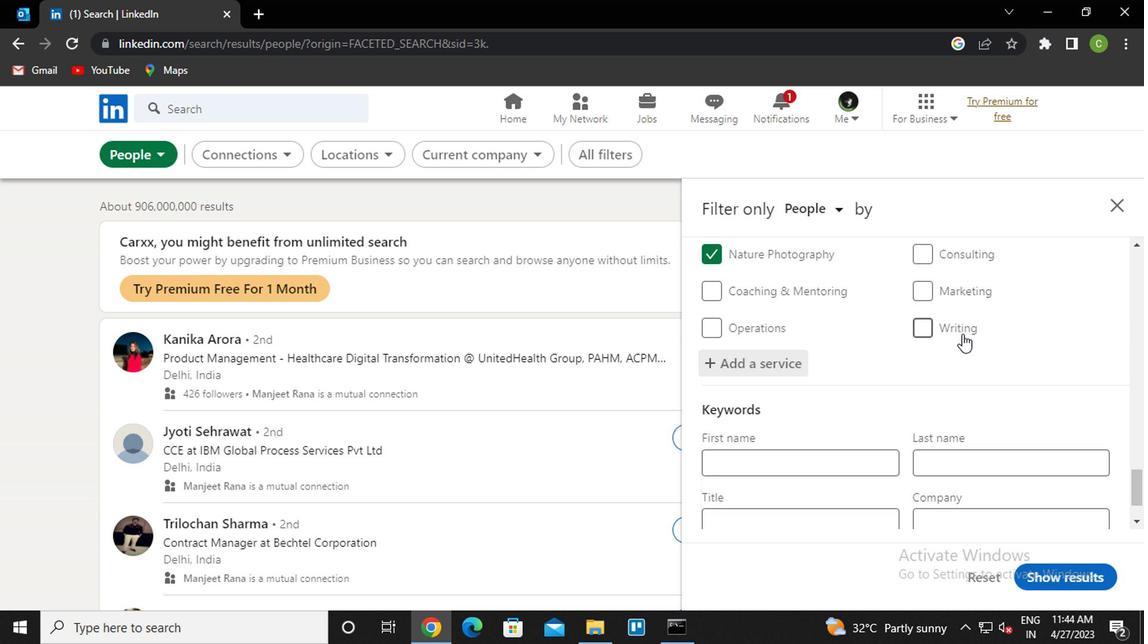 
Action: Mouse moved to (842, 443)
Screenshot: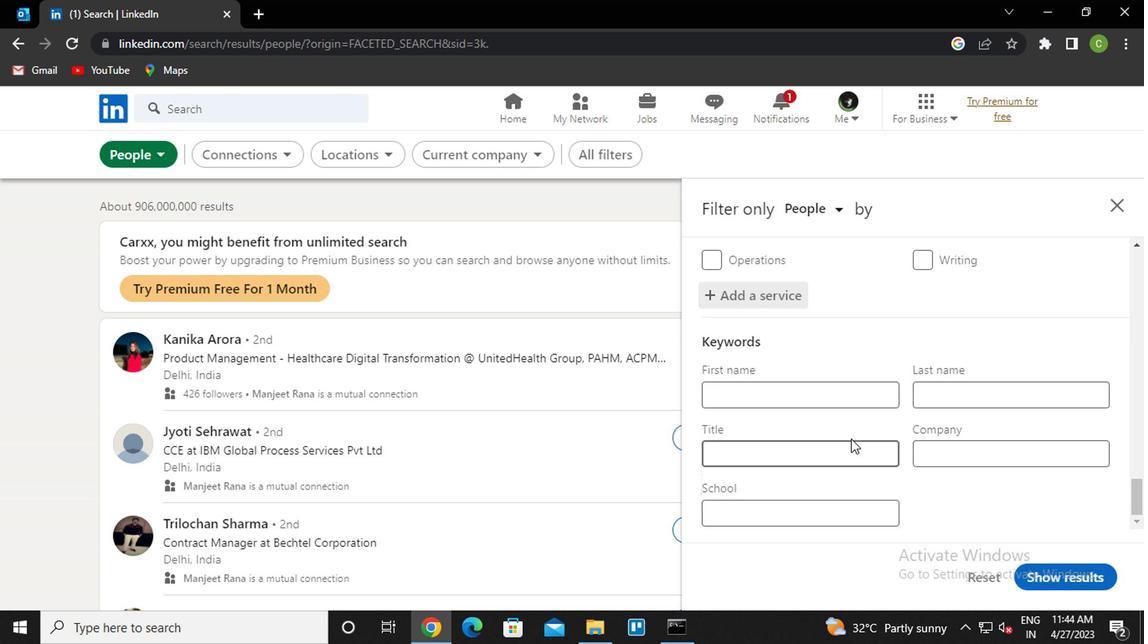 
Action: Mouse pressed left at (842, 443)
Screenshot: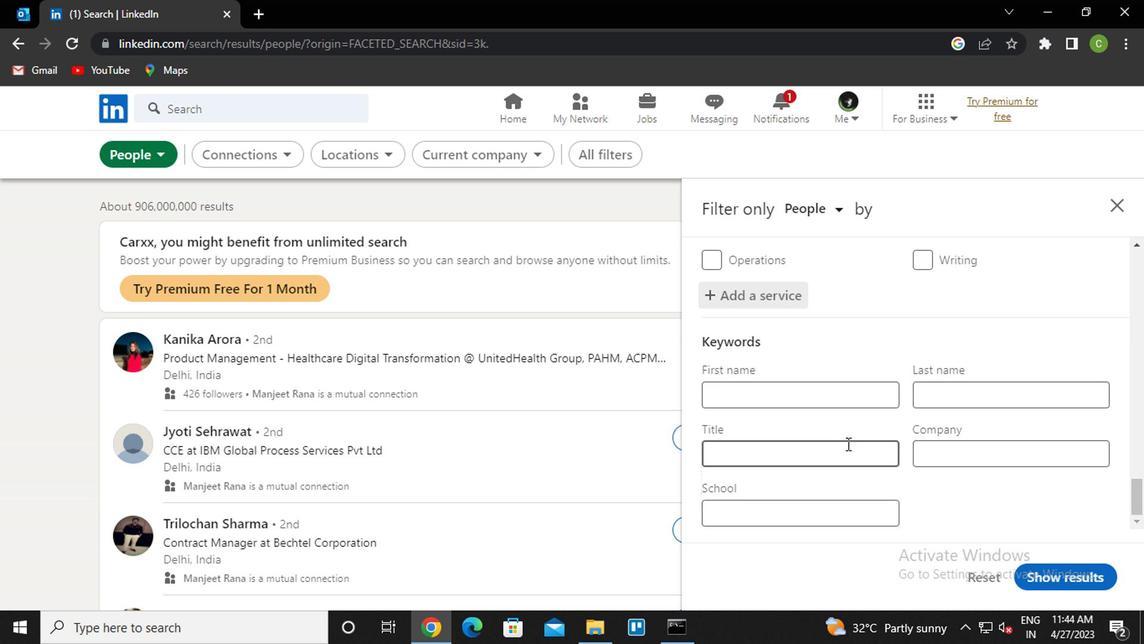 
Action: Key pressed <Key.caps_lock>s<Key.caps_lock>uperintendent
Screenshot: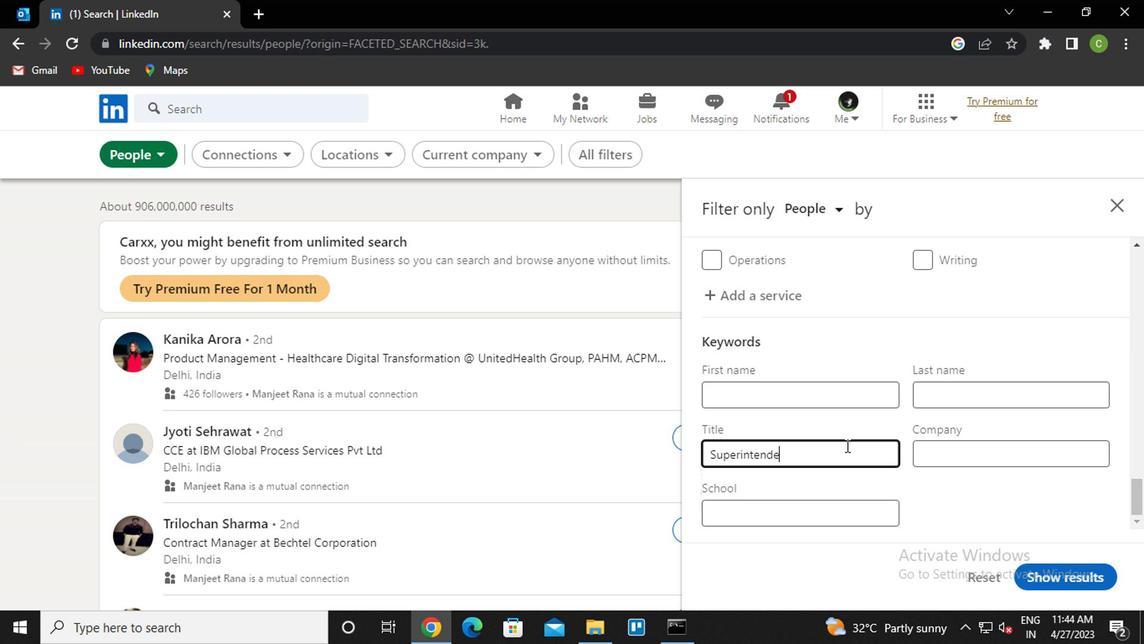 
Action: Mouse moved to (1064, 577)
Screenshot: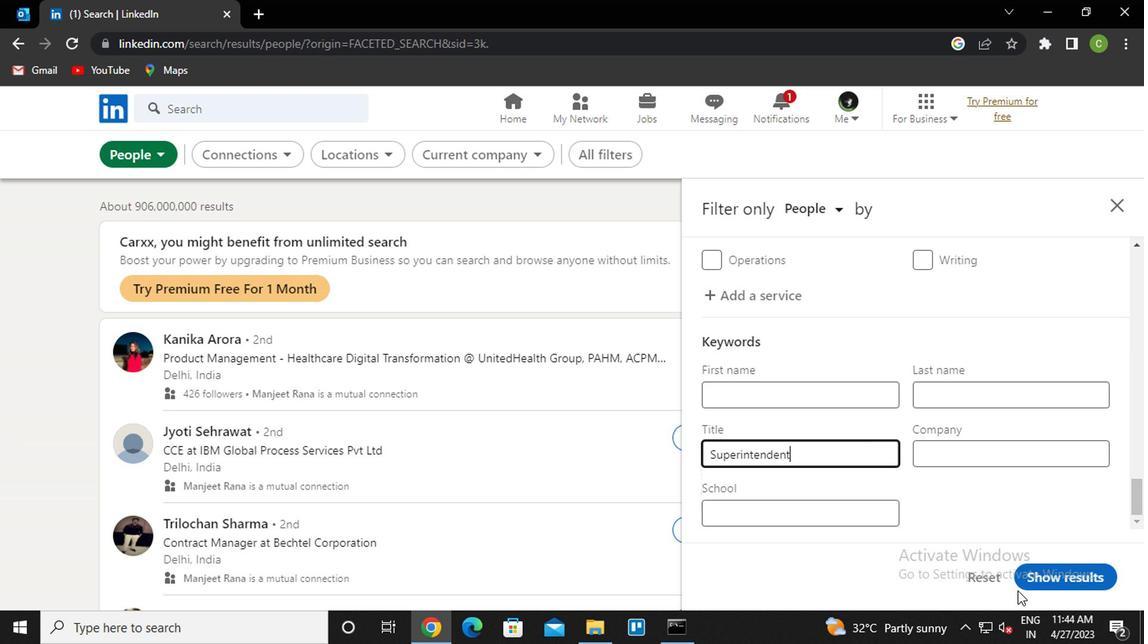 
Action: Mouse pressed left at (1064, 577)
Screenshot: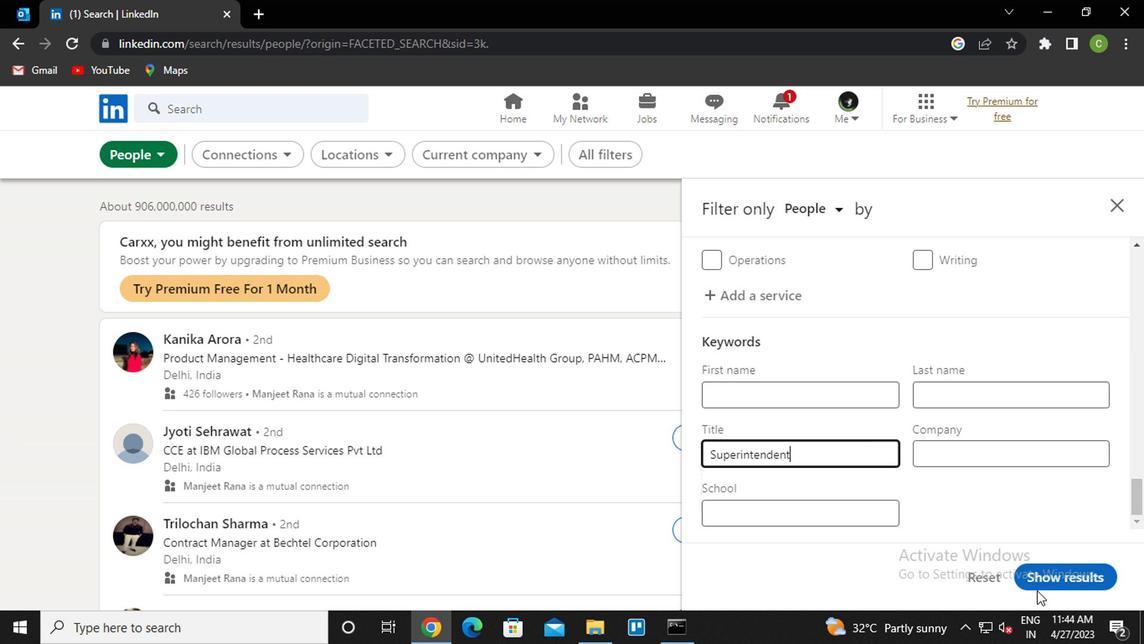 
Action: Mouse moved to (666, 456)
Screenshot: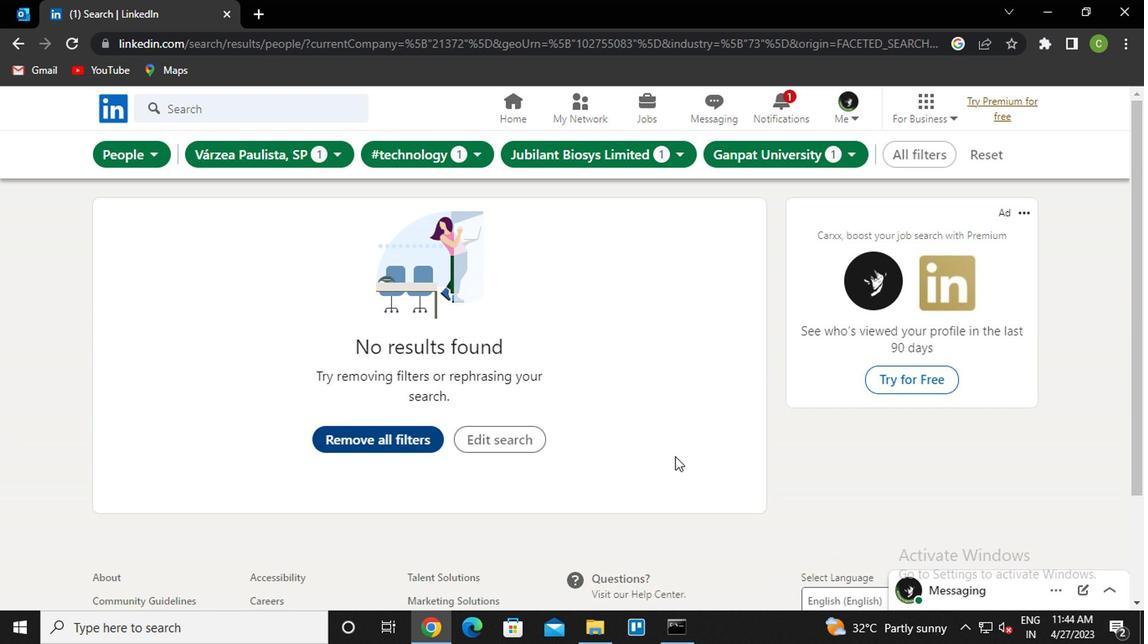 
Action: Key pressed <Key.f8>
Screenshot: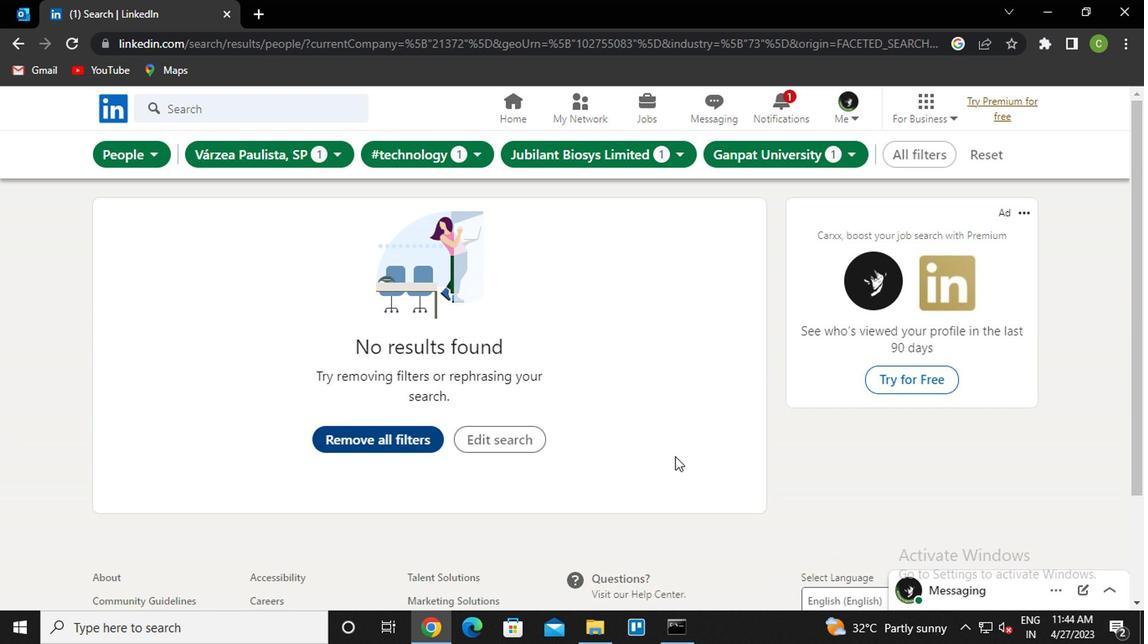 
